 Task: Explore Airbnb accommodation in Nemby, Paraguay from 8th December, 2023 to 15th December, 2023 for 9 adults. Place can be shared room with 5 bedrooms having 9 beds and 5 bathrooms. Property type can be flat. Amenities needed are: wifi, TV, free parkinig on premises, gym, breakfast. Look for 4 properties as per requirement.
Action: Mouse moved to (600, 88)
Screenshot: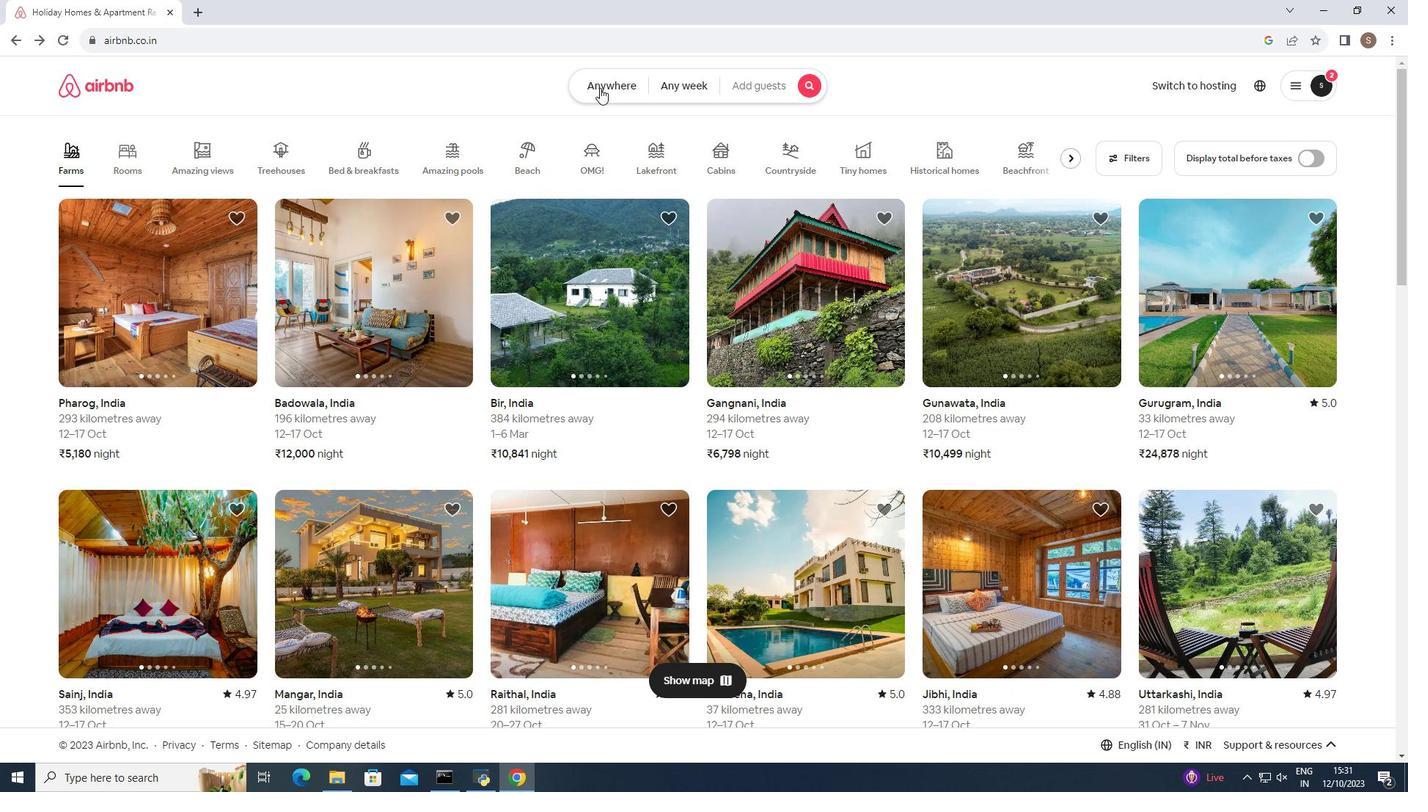 
Action: Mouse pressed left at (600, 88)
Screenshot: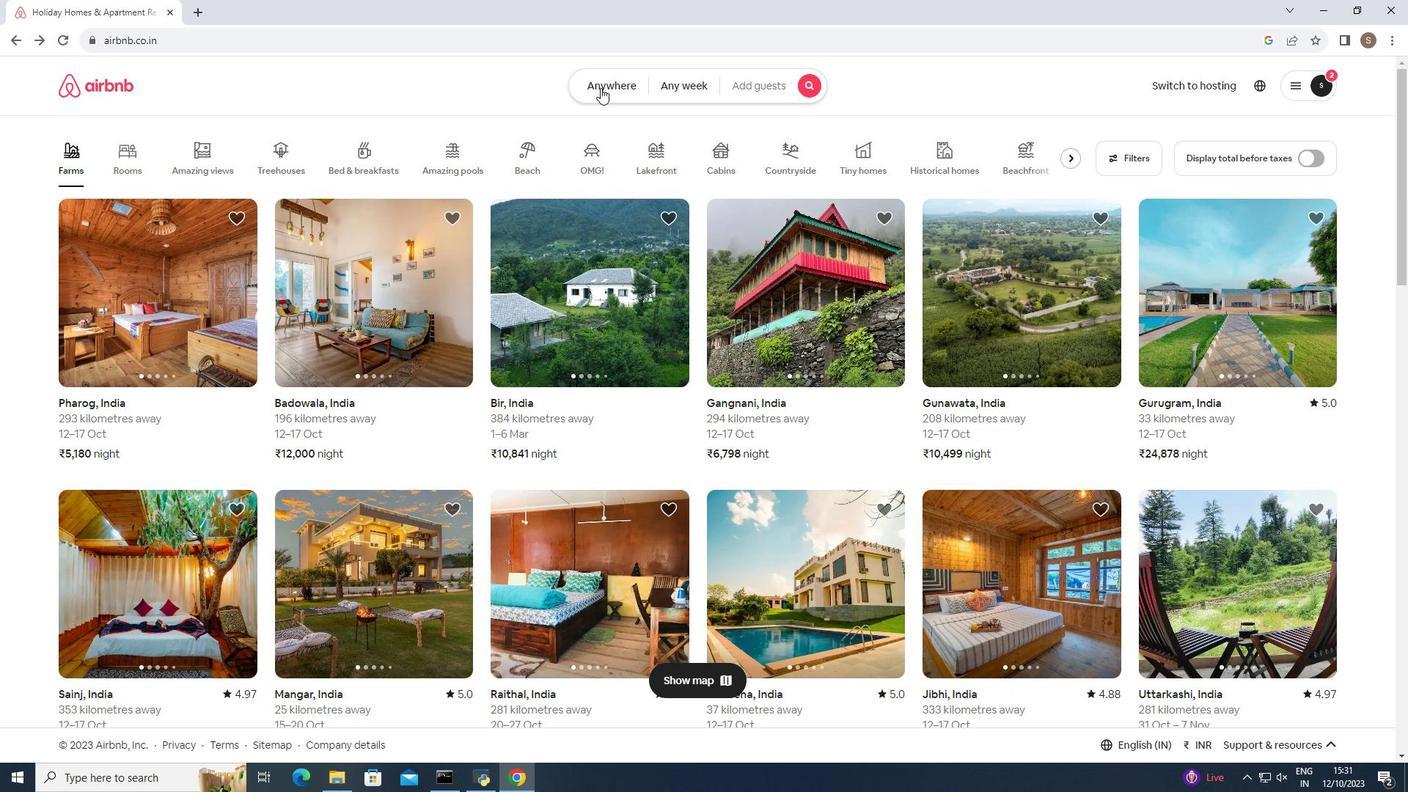 
Action: Mouse moved to (468, 144)
Screenshot: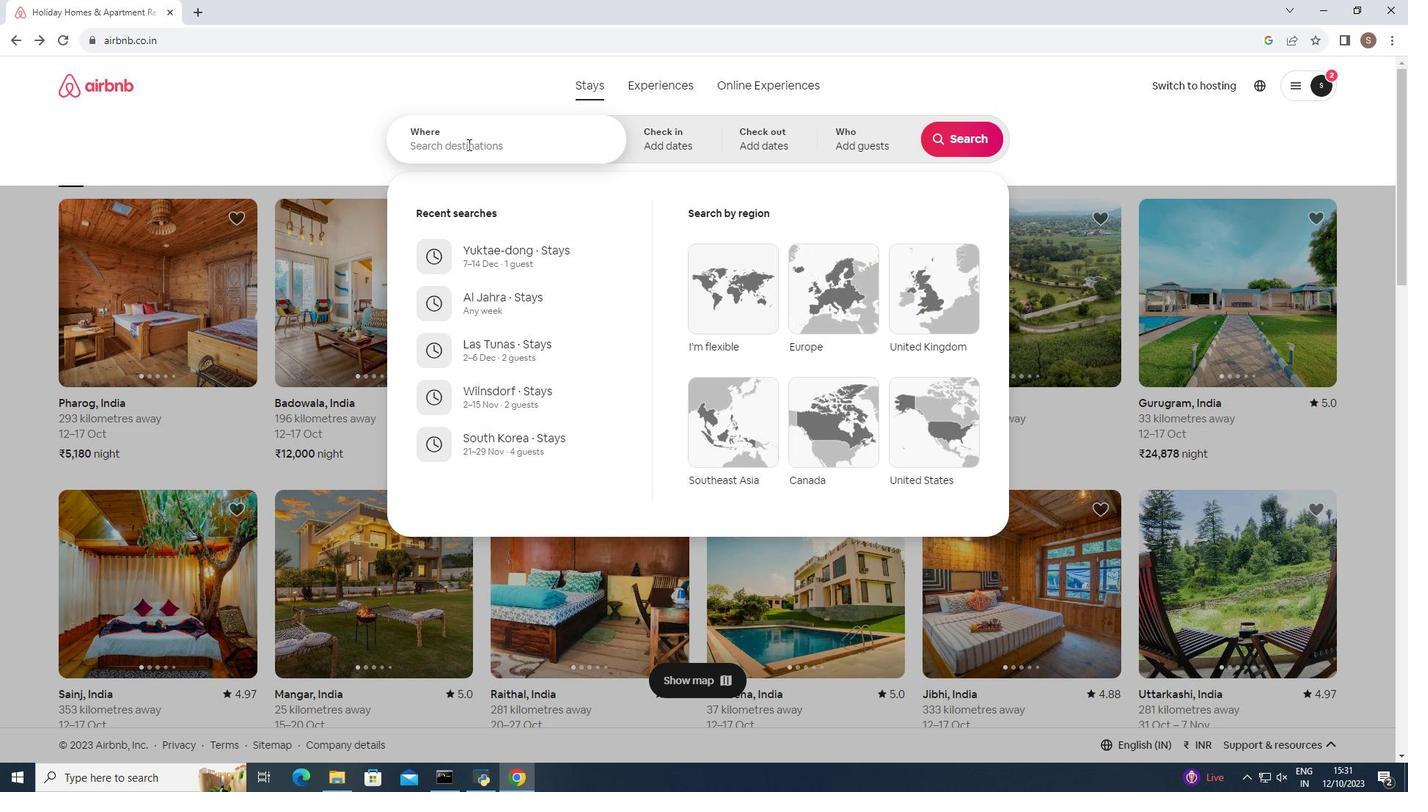 
Action: Mouse pressed left at (468, 144)
Screenshot: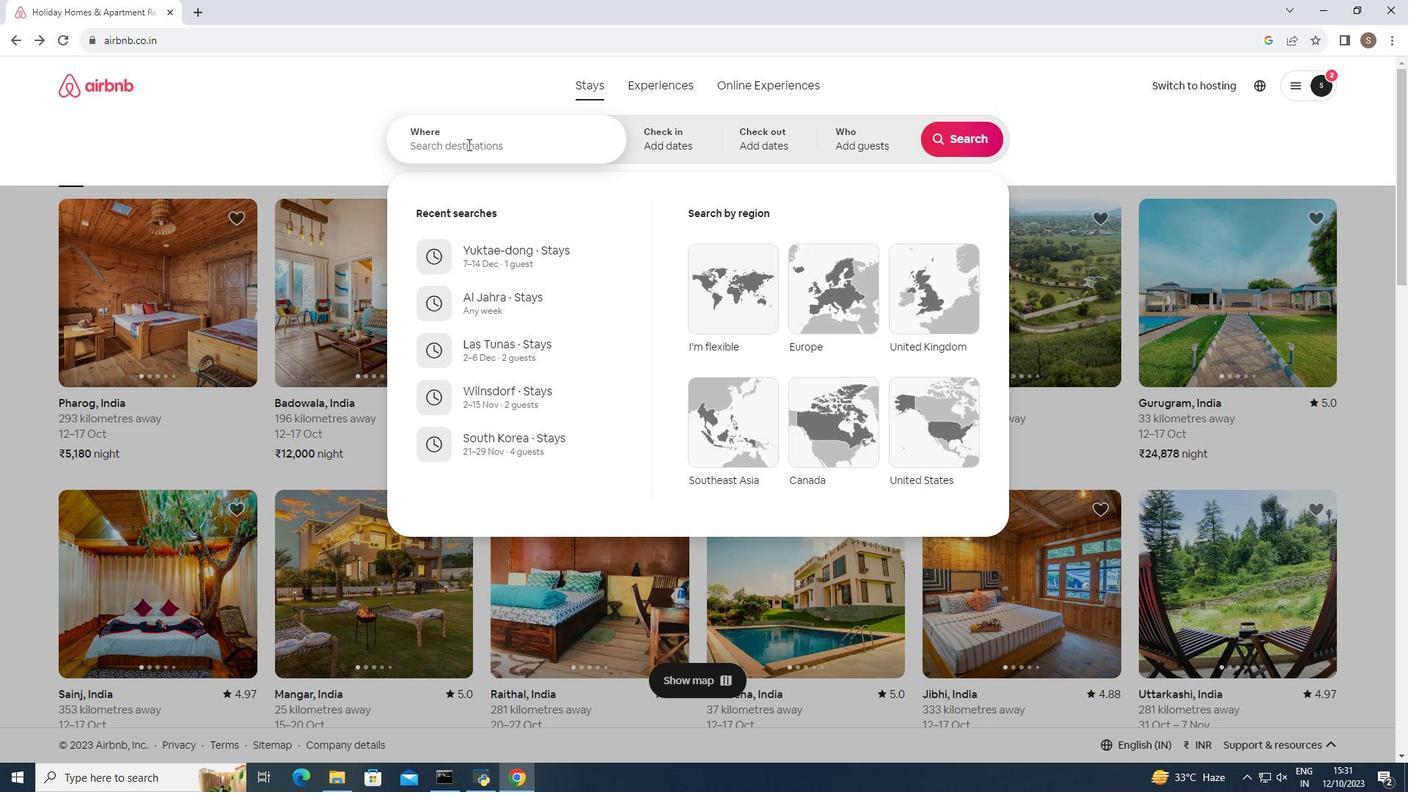 
Action: Key pressed <Key.tab><Key.tab><Key.tab><Key.tab>n
Screenshot: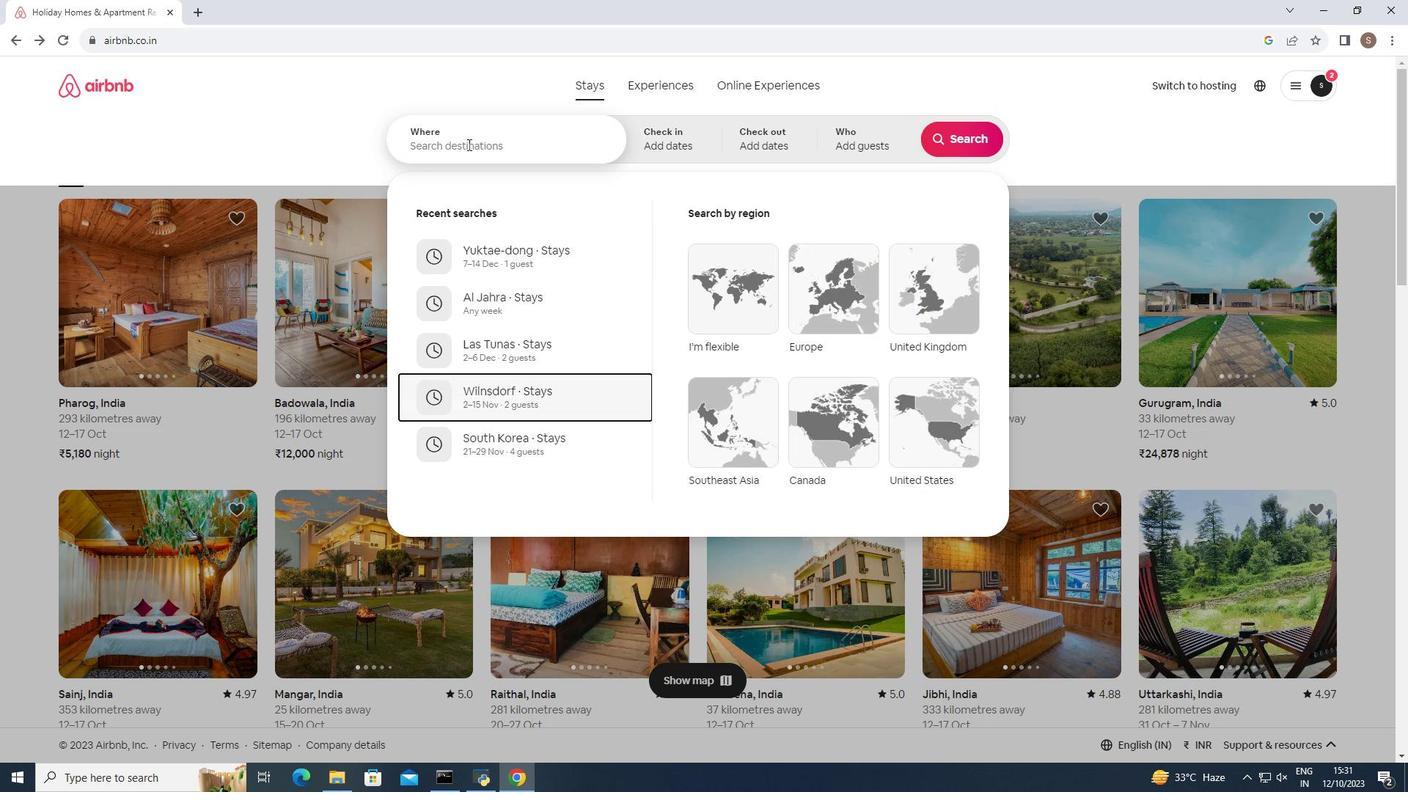 
Action: Mouse moved to (470, 137)
Screenshot: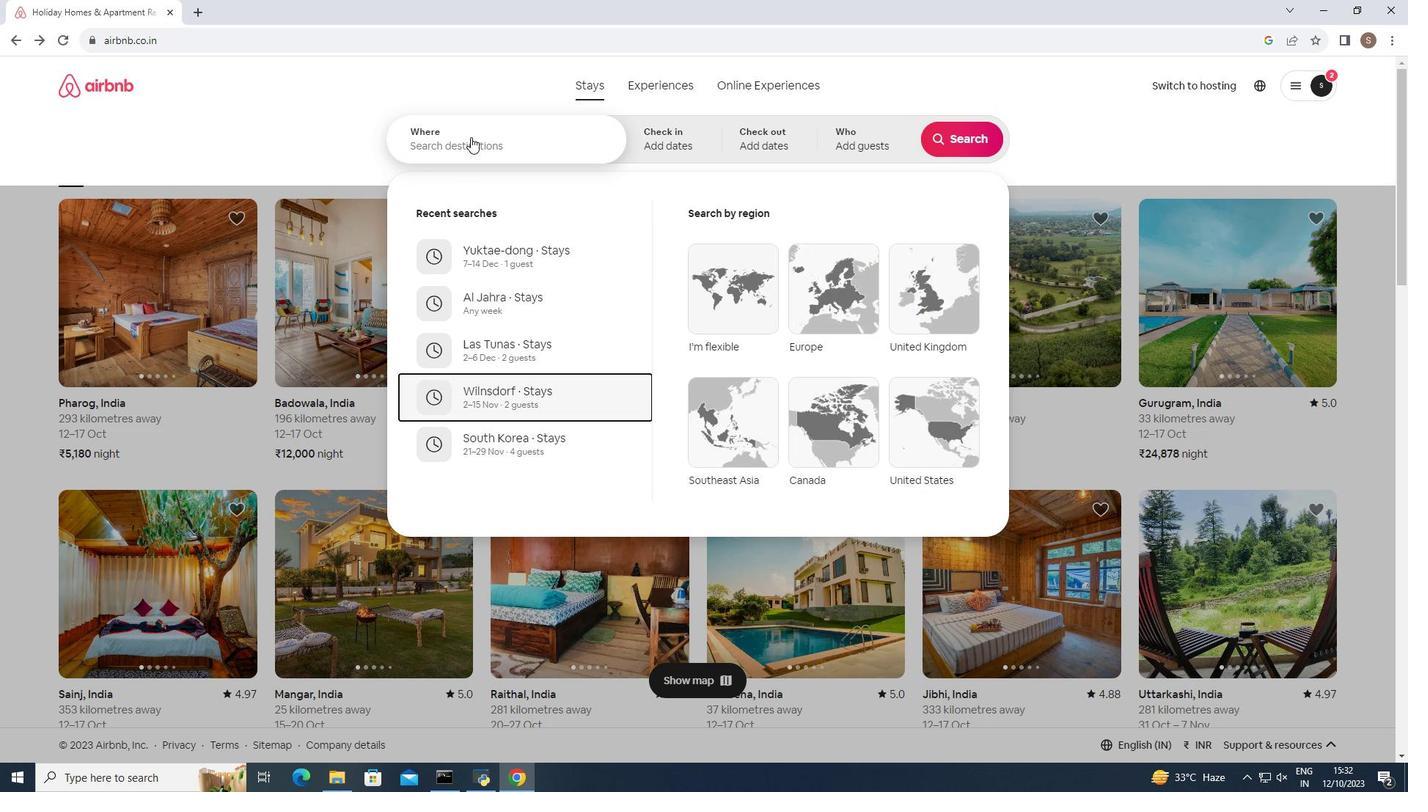 
Action: Mouse pressed left at (470, 137)
Screenshot: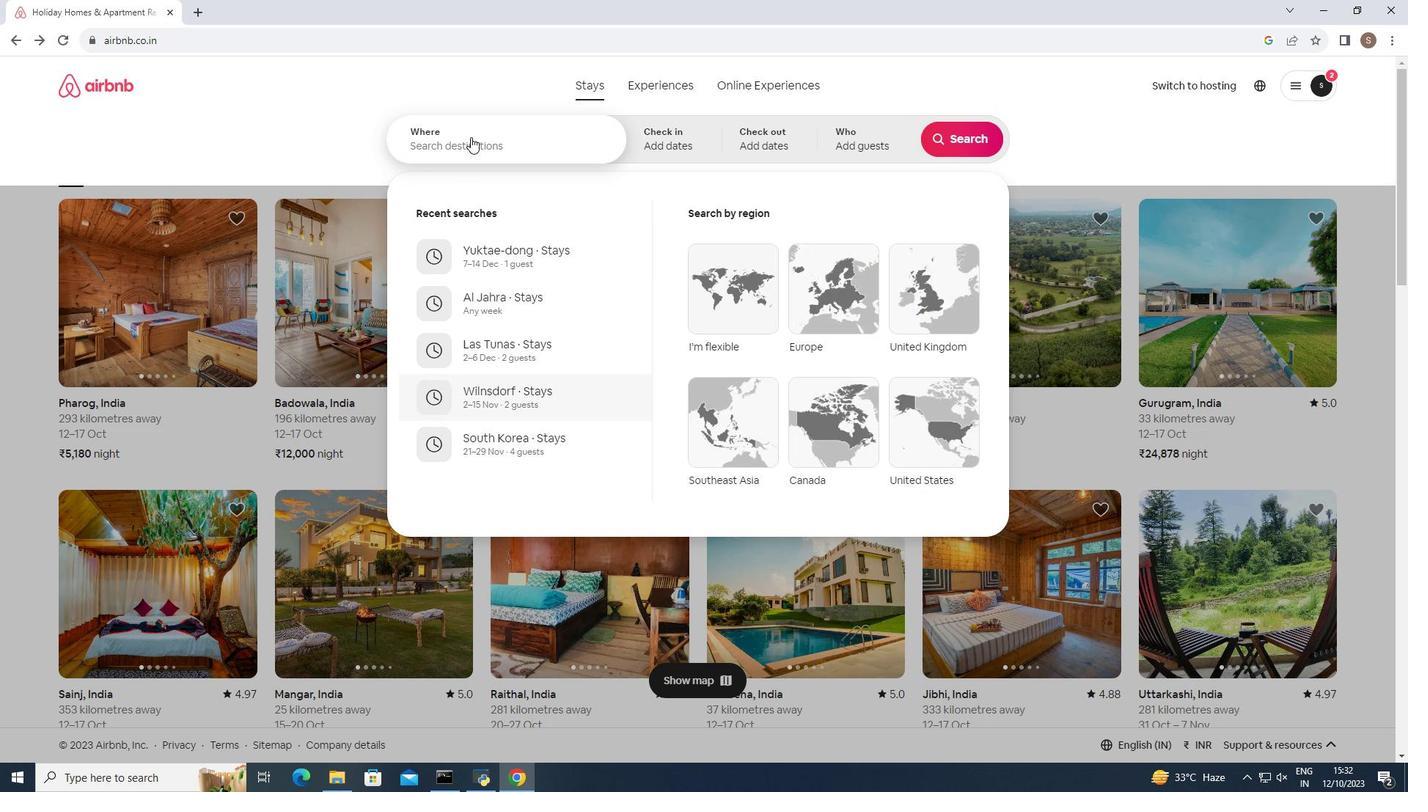 
Action: Mouse moved to (470, 137)
Screenshot: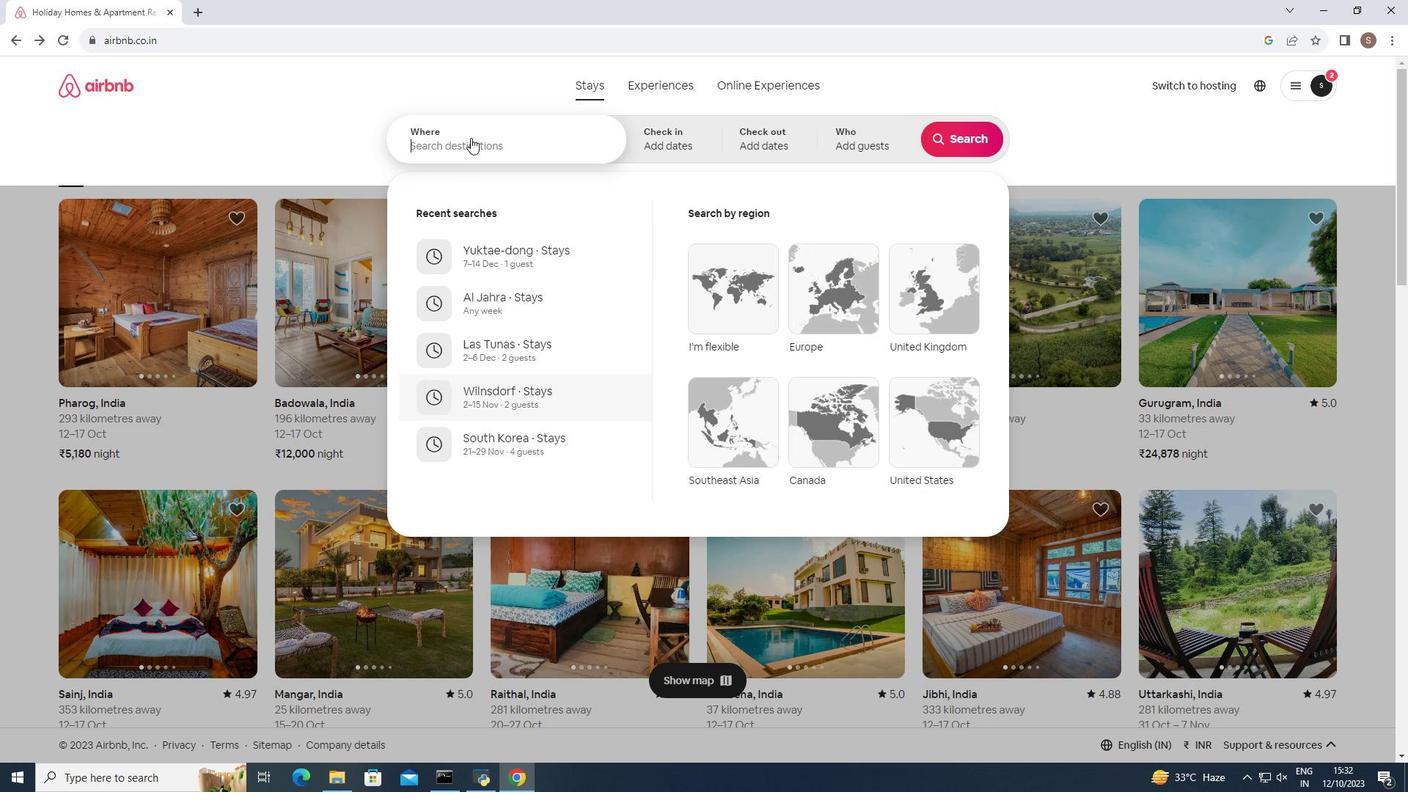 
Action: Key pressed <Key.shift>Nemby,<Key.space><Key.shift>Paraguay<Key.enter>
Screenshot: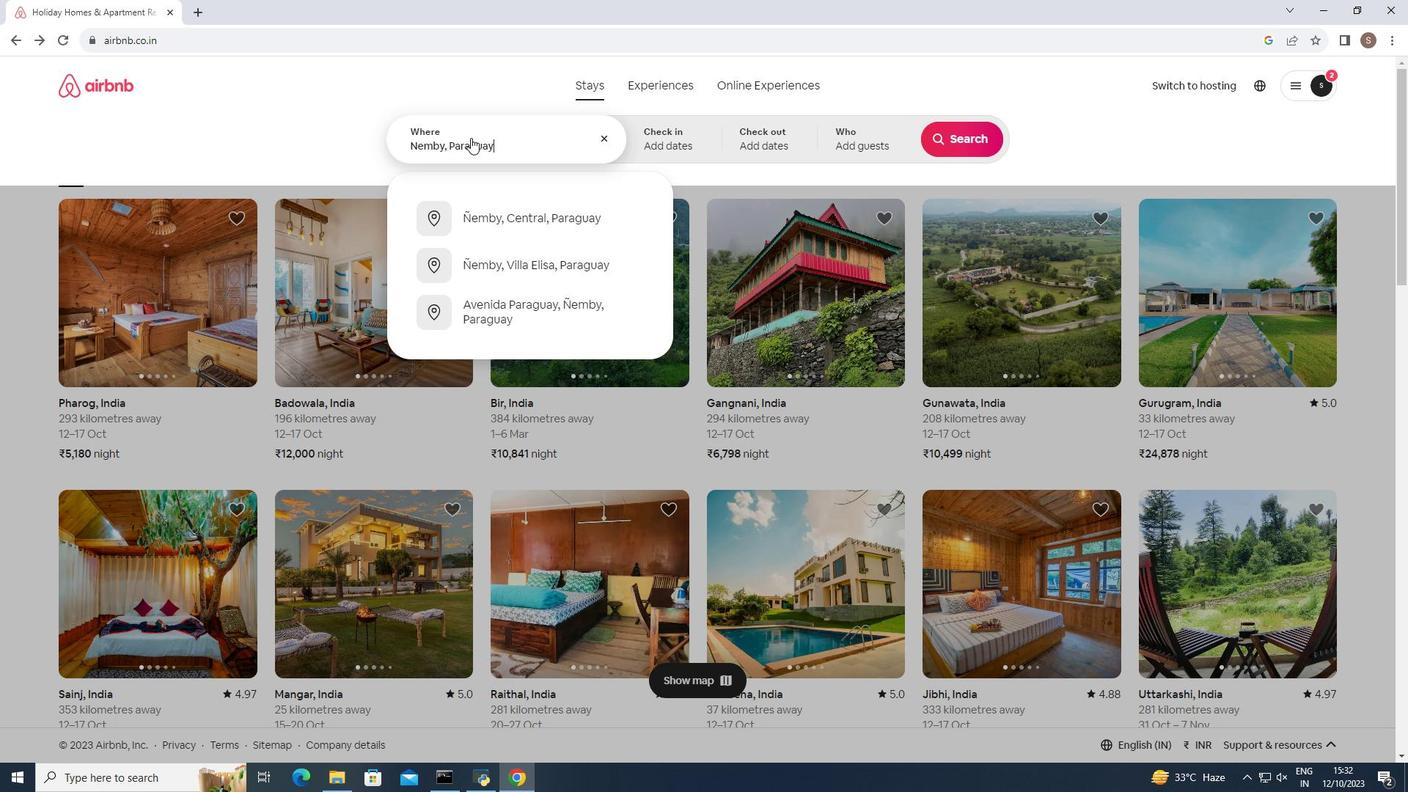 
Action: Mouse moved to (502, 142)
Screenshot: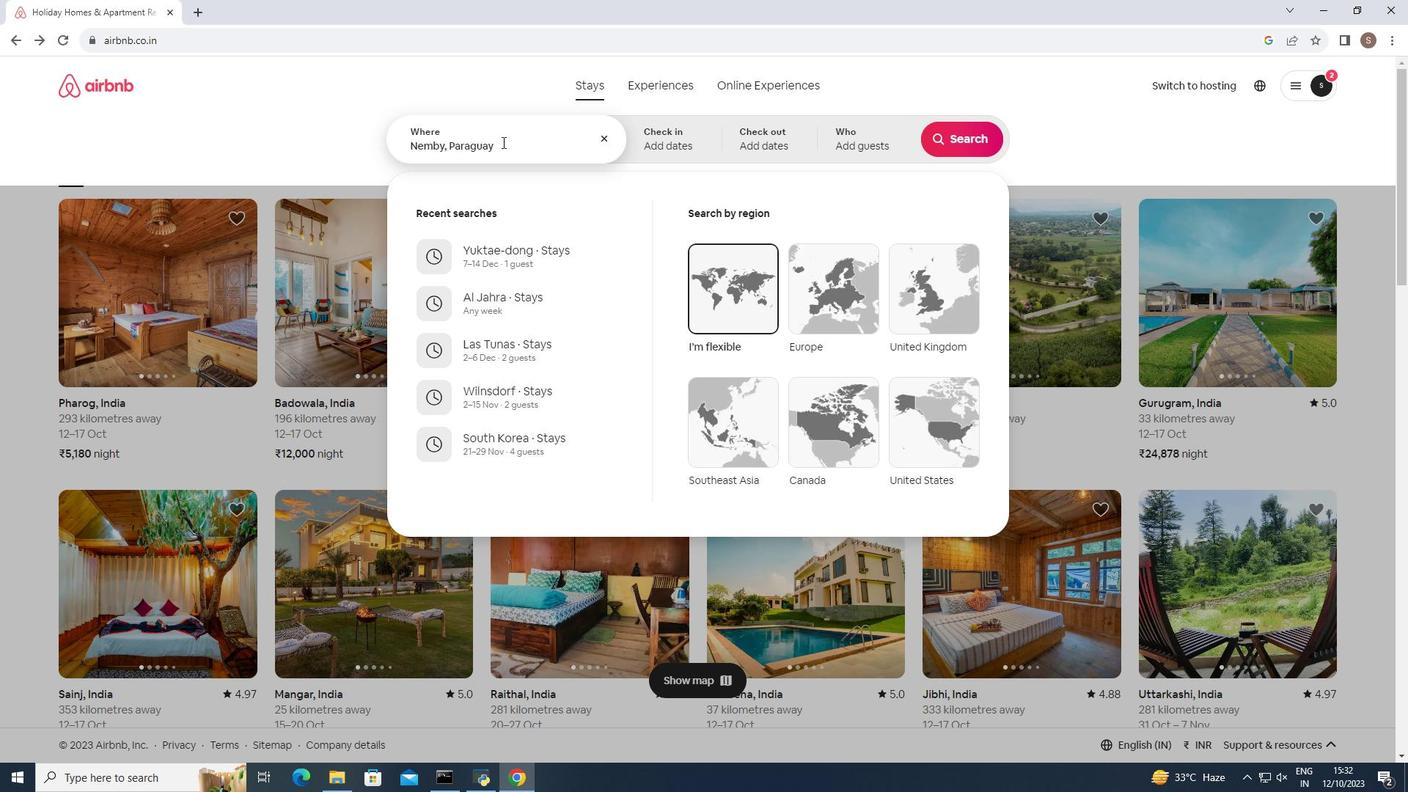 
Action: Mouse pressed left at (502, 142)
Screenshot: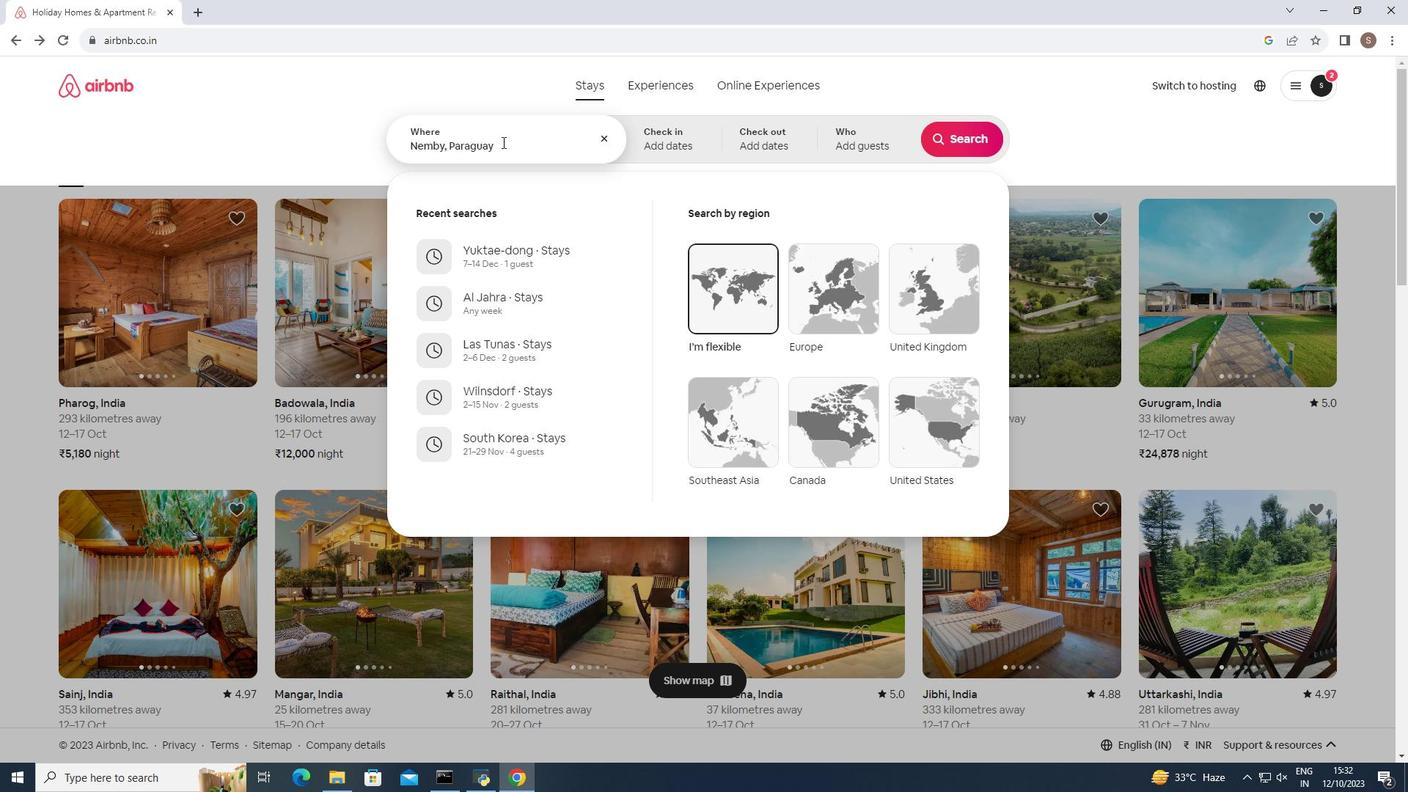 
Action: Mouse moved to (604, 135)
Screenshot: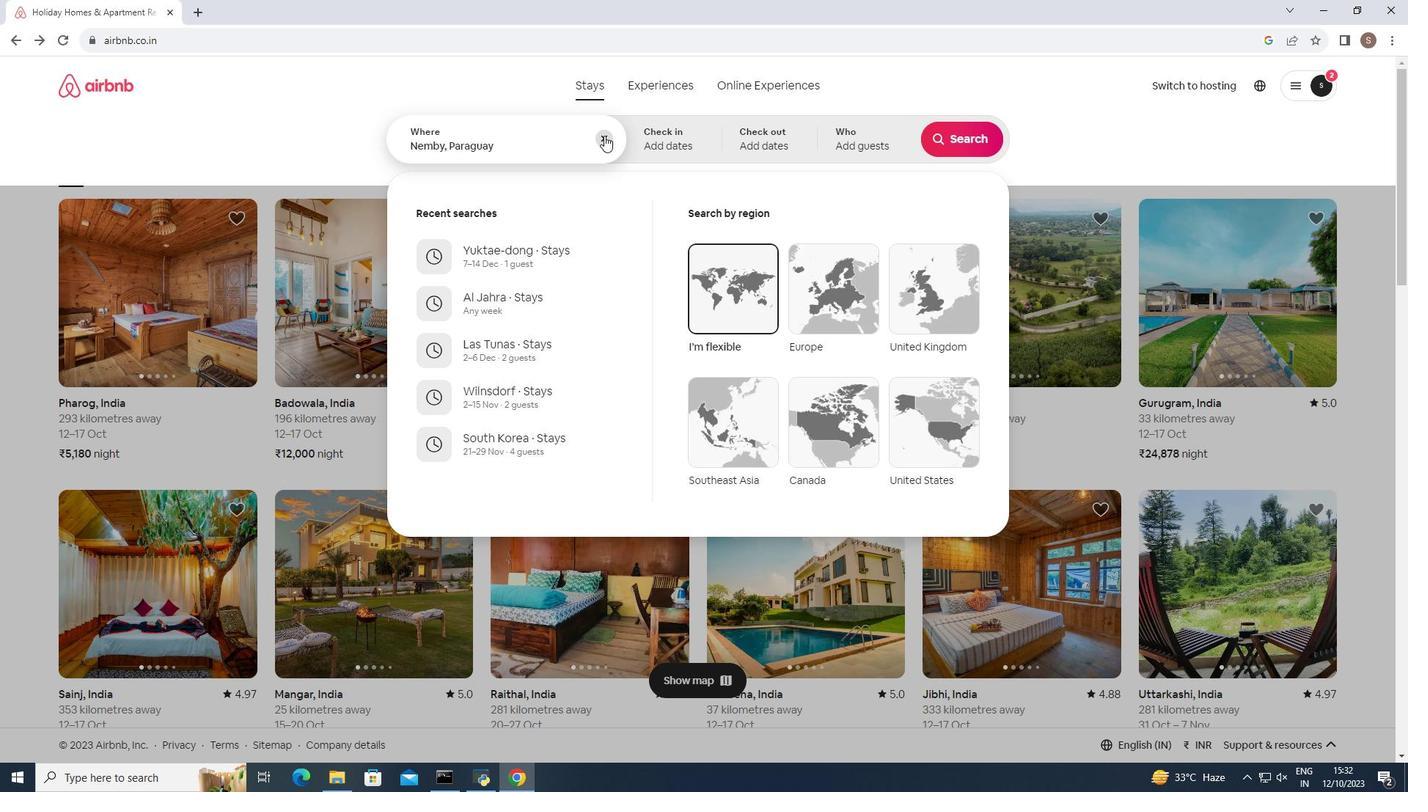 
Action: Mouse pressed left at (604, 135)
Screenshot: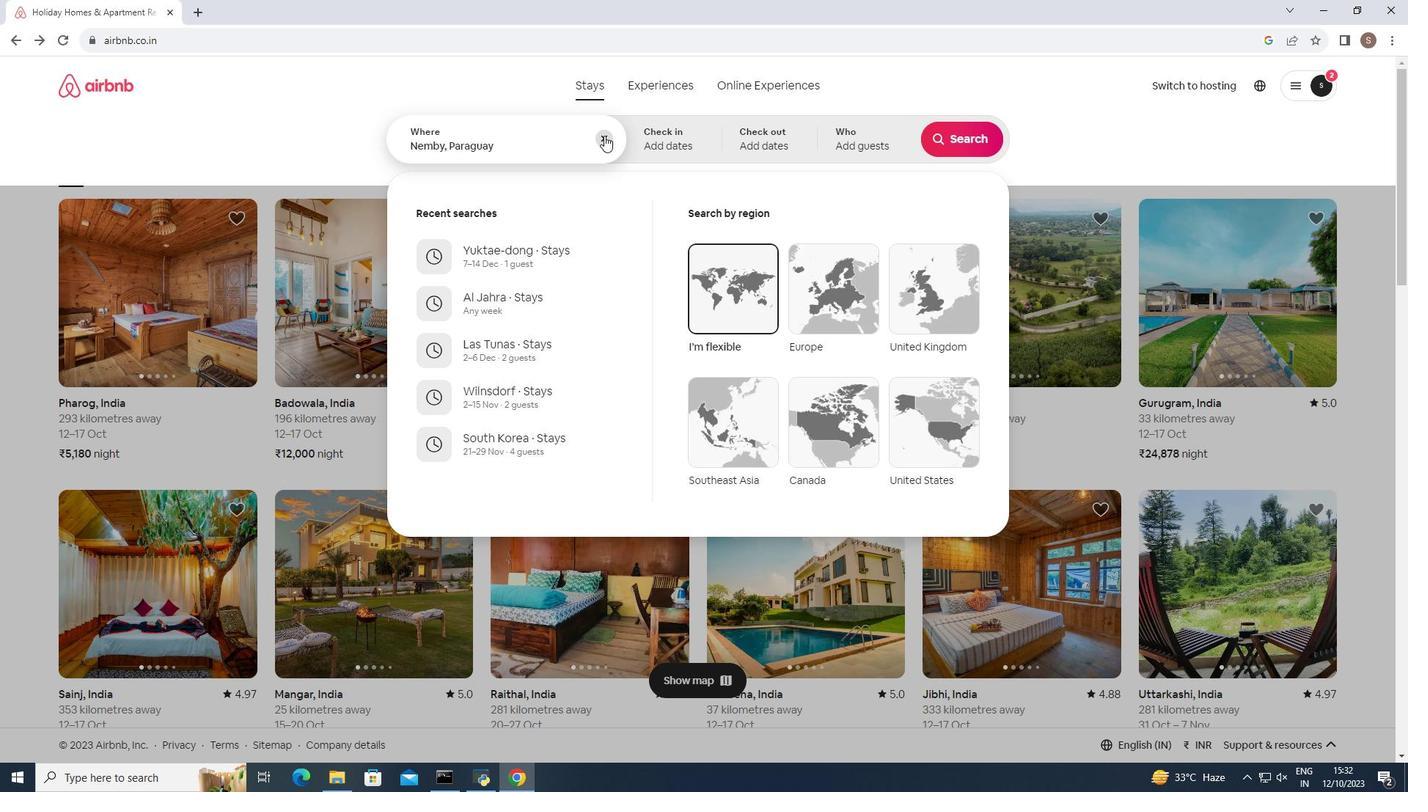 
Action: Mouse moved to (479, 142)
Screenshot: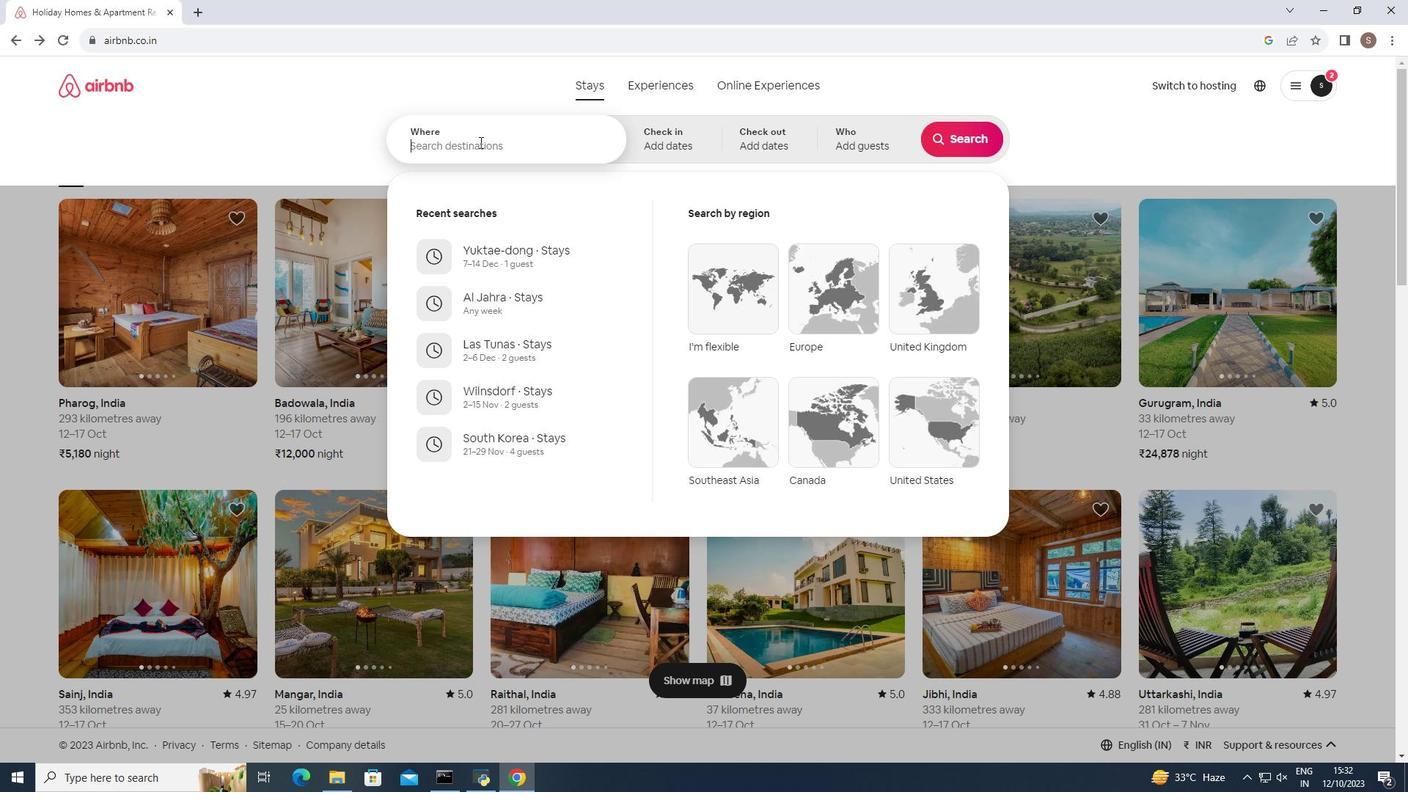 
Action: Mouse pressed left at (479, 142)
Screenshot: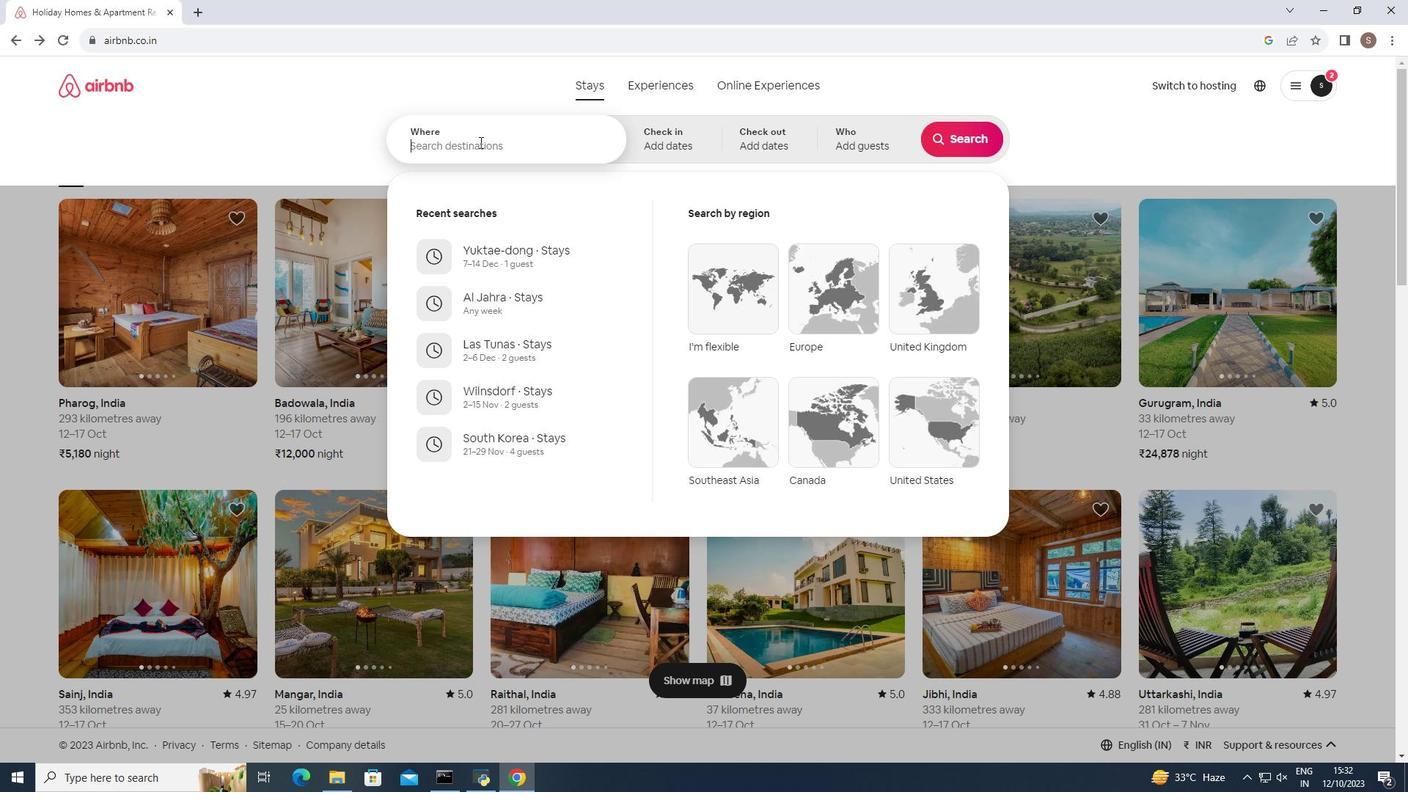 
Action: Key pressed <Key.shift>Nemby
Screenshot: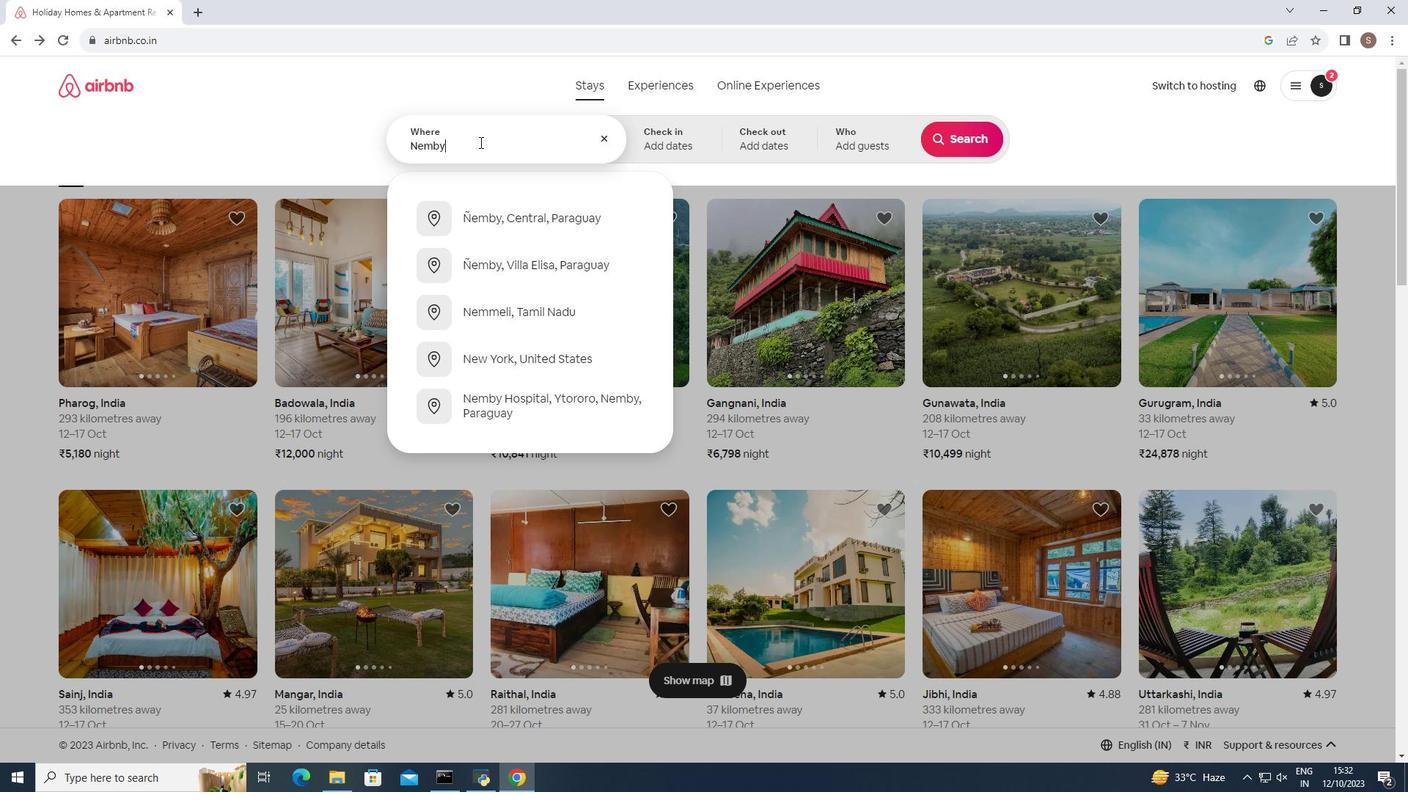 
Action: Mouse moved to (509, 216)
Screenshot: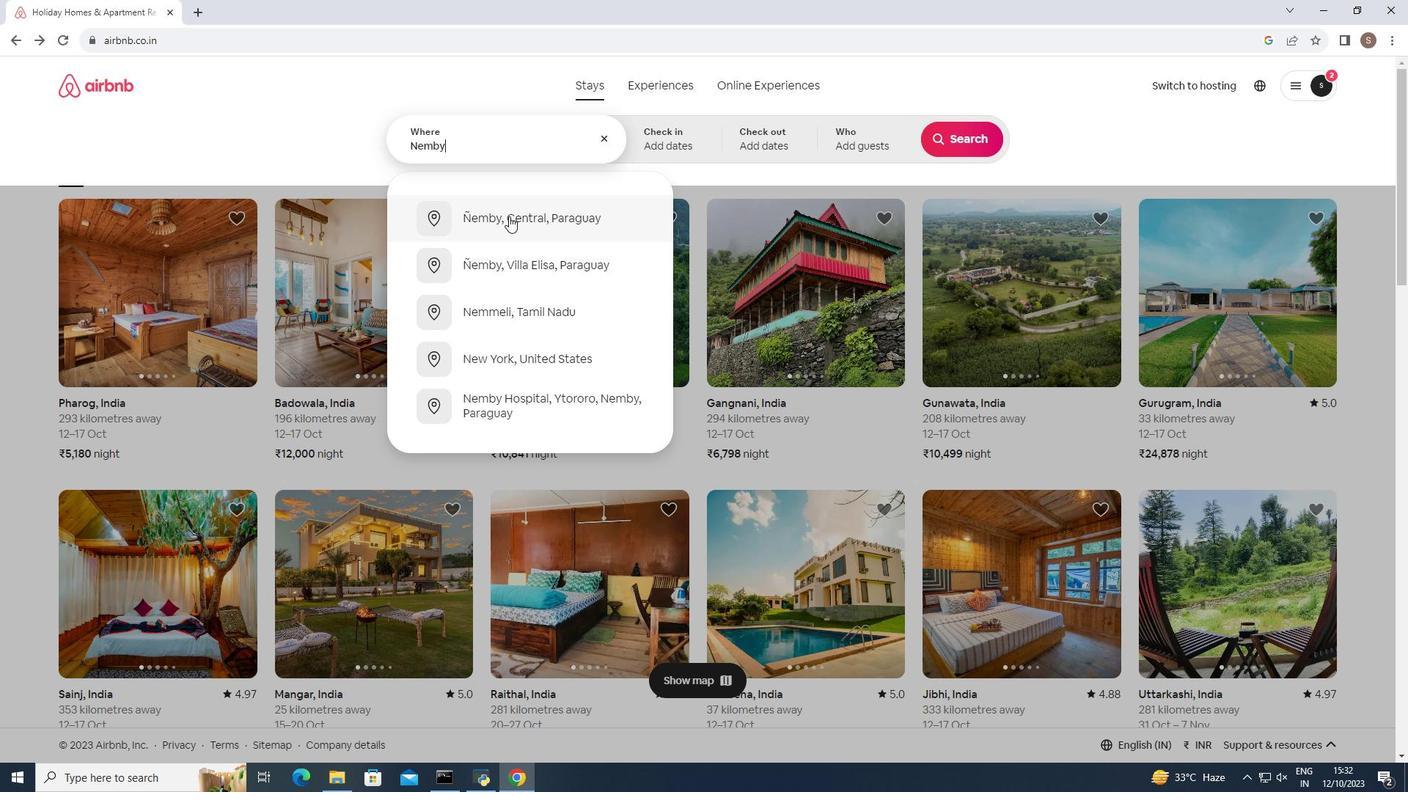 
Action: Mouse pressed left at (509, 216)
Screenshot: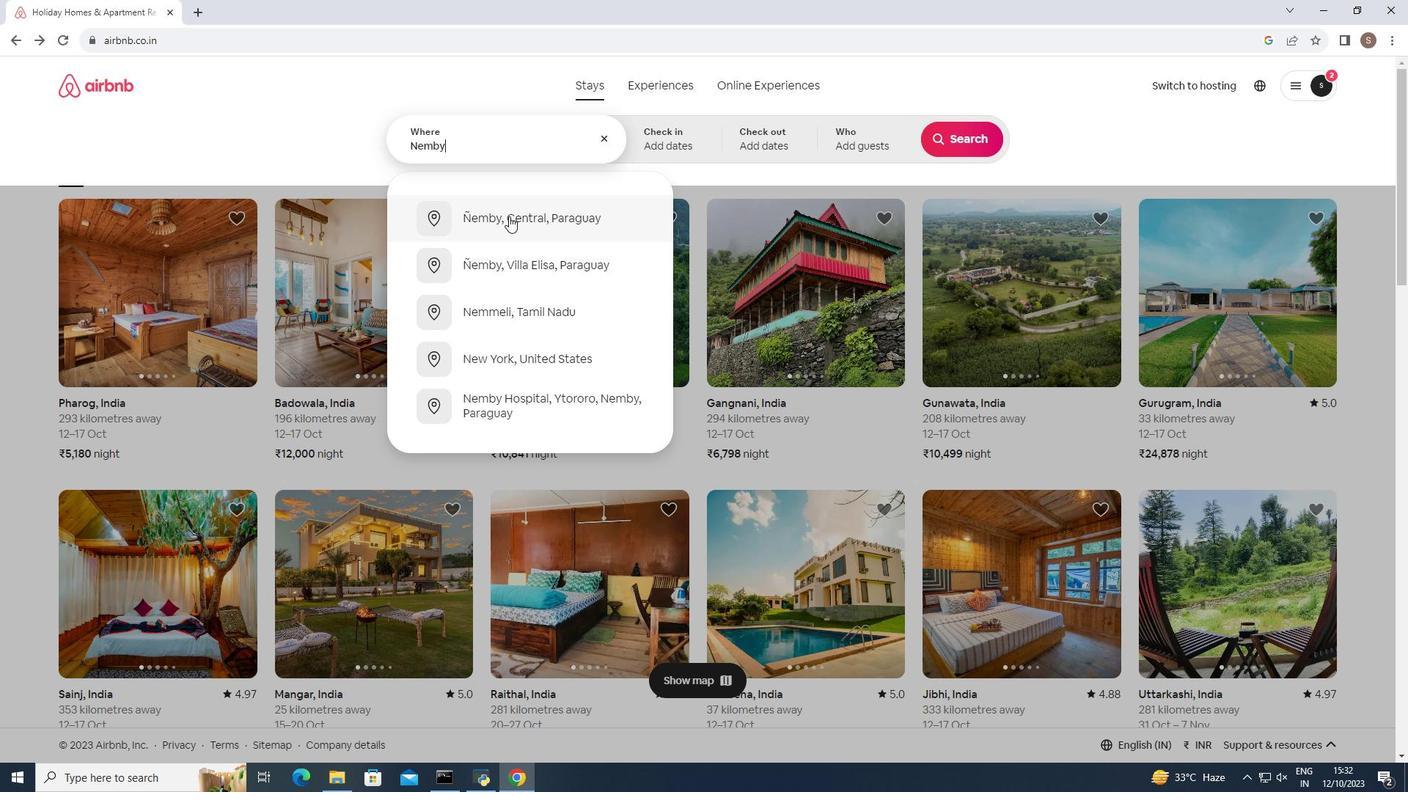 
Action: Mouse moved to (961, 256)
Screenshot: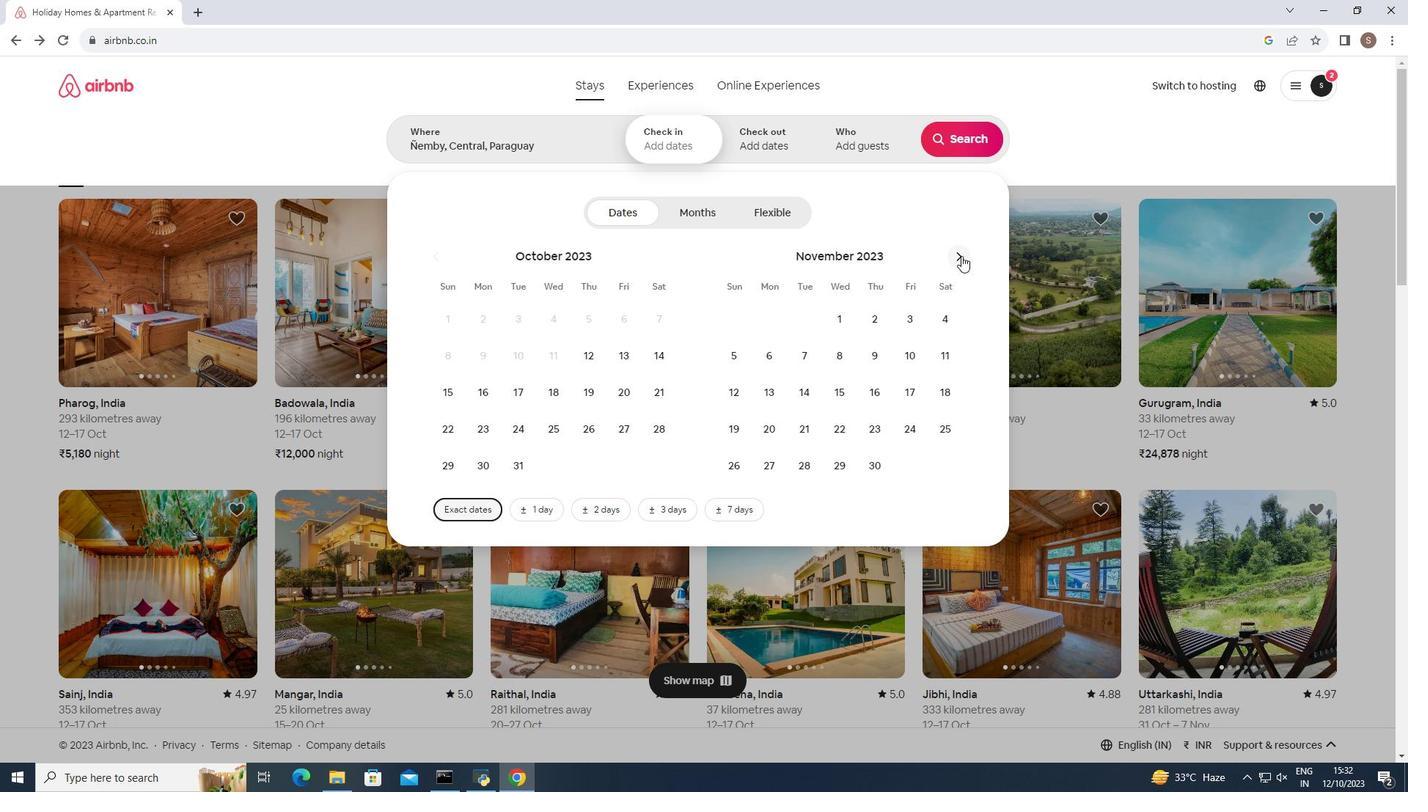 
Action: Mouse pressed left at (961, 256)
Screenshot: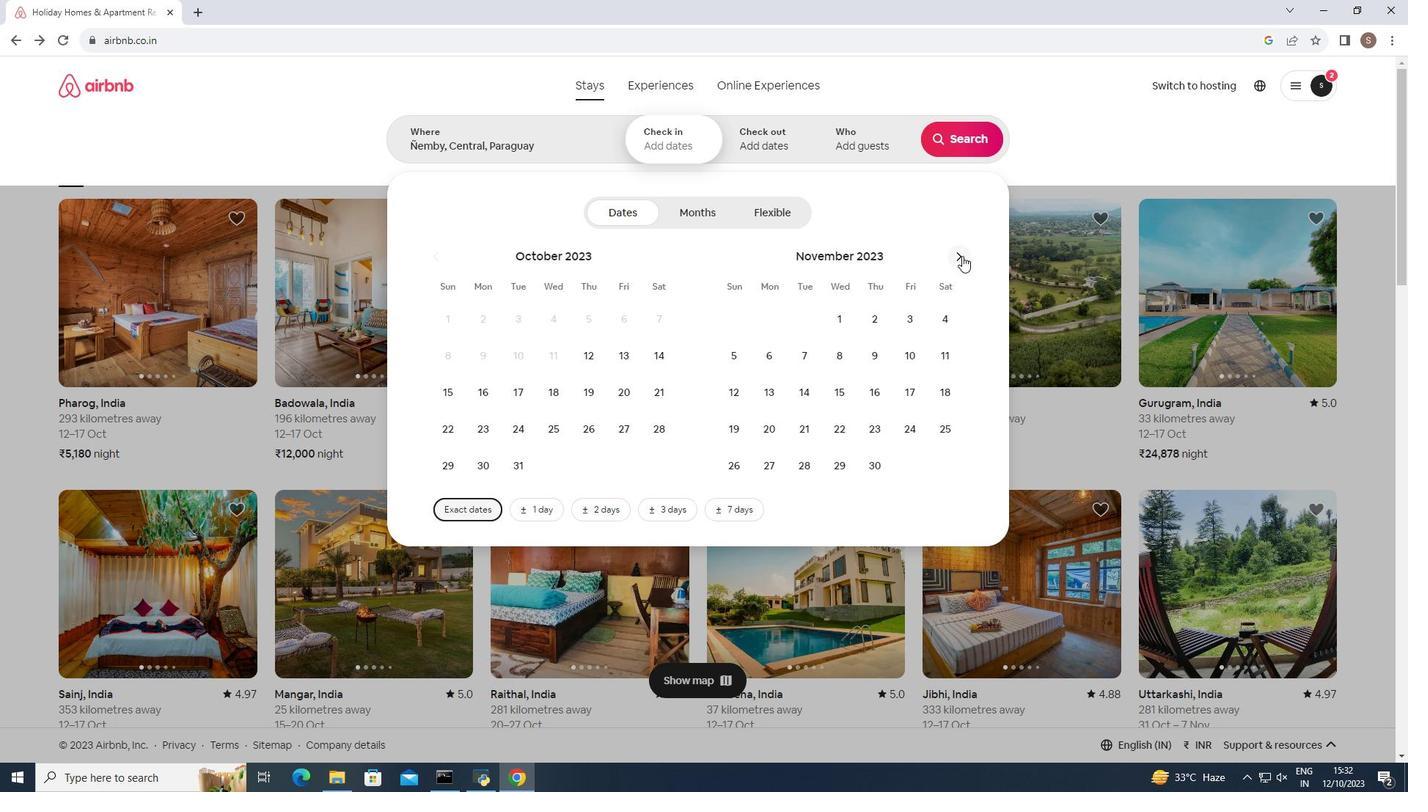 
Action: Mouse moved to (911, 358)
Screenshot: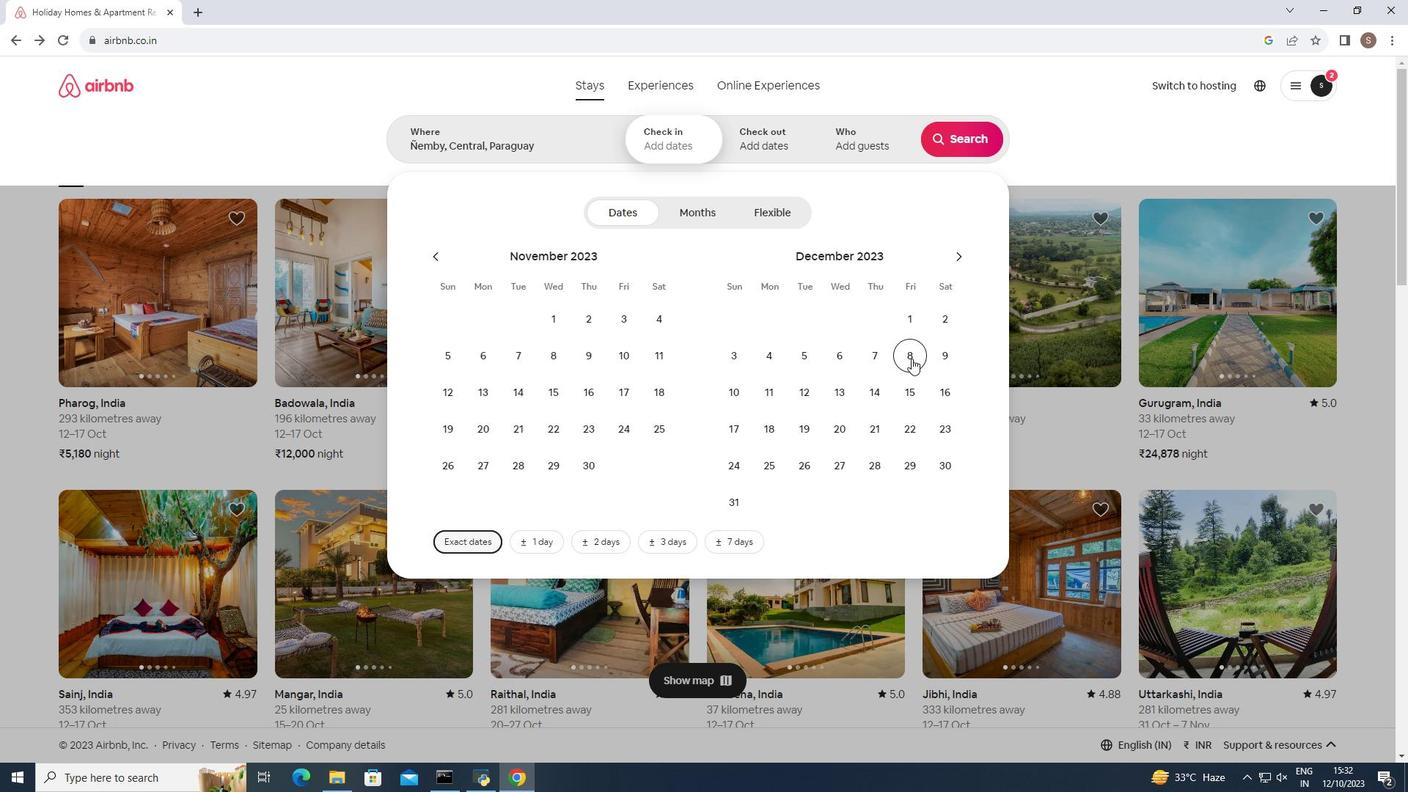 
Action: Mouse pressed left at (911, 358)
Screenshot: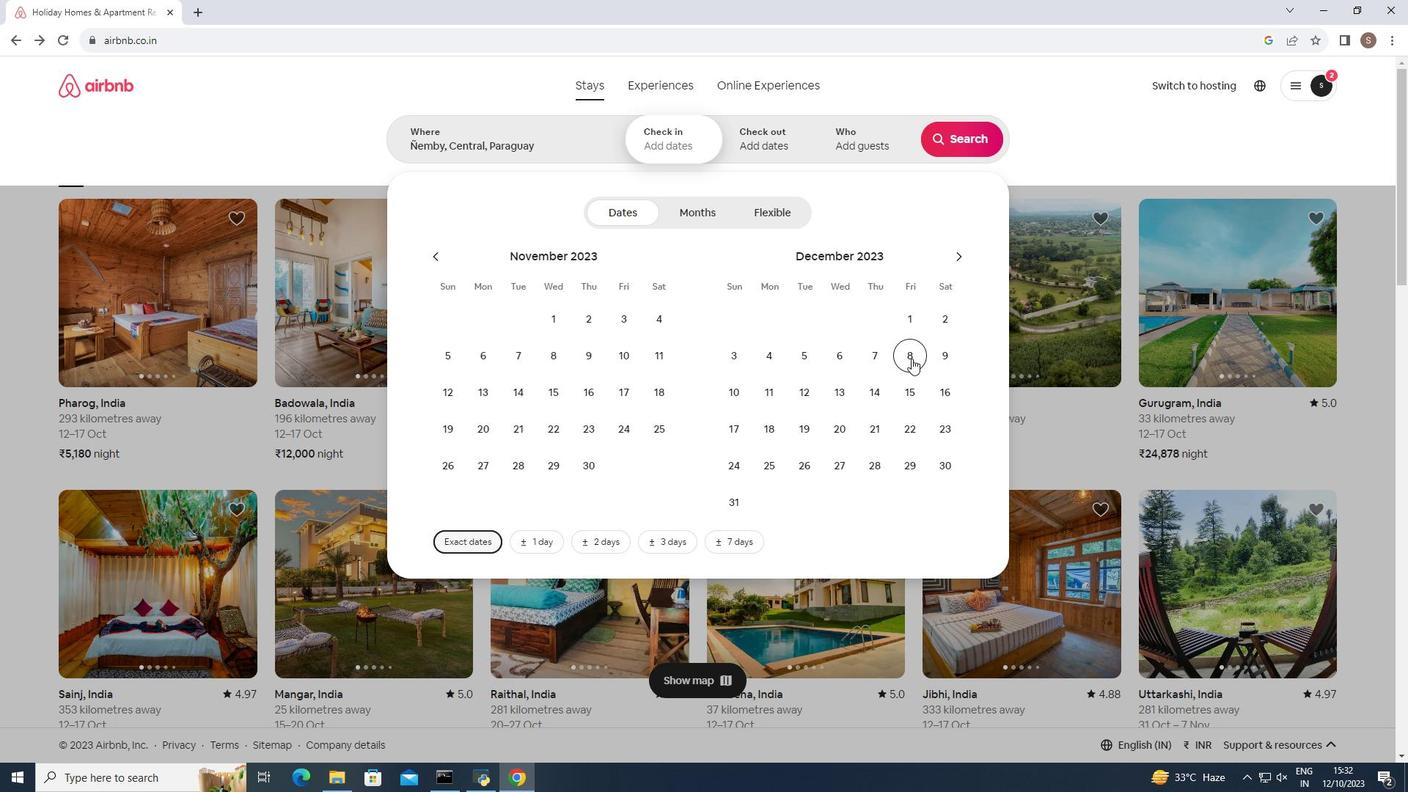 
Action: Mouse moved to (905, 400)
Screenshot: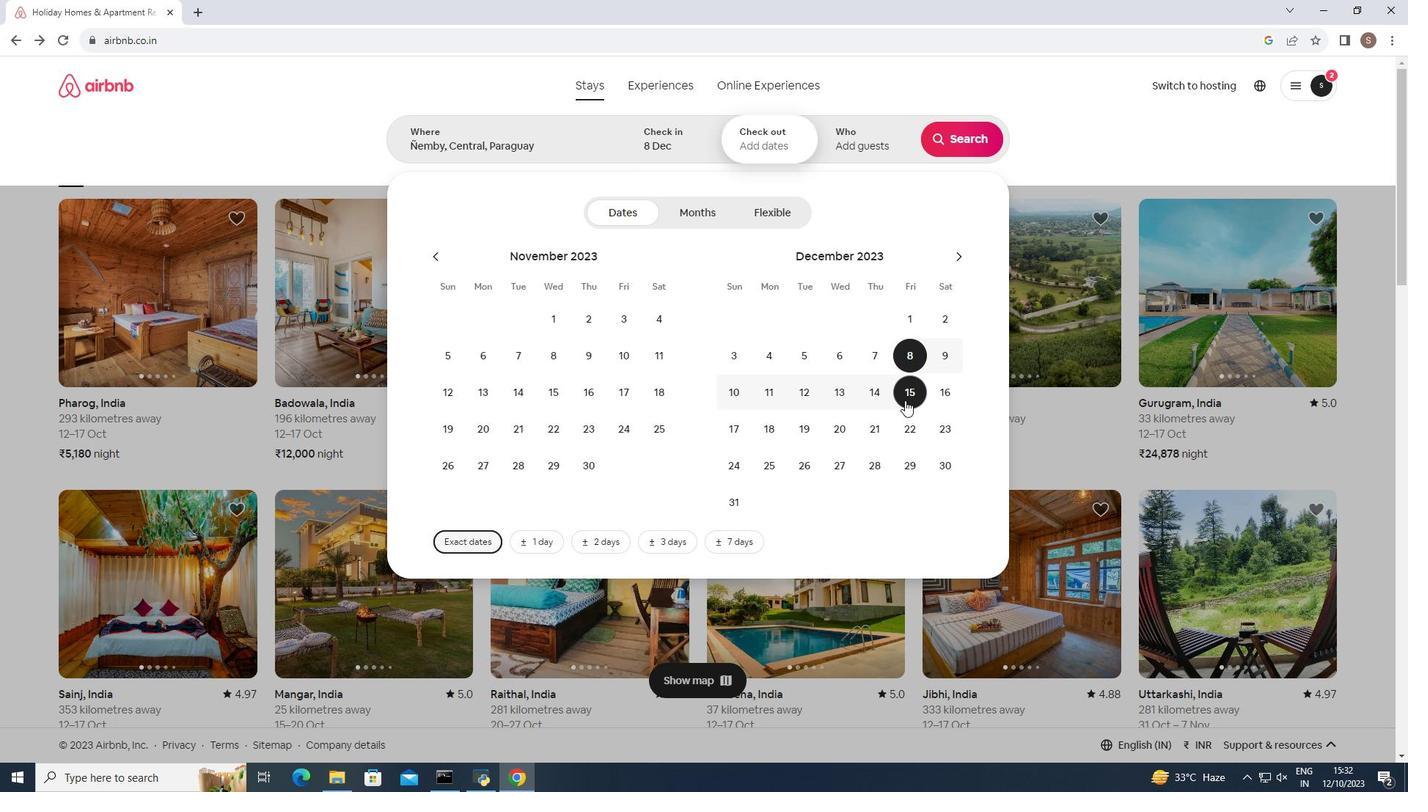 
Action: Mouse pressed left at (905, 400)
Screenshot: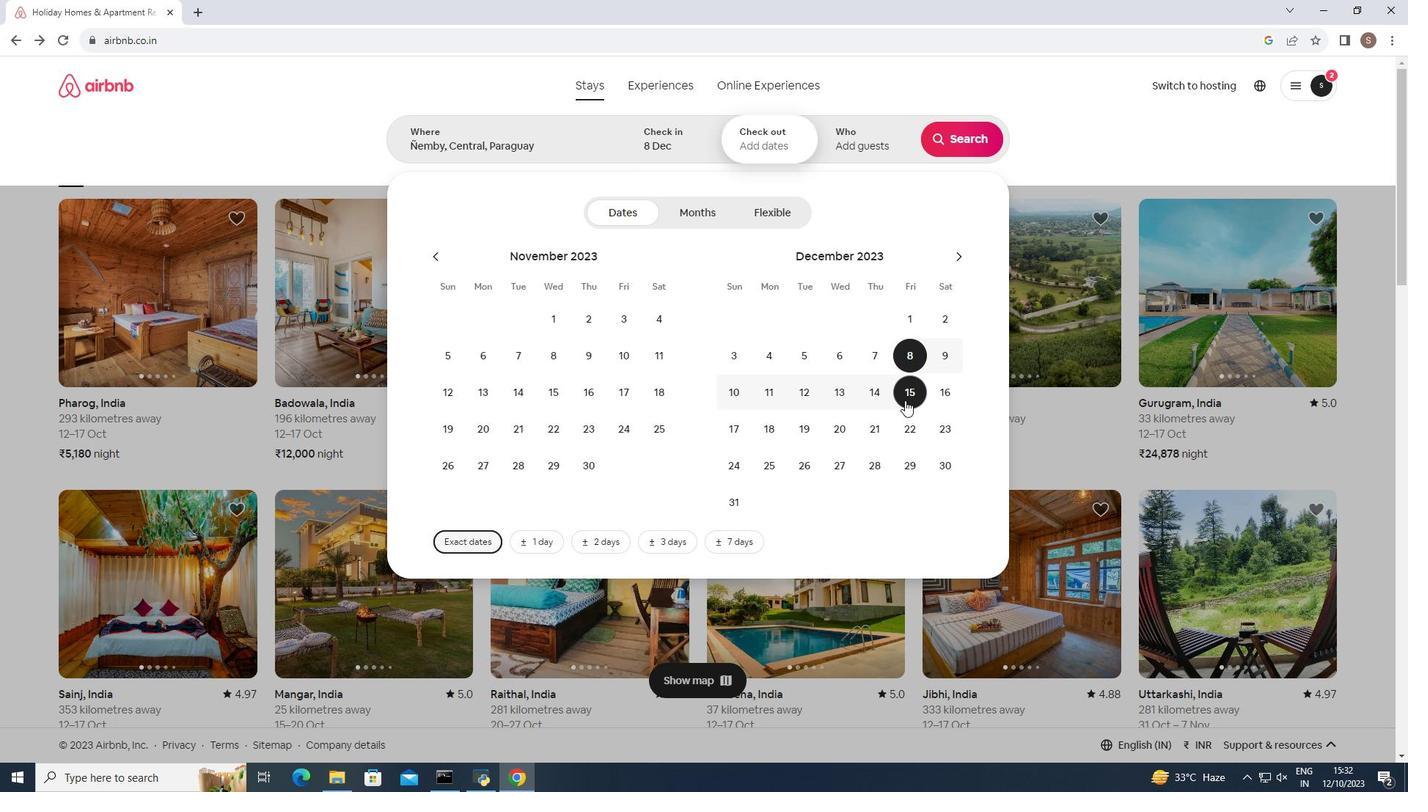 
Action: Mouse moved to (864, 132)
Screenshot: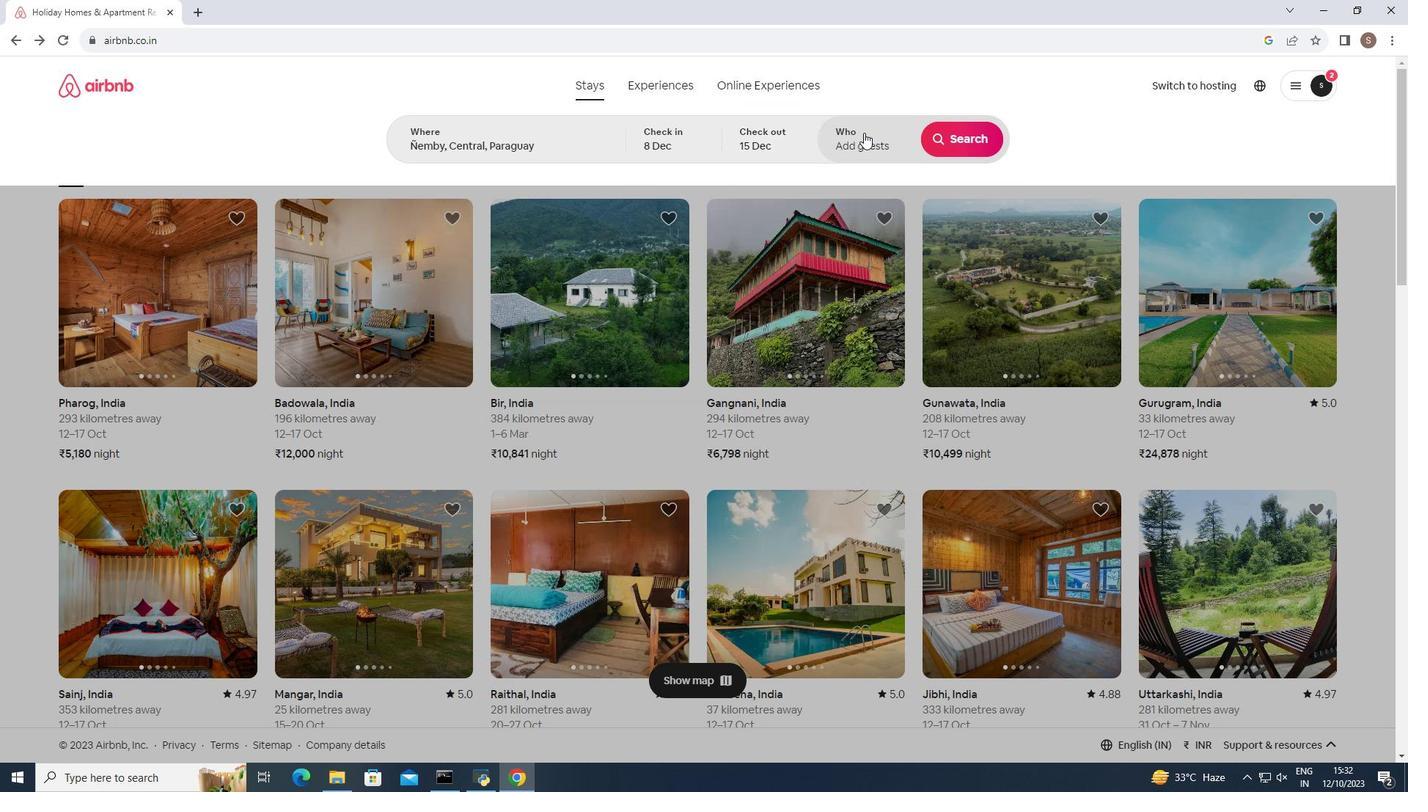 
Action: Mouse pressed left at (864, 132)
Screenshot: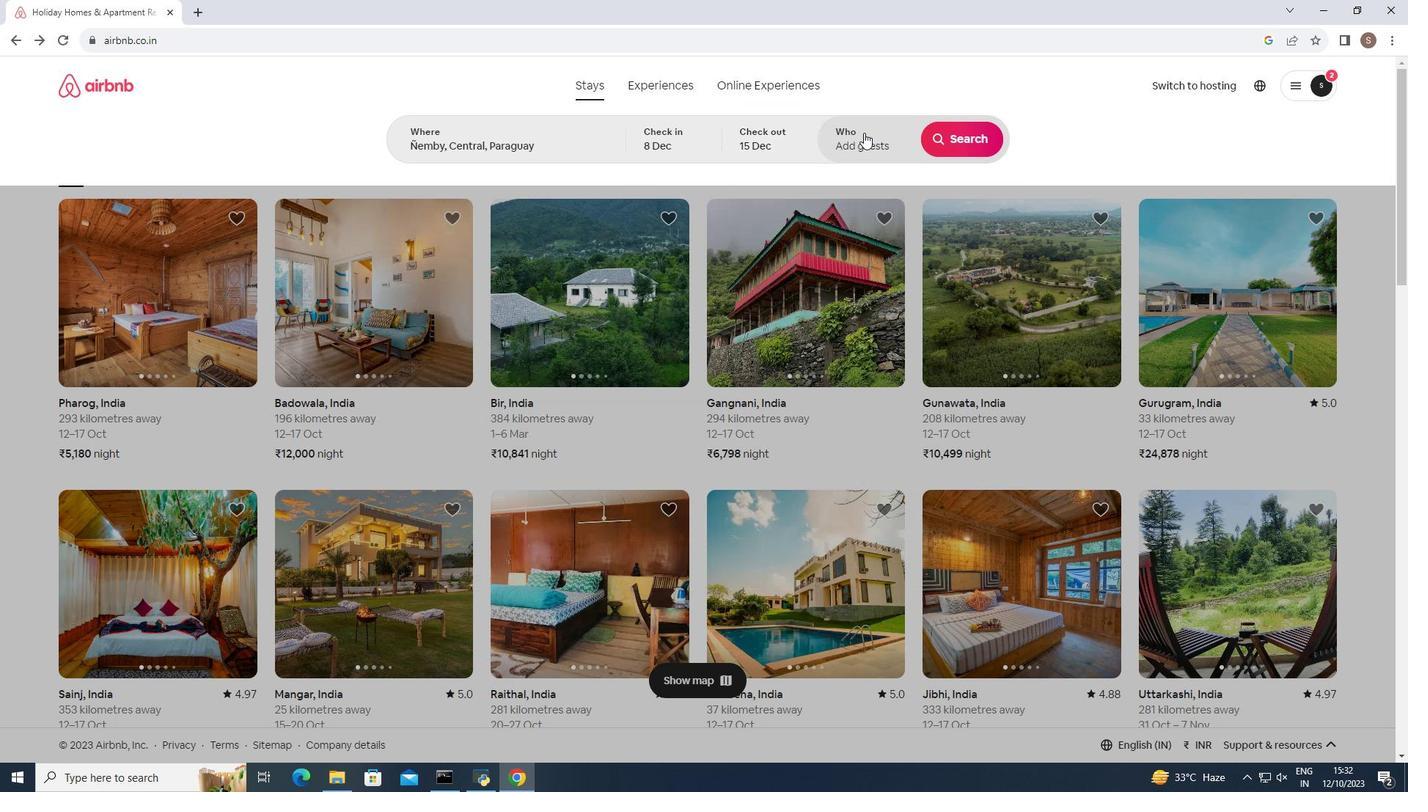
Action: Mouse moved to (968, 215)
Screenshot: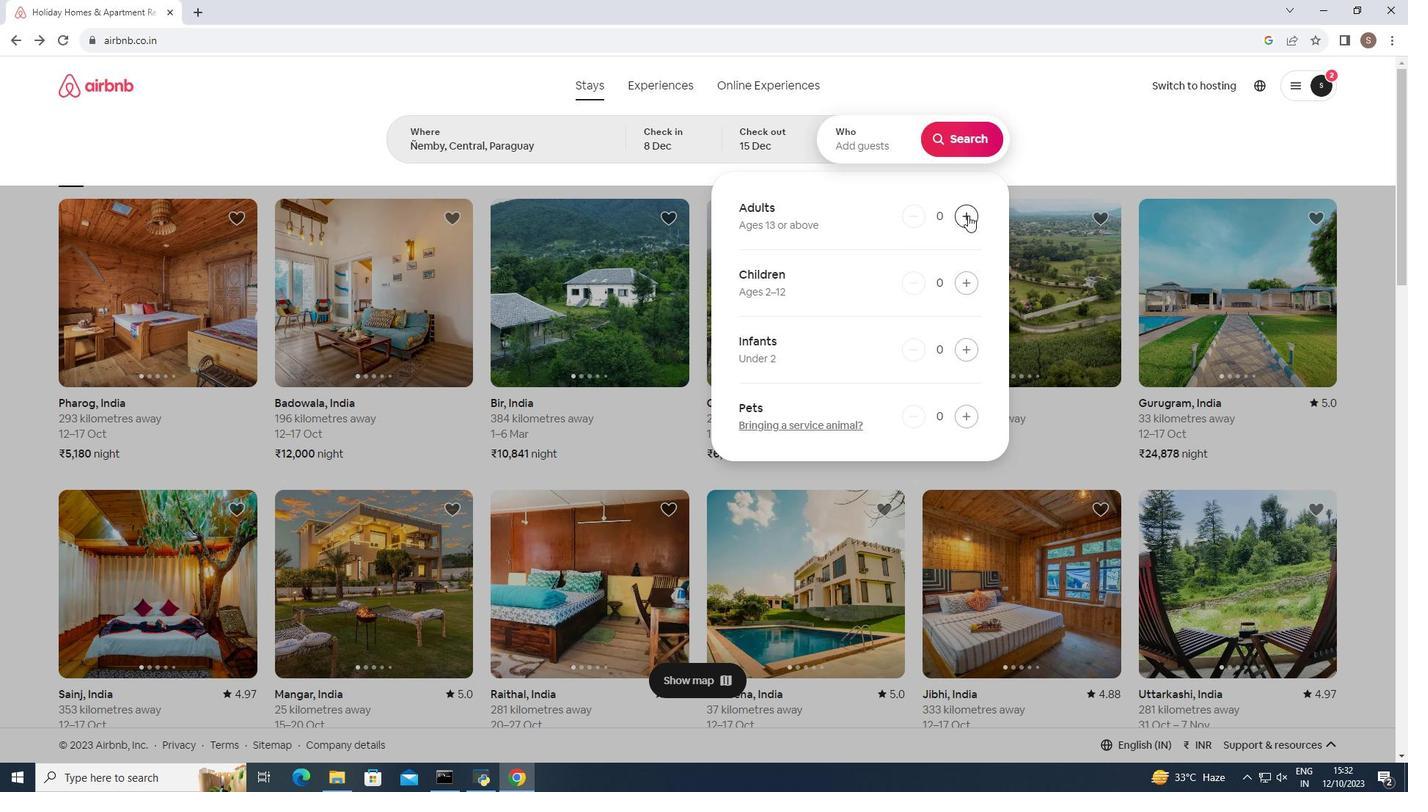 
Action: Mouse pressed left at (968, 215)
Screenshot: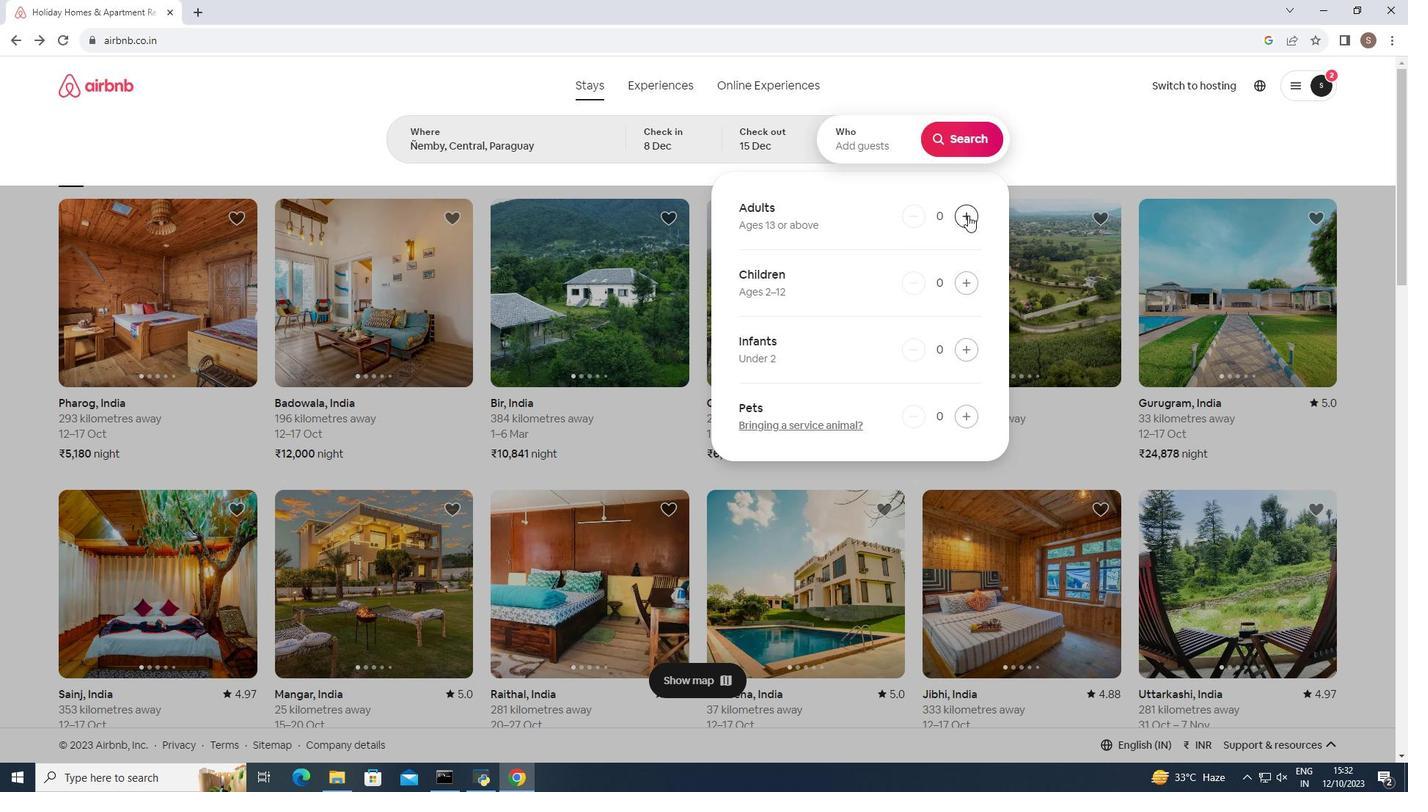 
Action: Mouse pressed left at (968, 215)
Screenshot: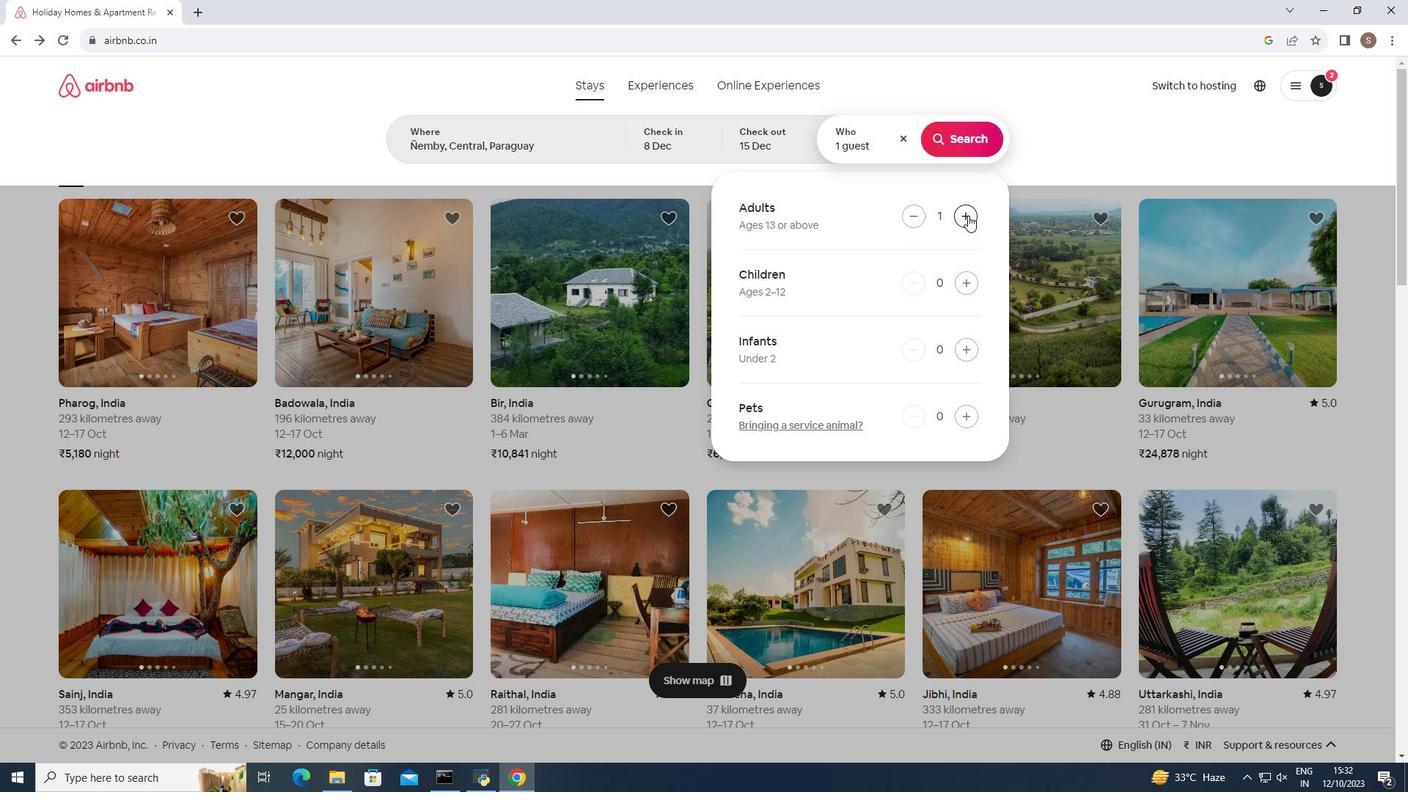 
Action: Mouse pressed left at (968, 215)
Screenshot: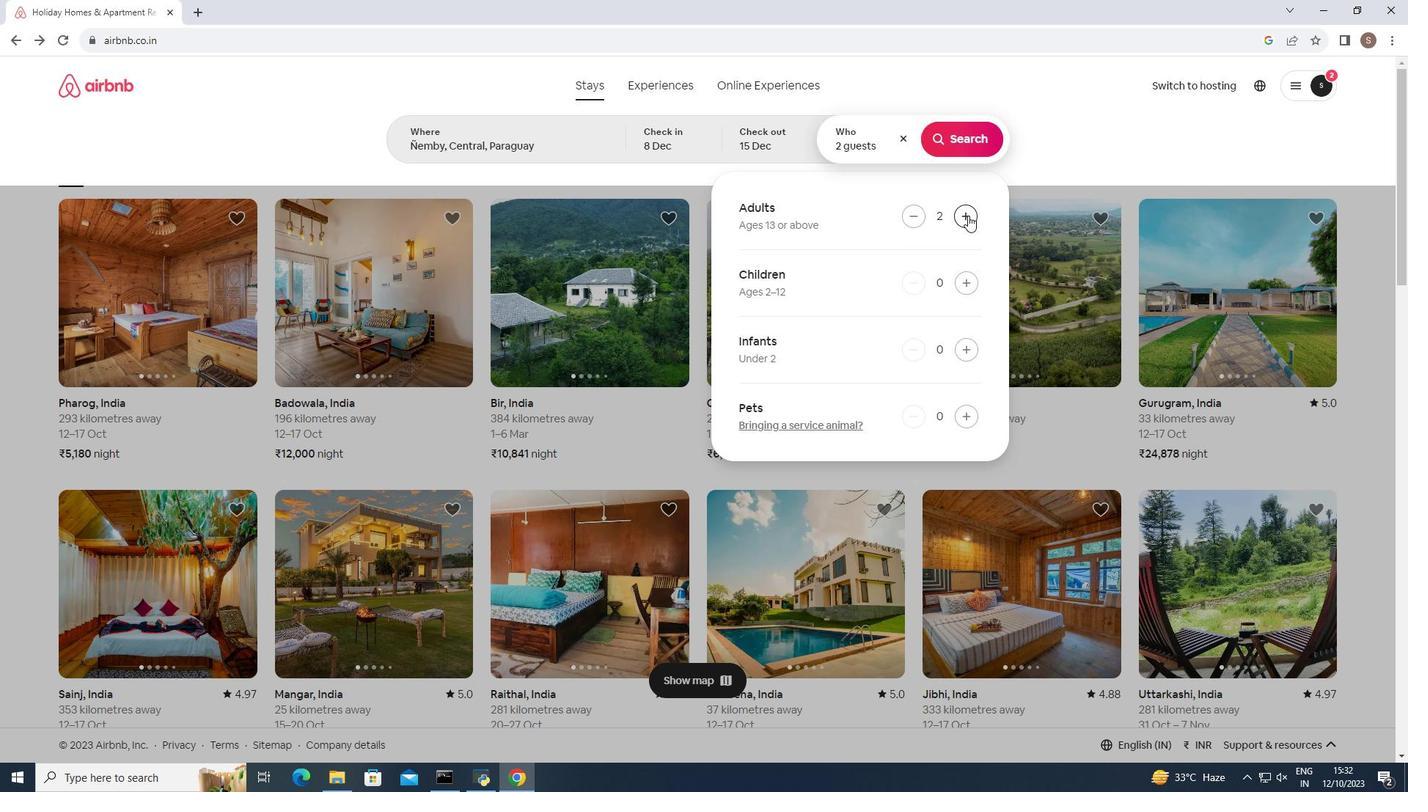 
Action: Mouse pressed left at (968, 215)
Screenshot: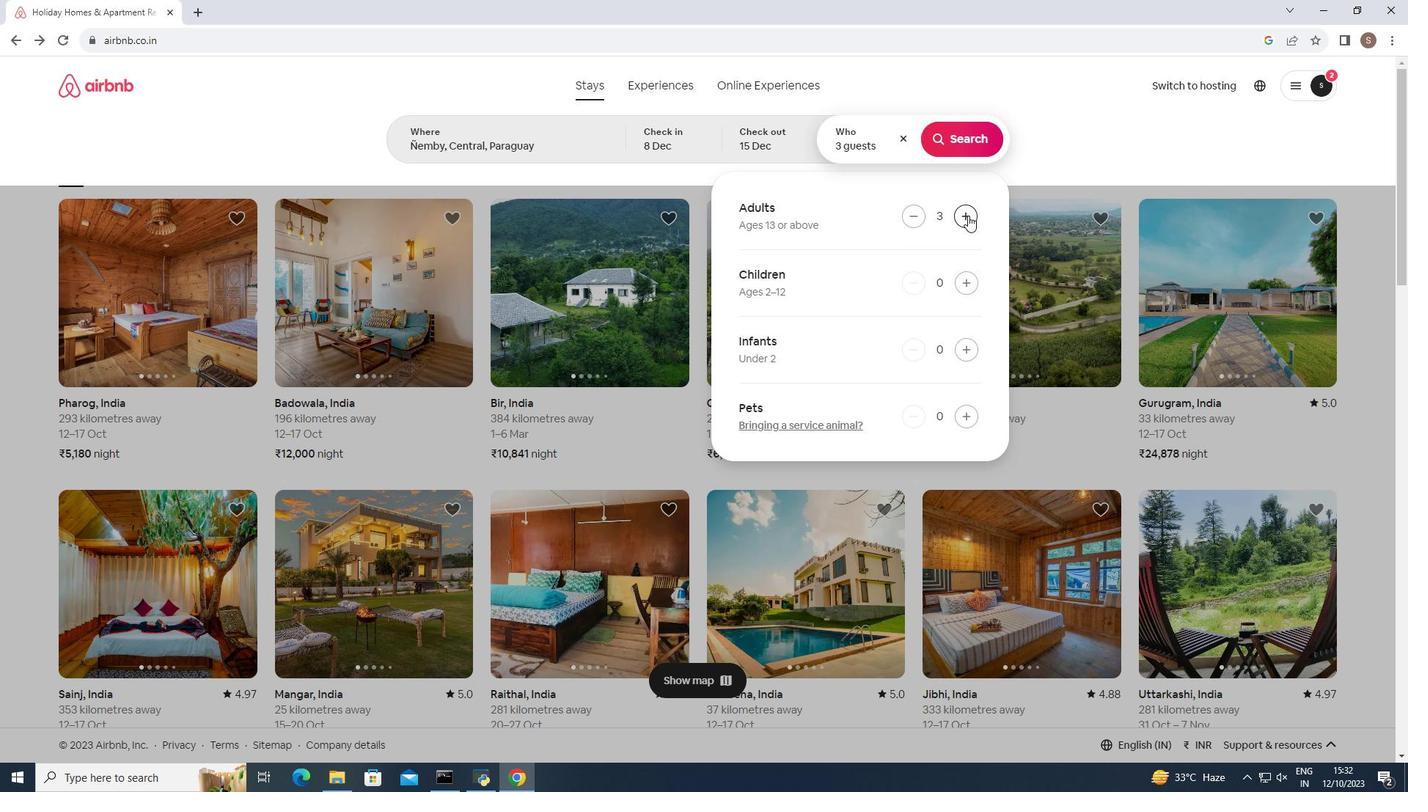 
Action: Mouse pressed left at (968, 215)
Screenshot: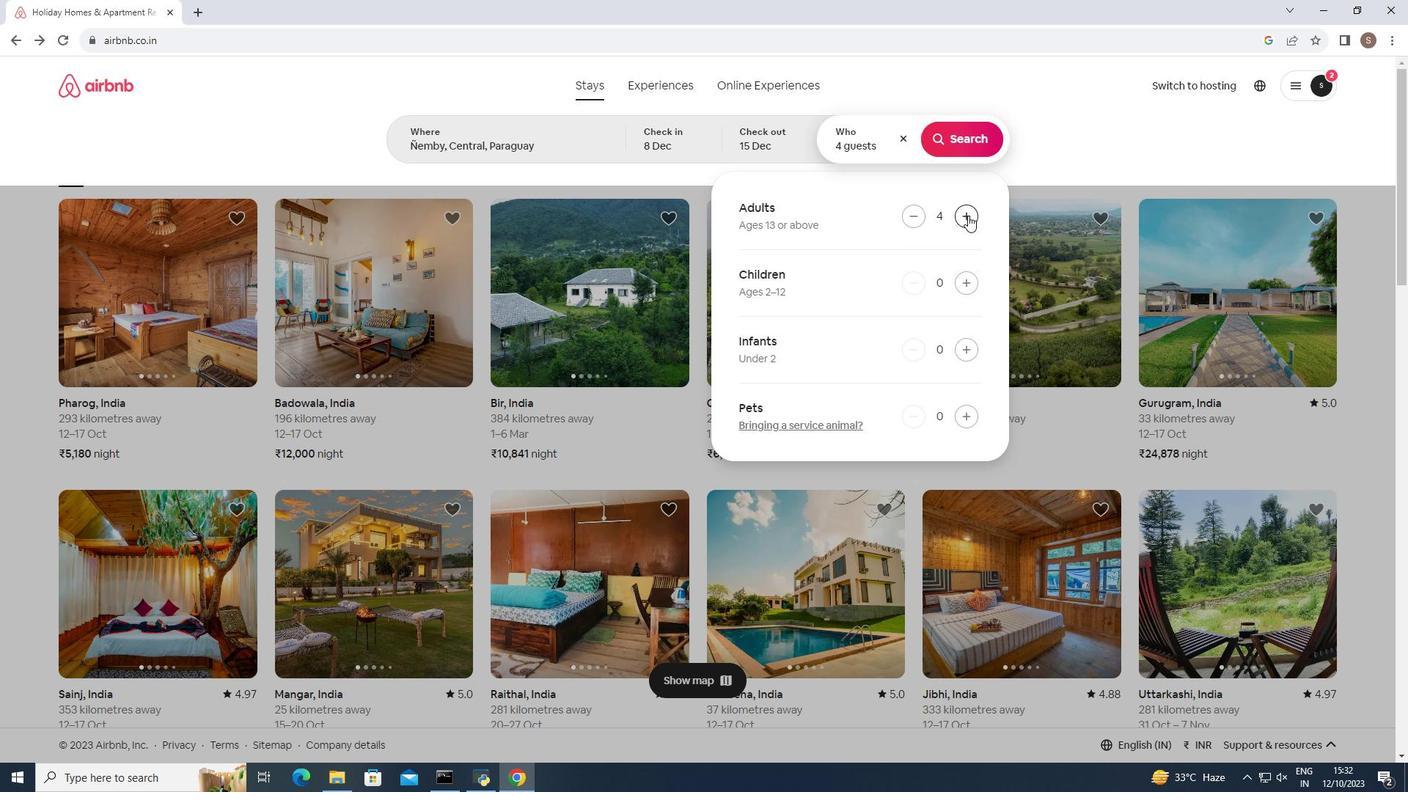 
Action: Mouse pressed left at (968, 215)
Screenshot: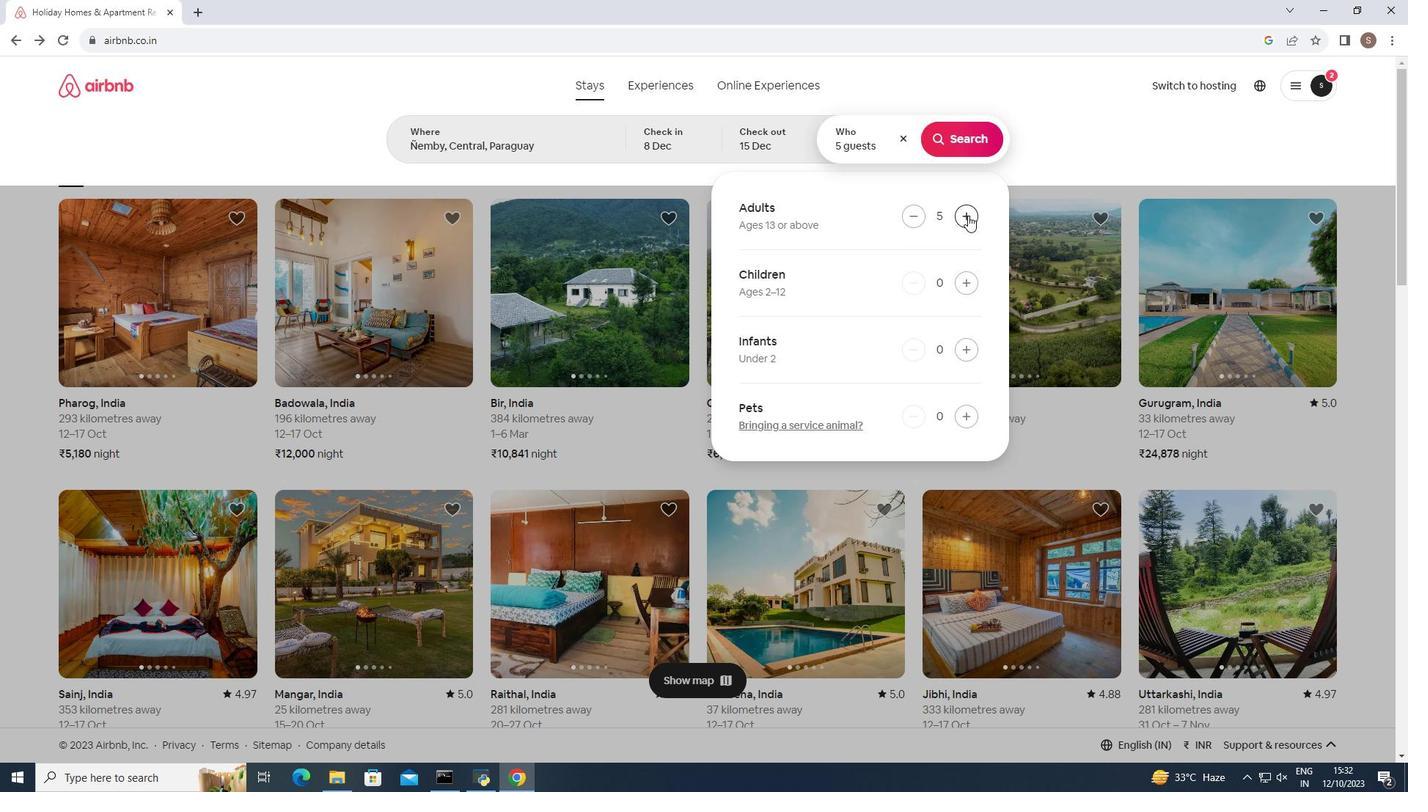 
Action: Mouse pressed left at (968, 215)
Screenshot: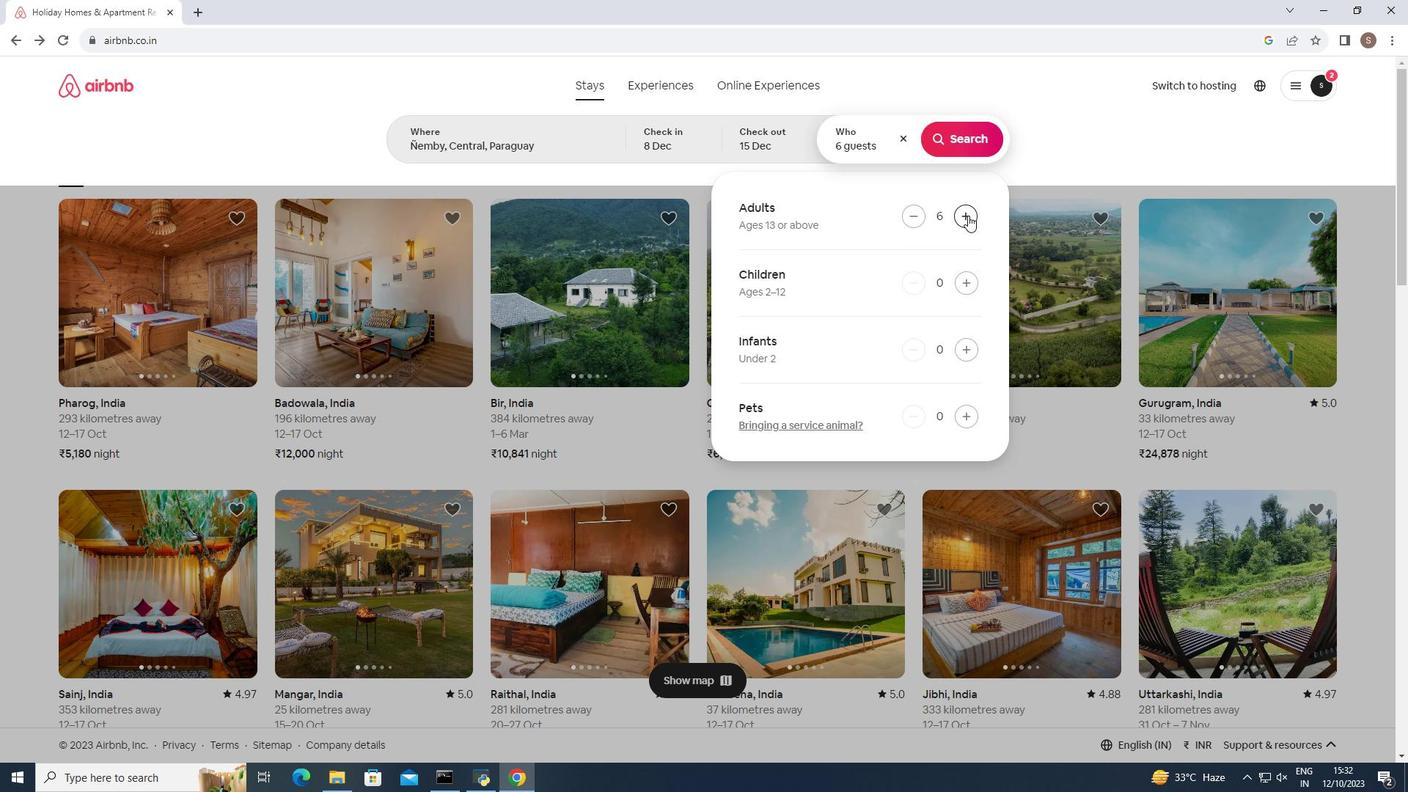 
Action: Mouse pressed left at (968, 215)
Screenshot: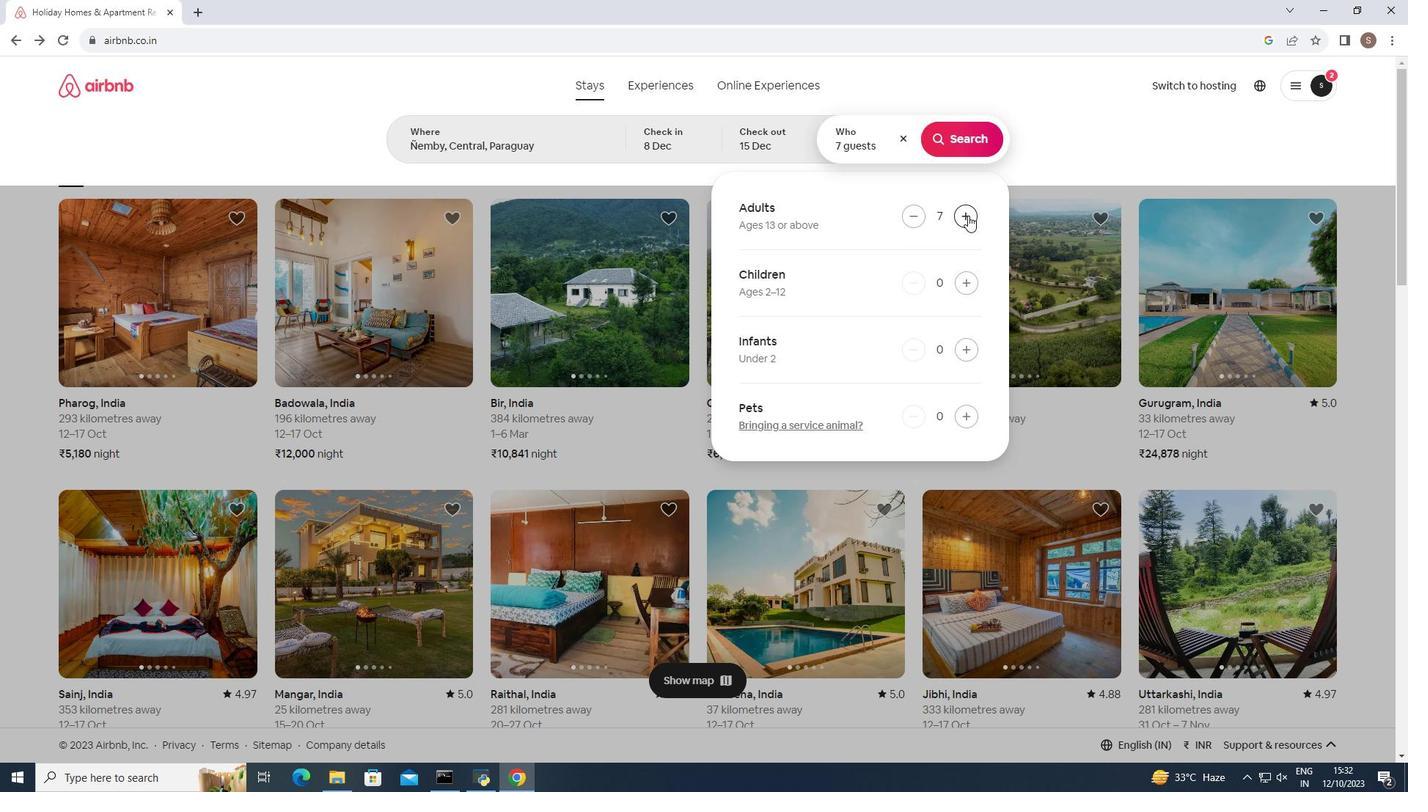 
Action: Mouse pressed left at (968, 215)
Screenshot: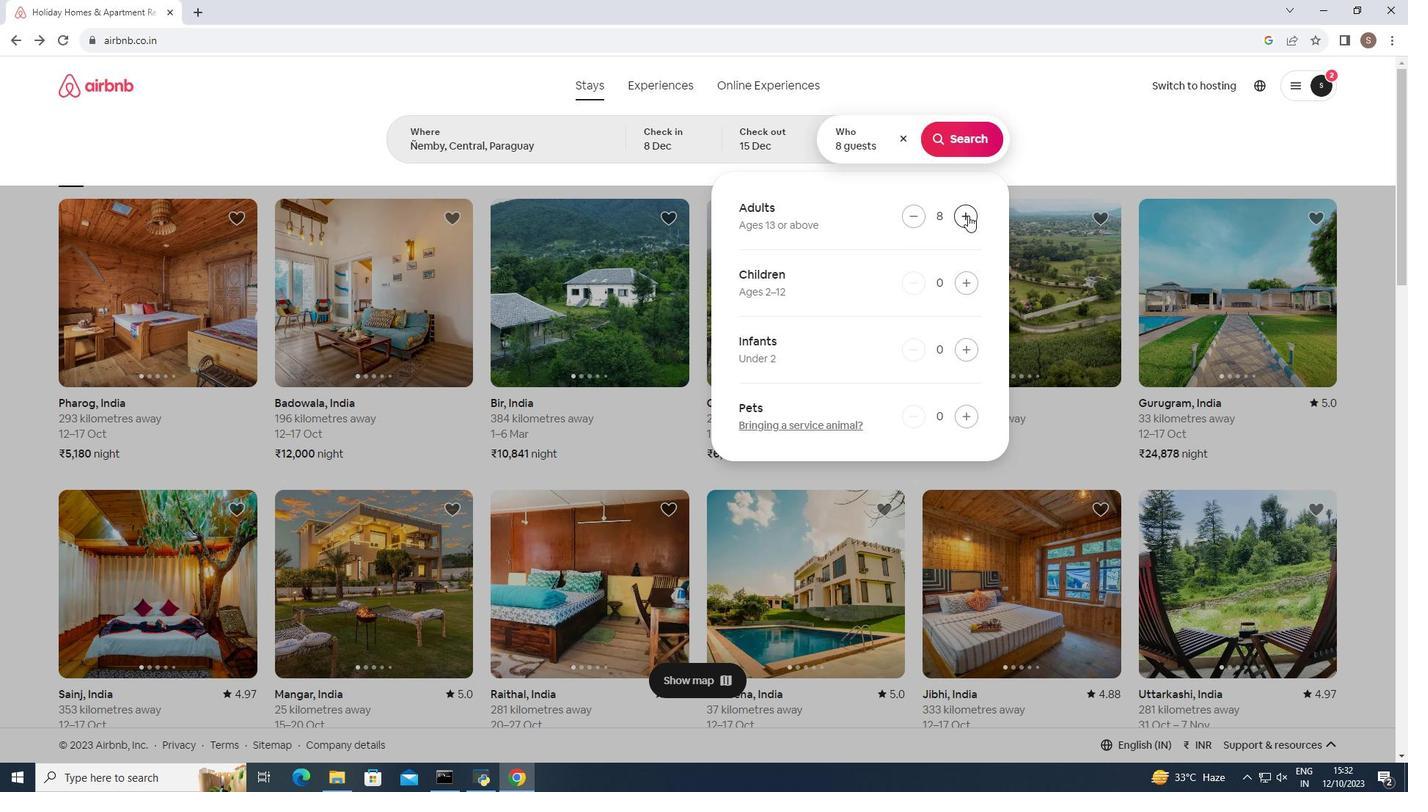 
Action: Mouse moved to (958, 138)
Screenshot: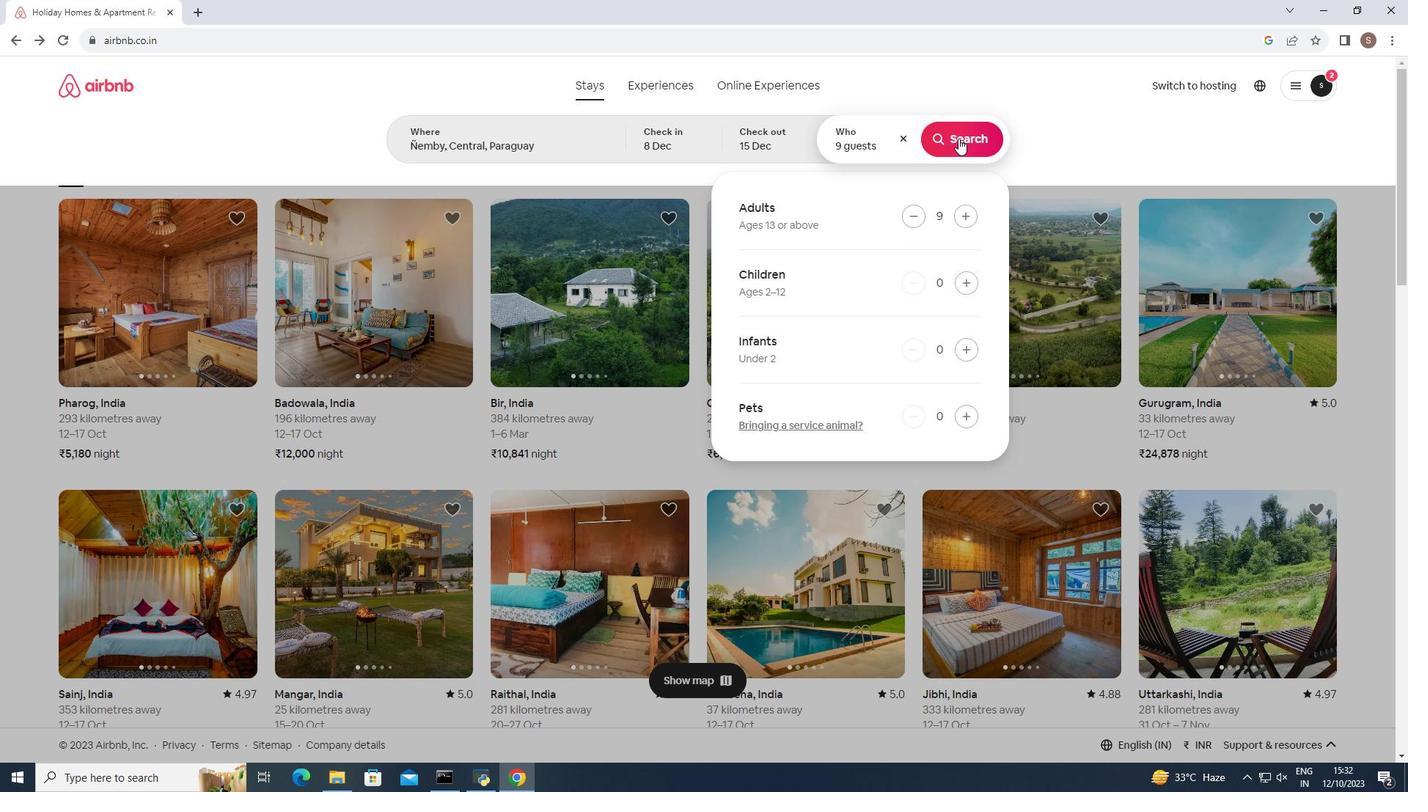 
Action: Mouse pressed left at (958, 138)
Screenshot: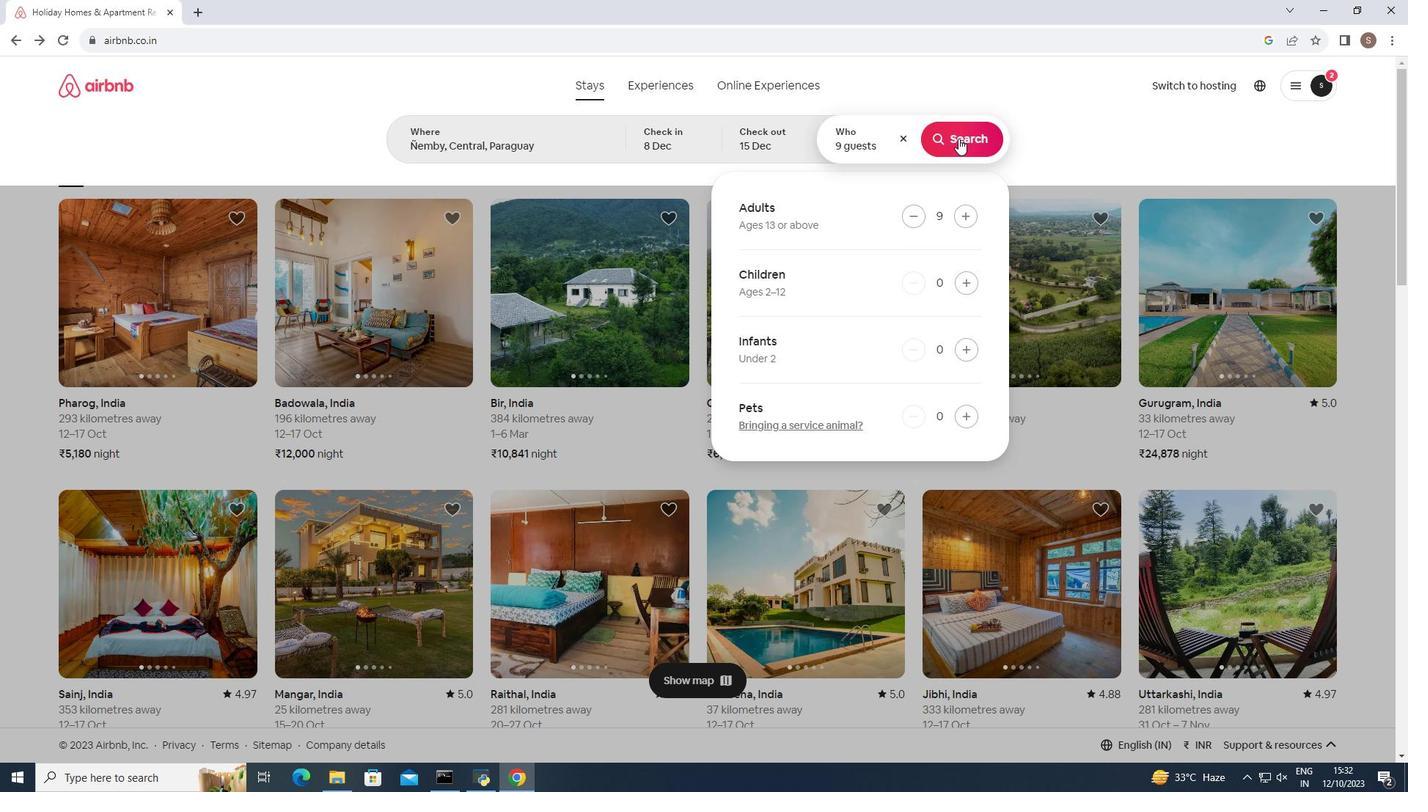 
Action: Mouse moved to (1179, 143)
Screenshot: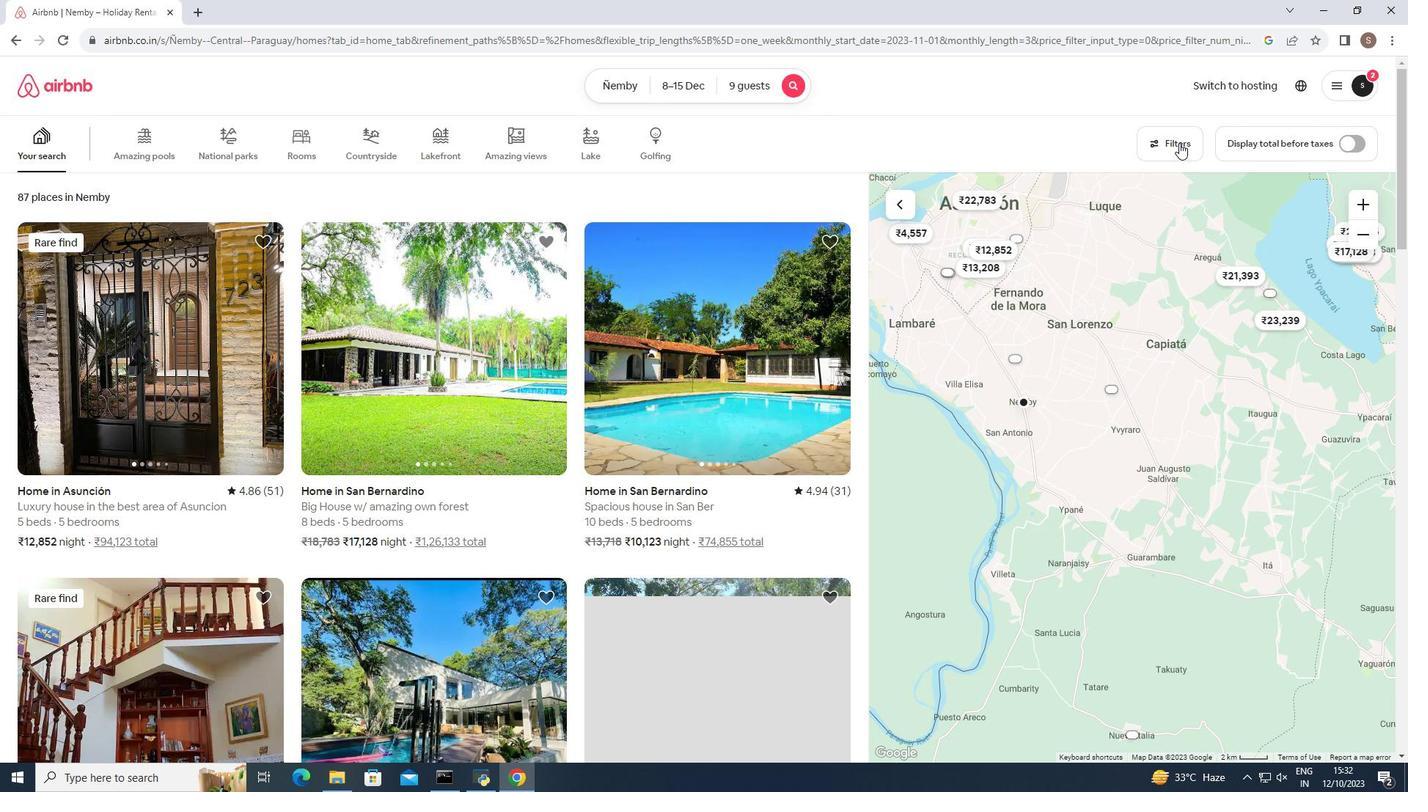 
Action: Mouse pressed left at (1179, 143)
Screenshot: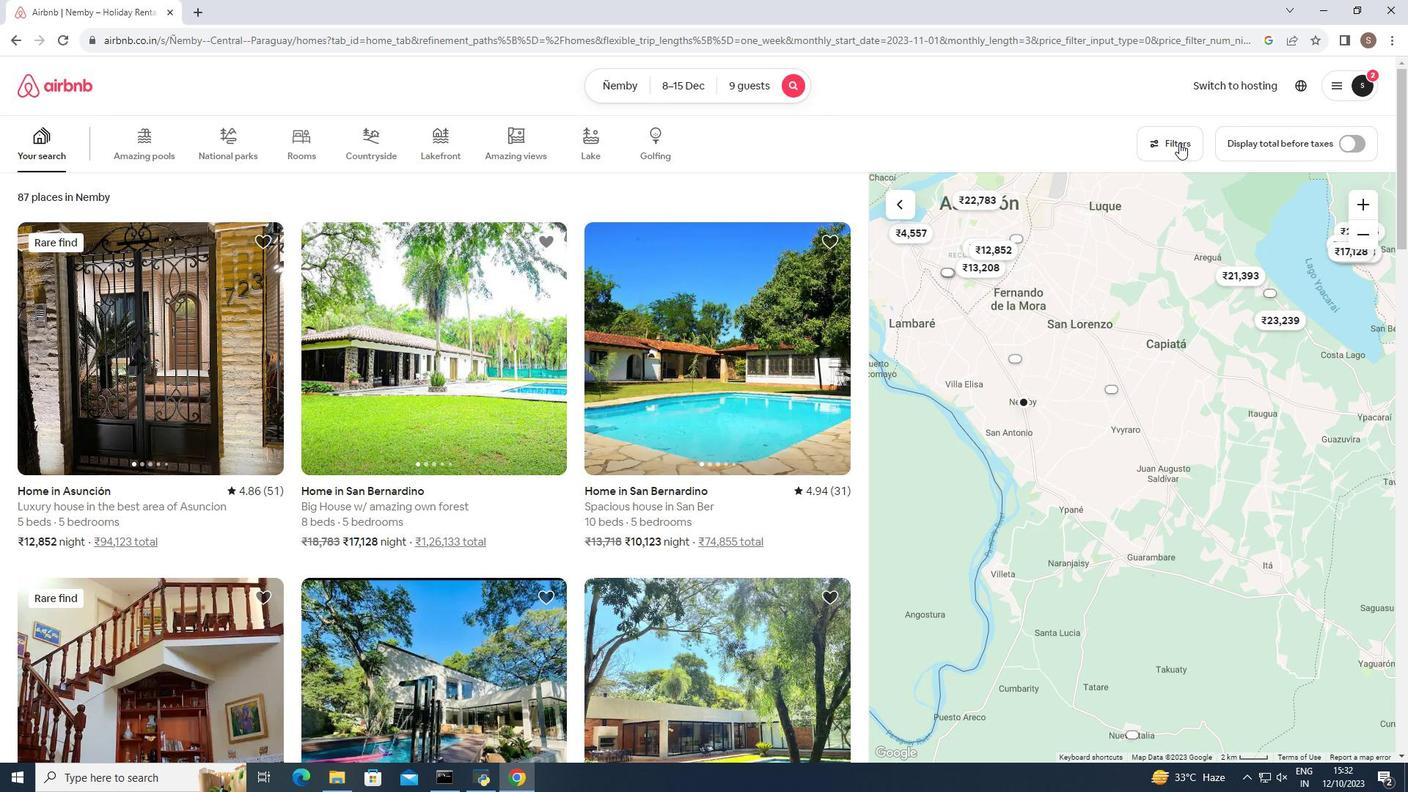 
Action: Mouse moved to (624, 387)
Screenshot: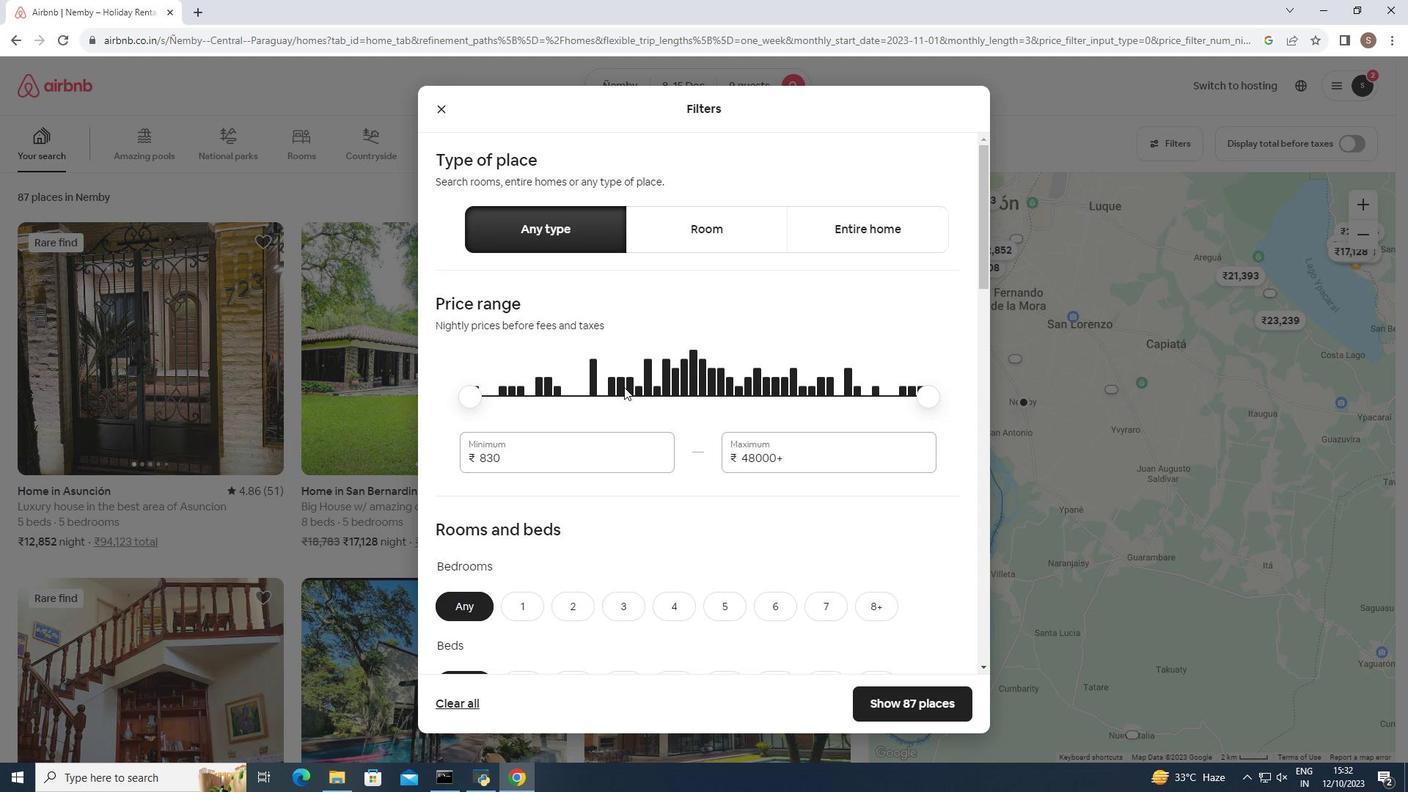
Action: Mouse scrolled (624, 386) with delta (0, 0)
Screenshot: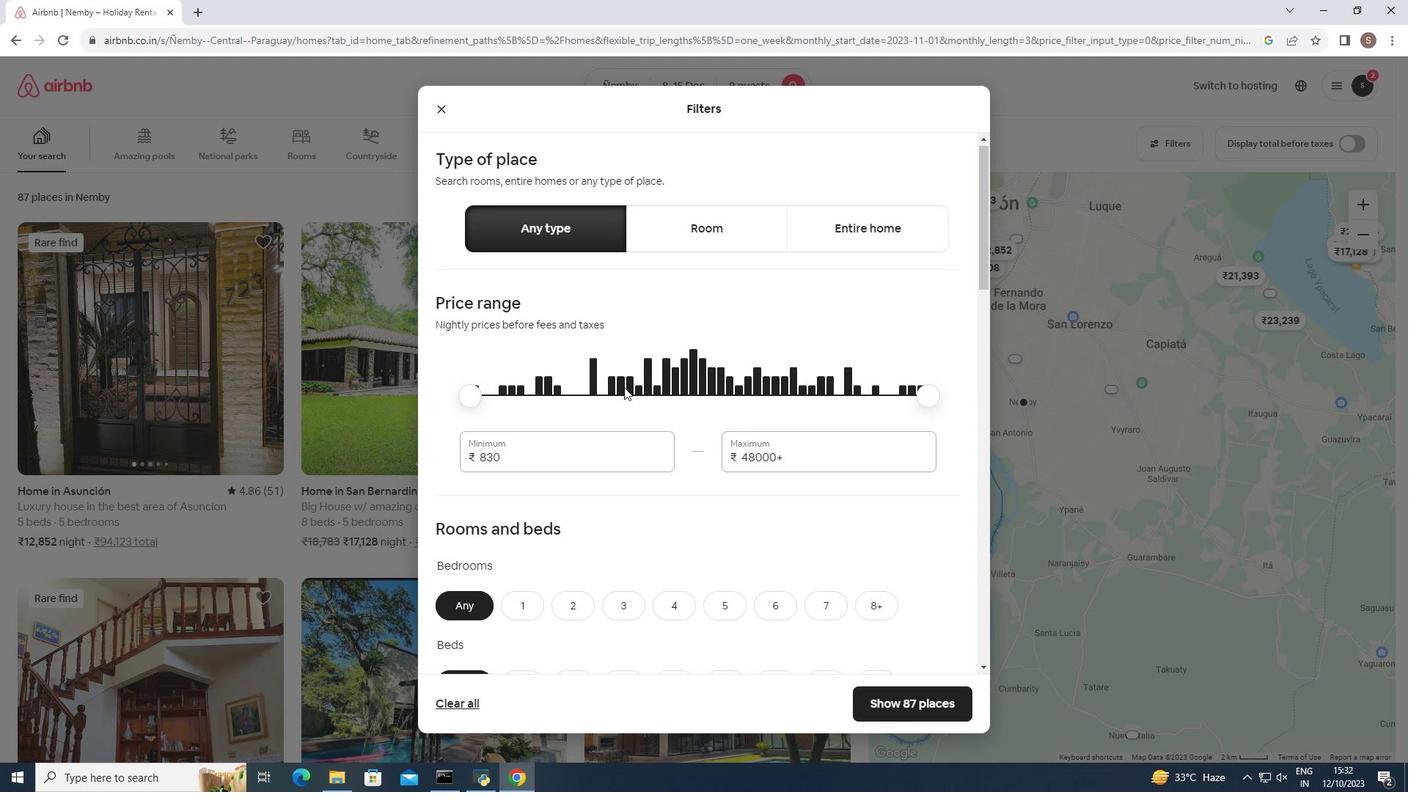 
Action: Mouse scrolled (624, 386) with delta (0, 0)
Screenshot: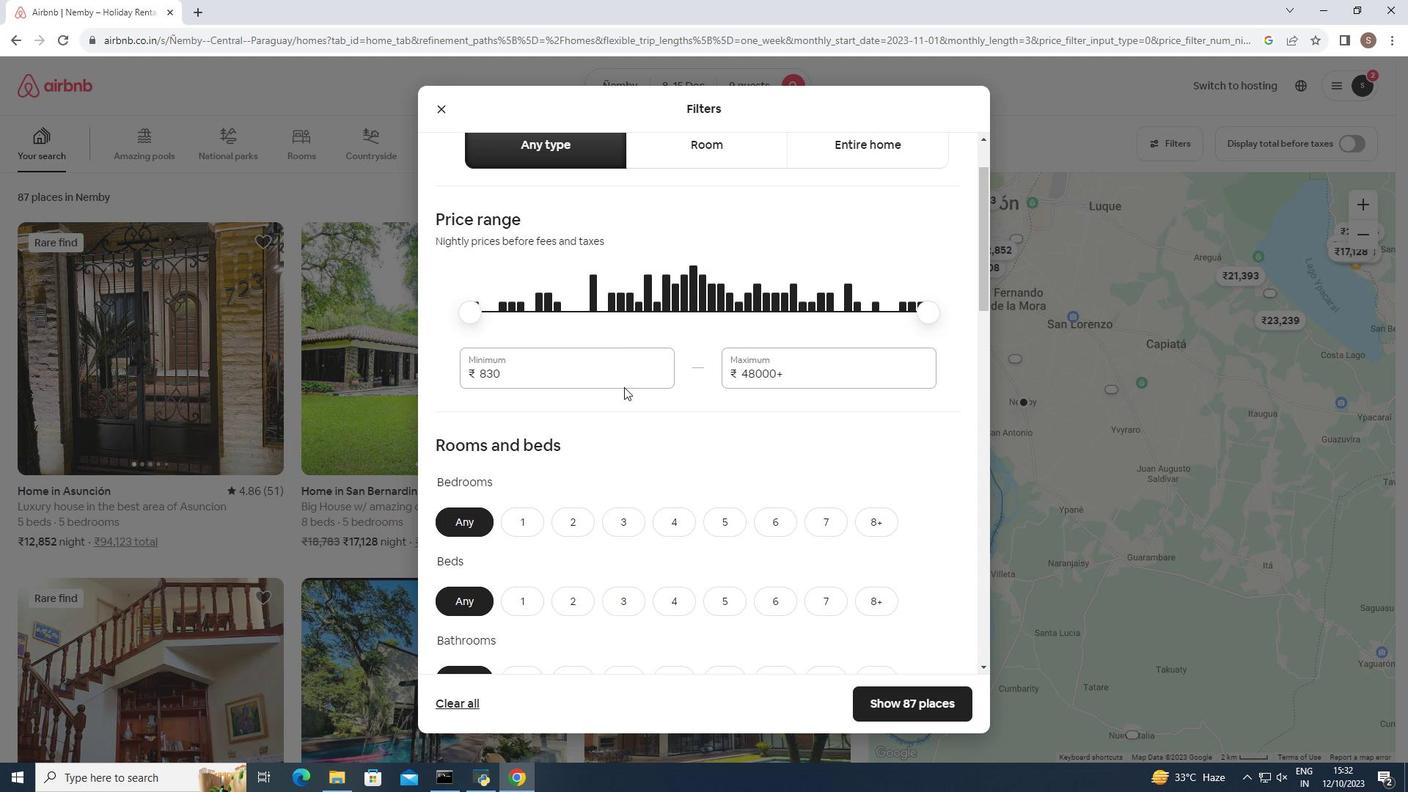
Action: Mouse scrolled (624, 386) with delta (0, 0)
Screenshot: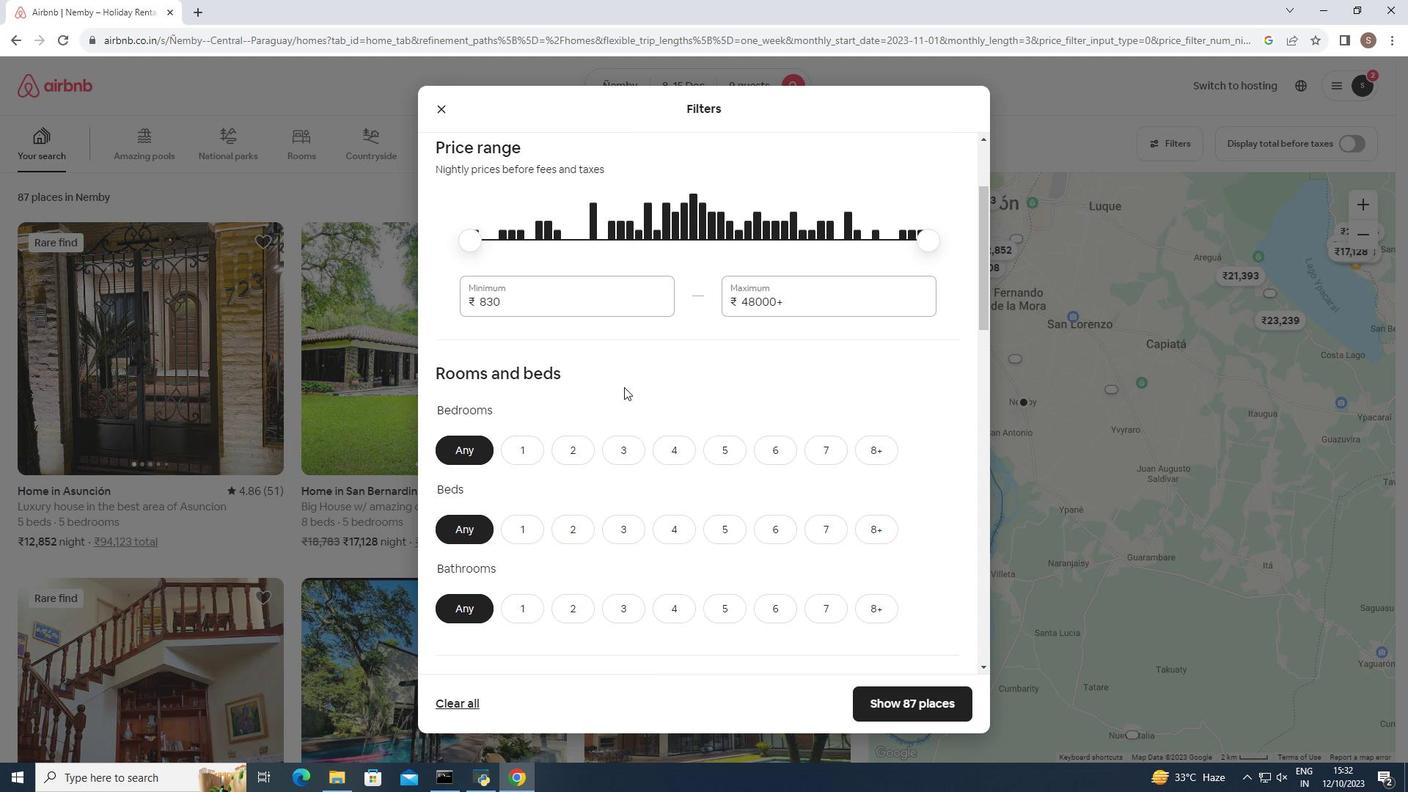
Action: Mouse scrolled (624, 386) with delta (0, 0)
Screenshot: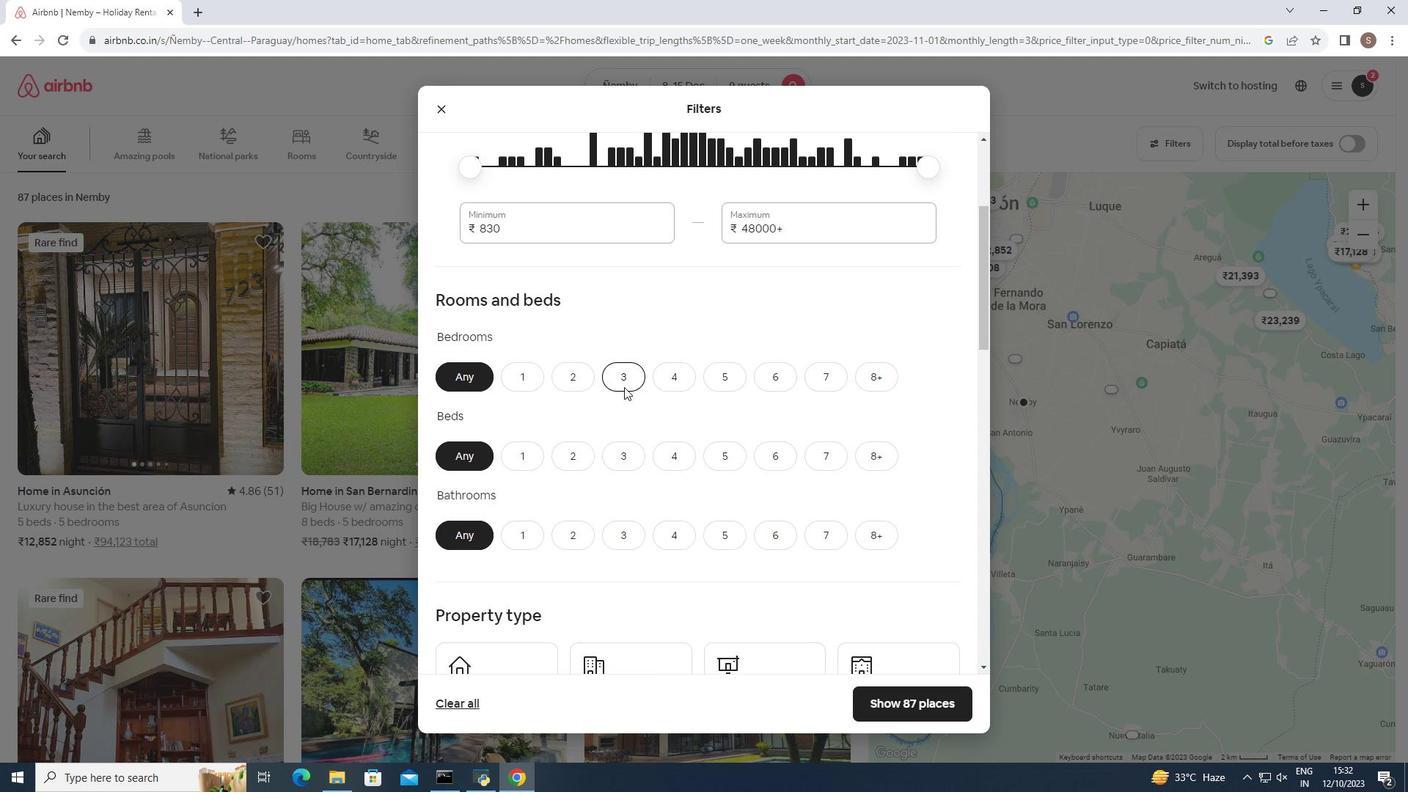 
Action: Mouse moved to (714, 312)
Screenshot: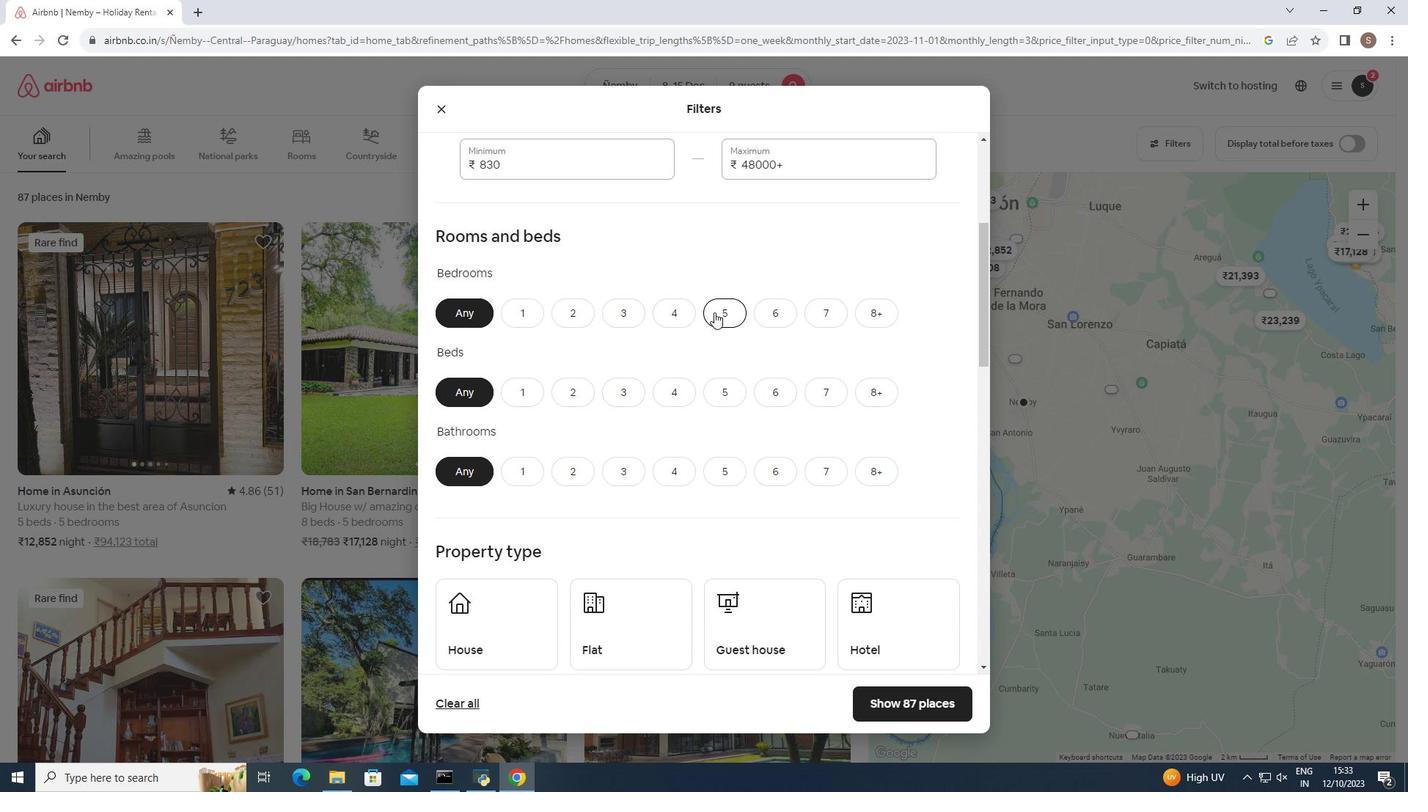 
Action: Mouse pressed left at (714, 312)
Screenshot: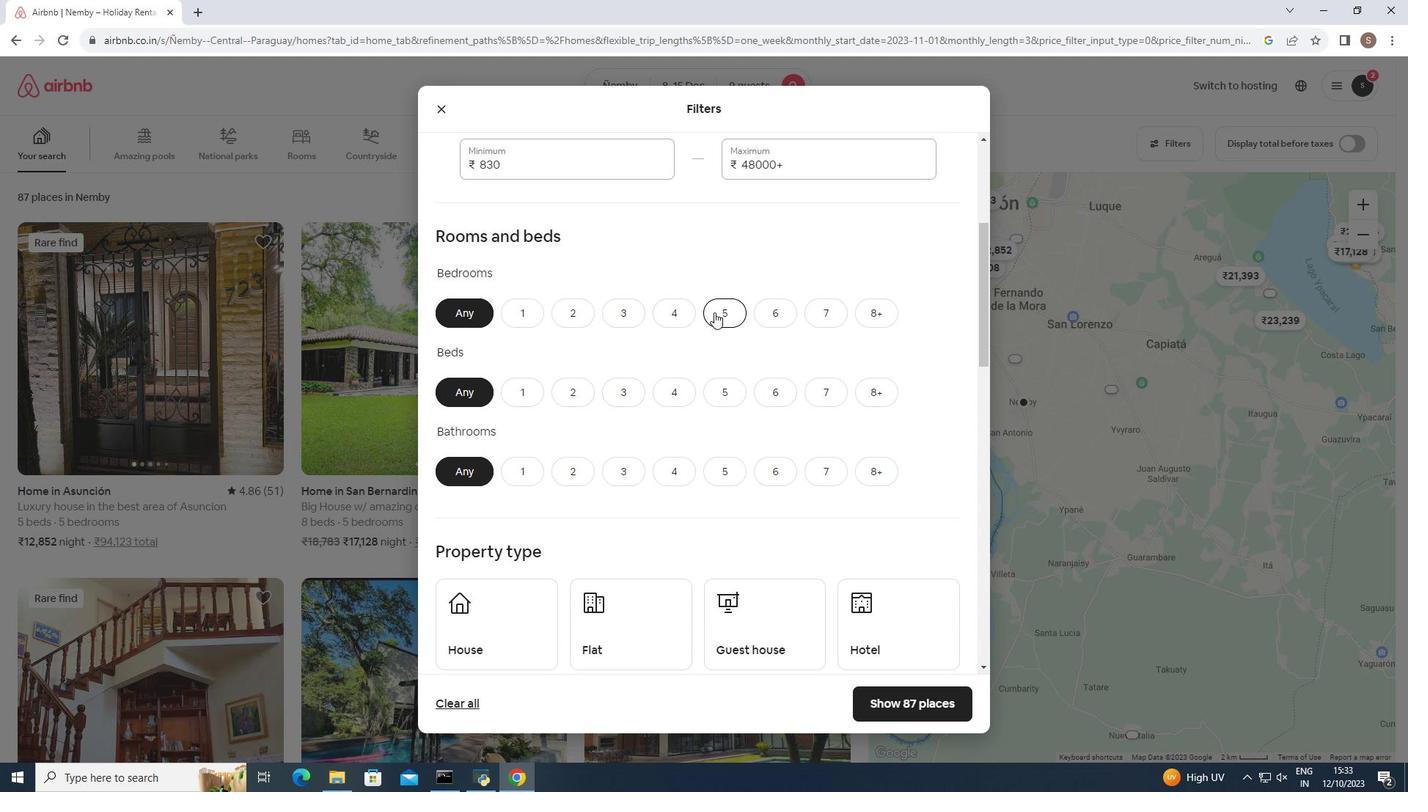
Action: Mouse moved to (872, 387)
Screenshot: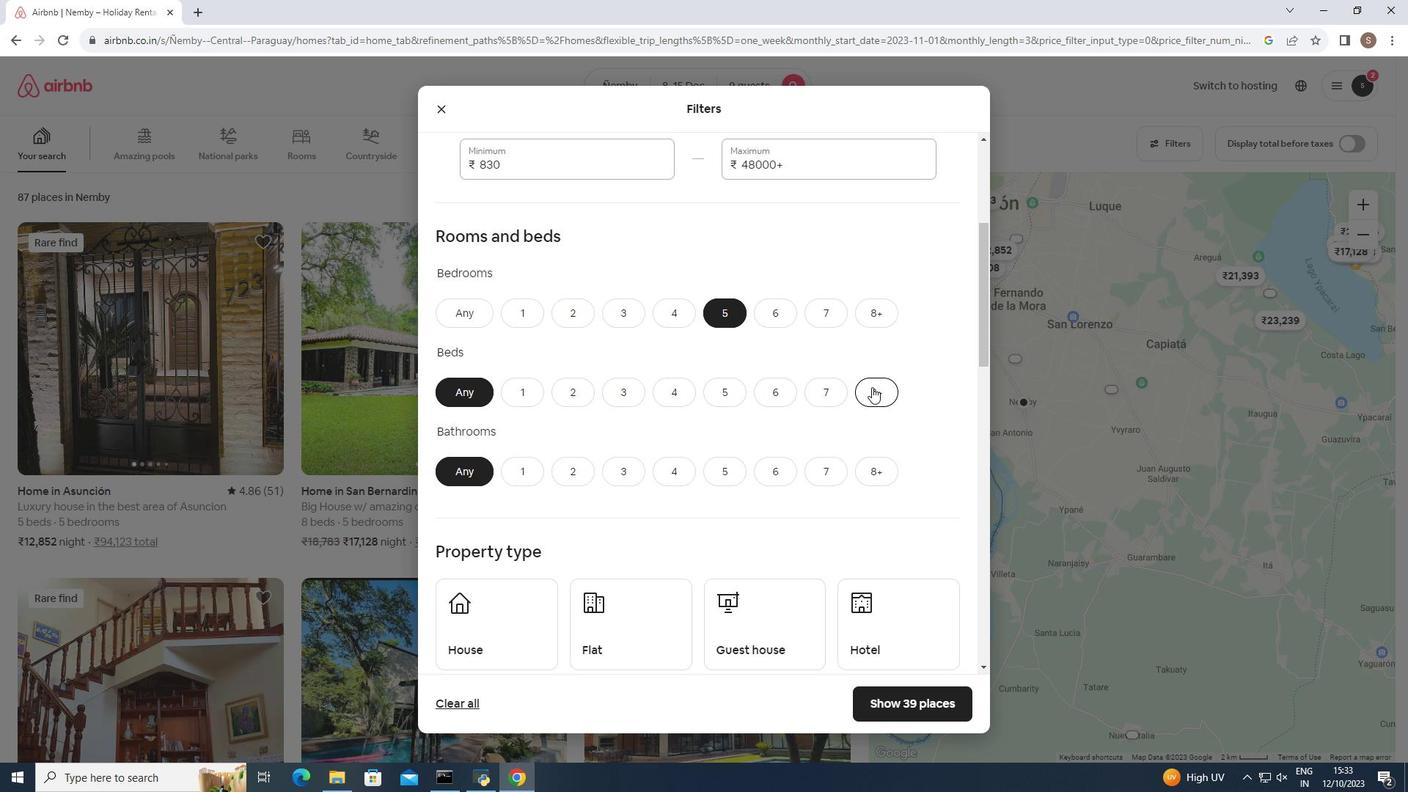 
Action: Mouse pressed left at (872, 387)
Screenshot: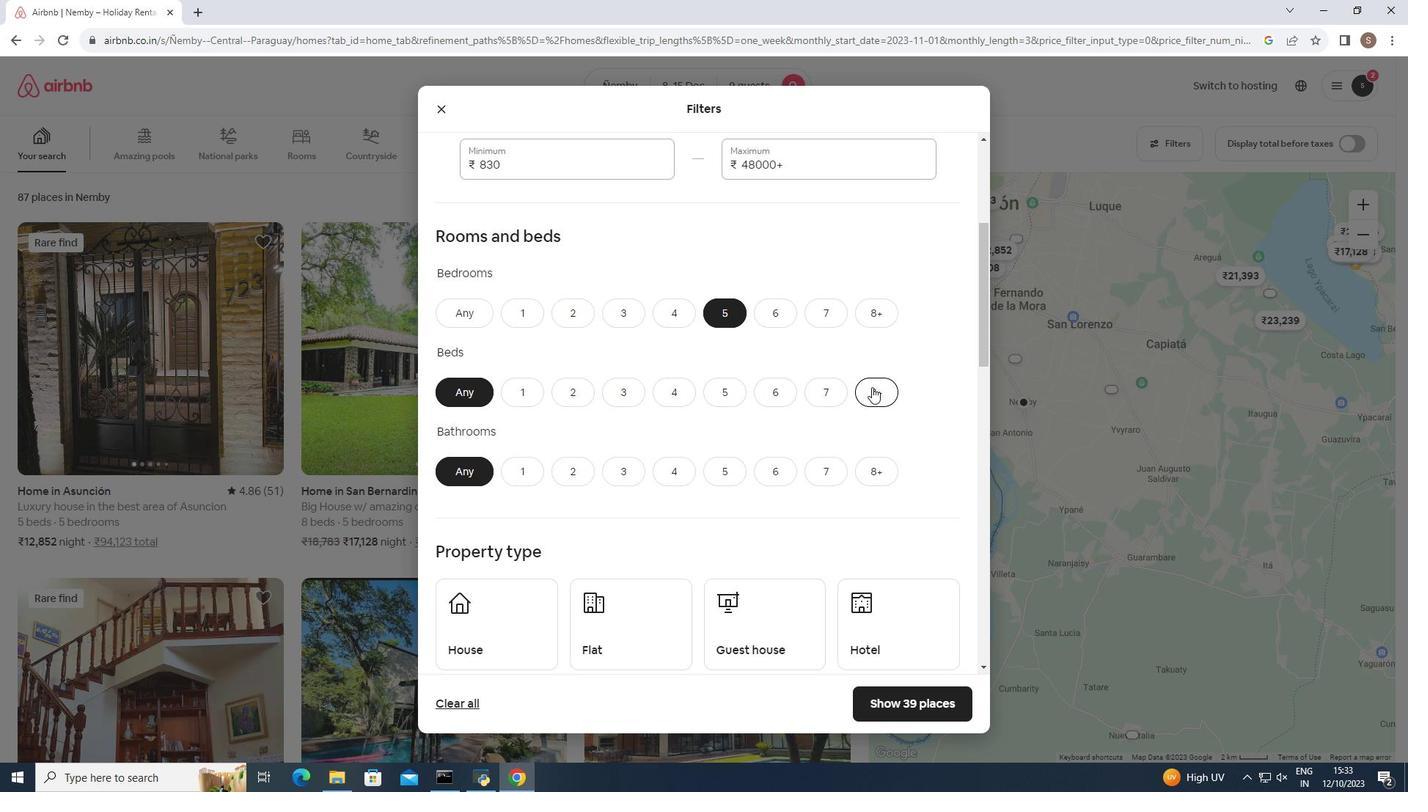 
Action: Mouse moved to (725, 468)
Screenshot: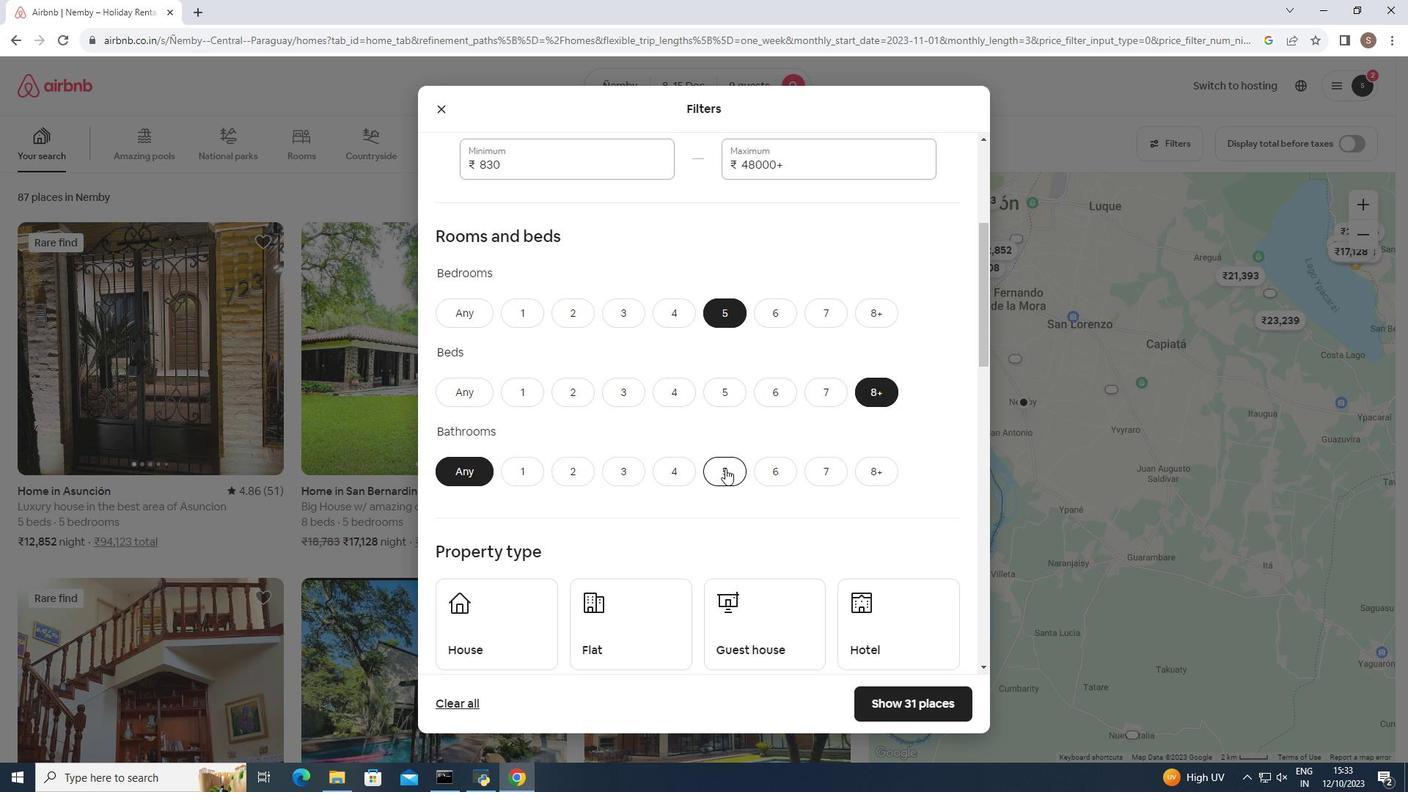 
Action: Mouse pressed left at (725, 468)
Screenshot: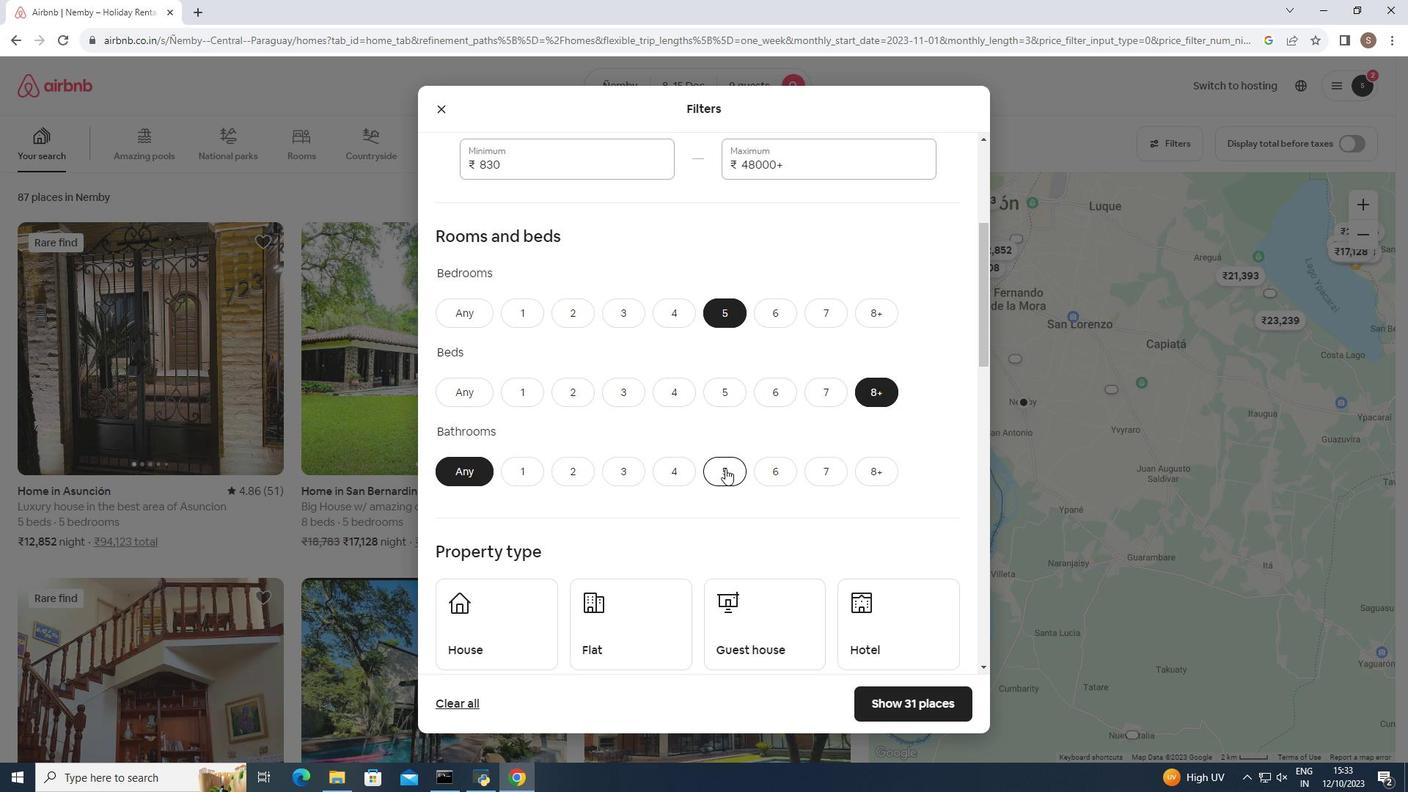 
Action: Mouse moved to (674, 498)
Screenshot: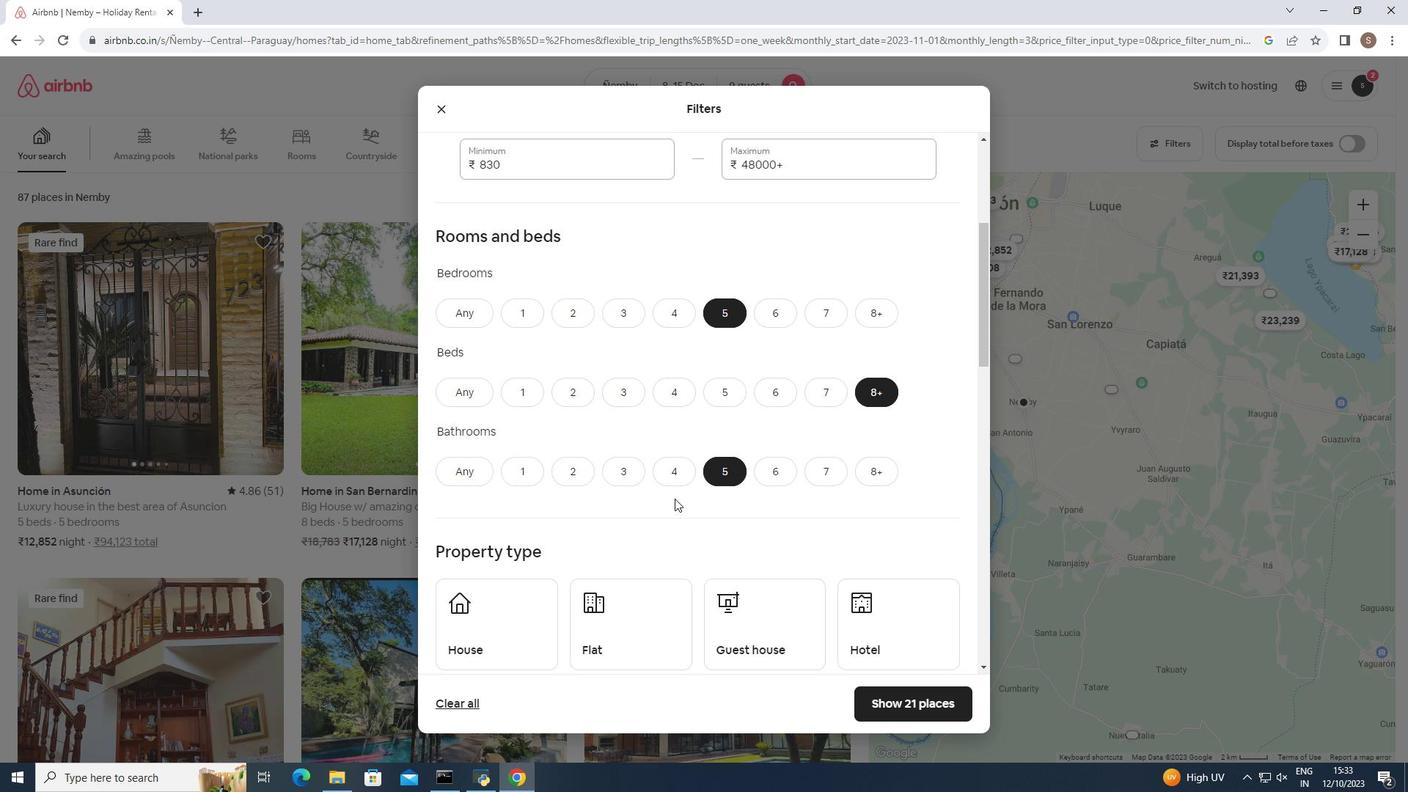 
Action: Mouse scrolled (674, 498) with delta (0, 0)
Screenshot: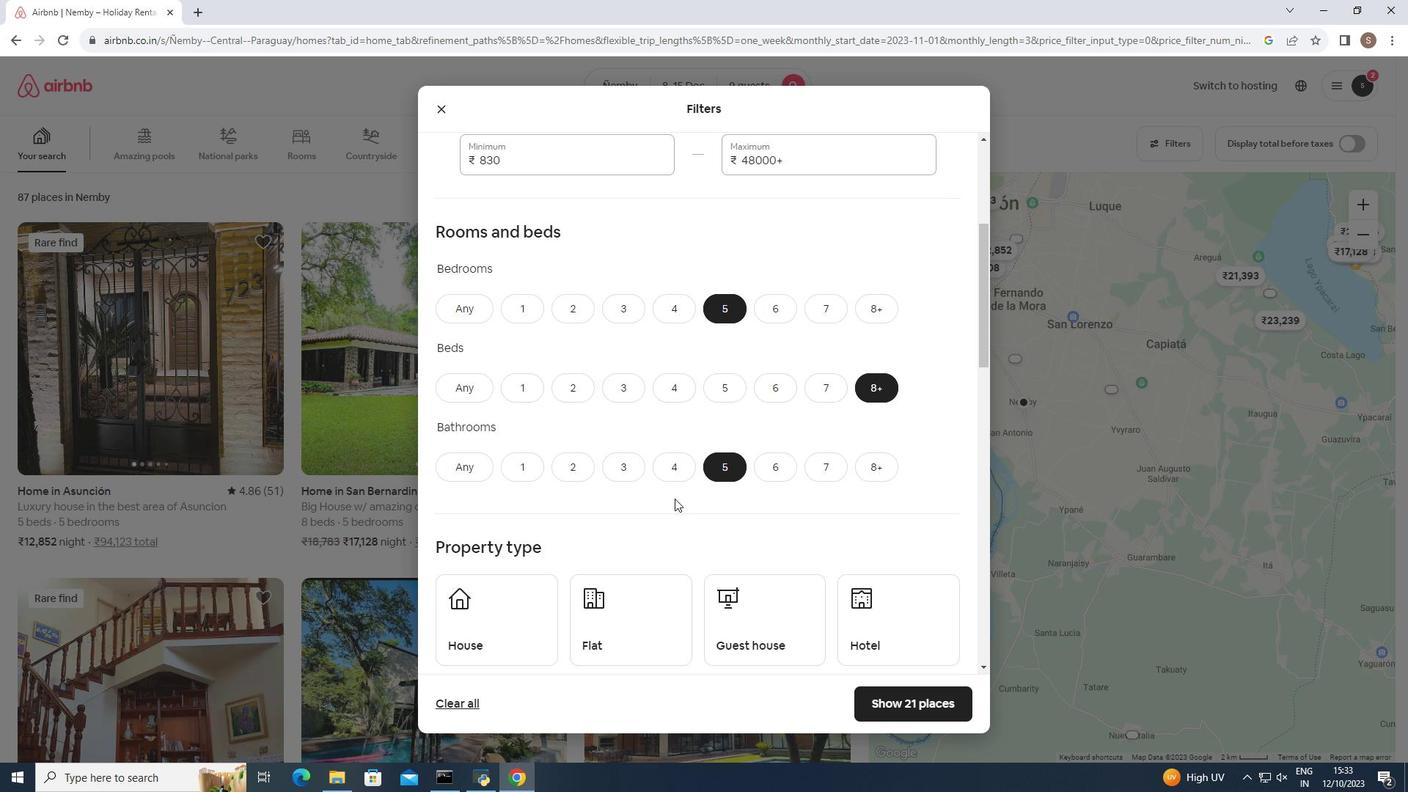 
Action: Mouse scrolled (674, 498) with delta (0, 0)
Screenshot: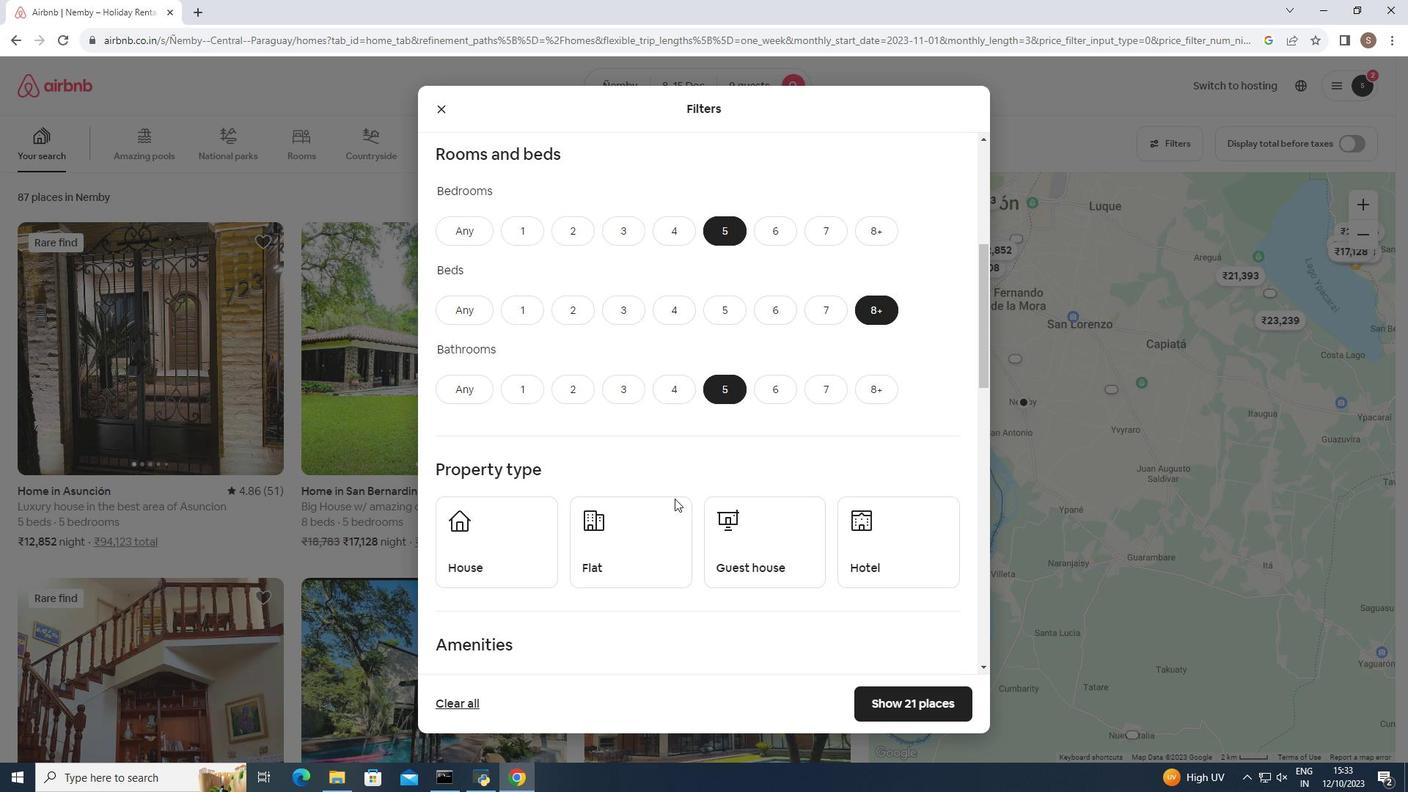 
Action: Mouse moved to (610, 490)
Screenshot: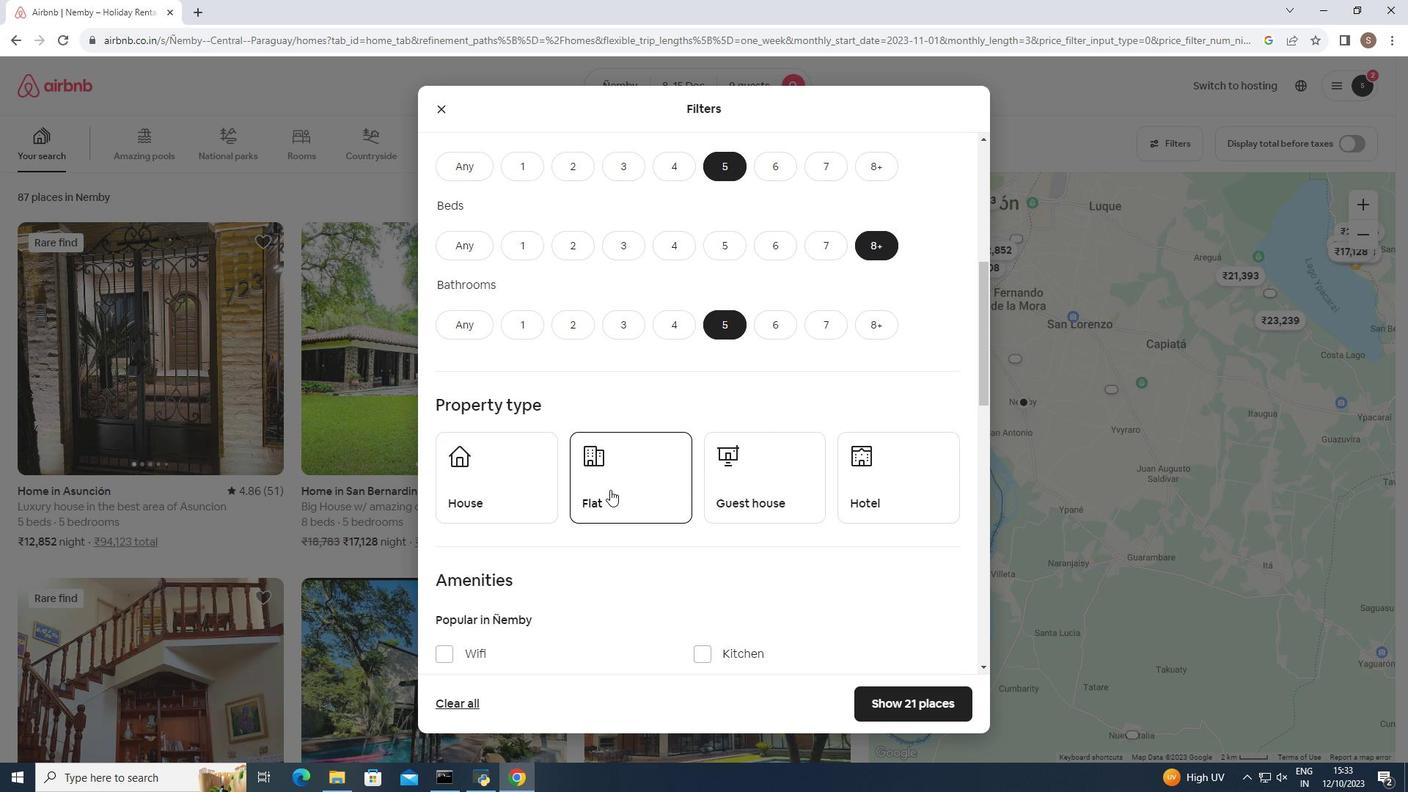 
Action: Mouse pressed left at (610, 490)
Screenshot: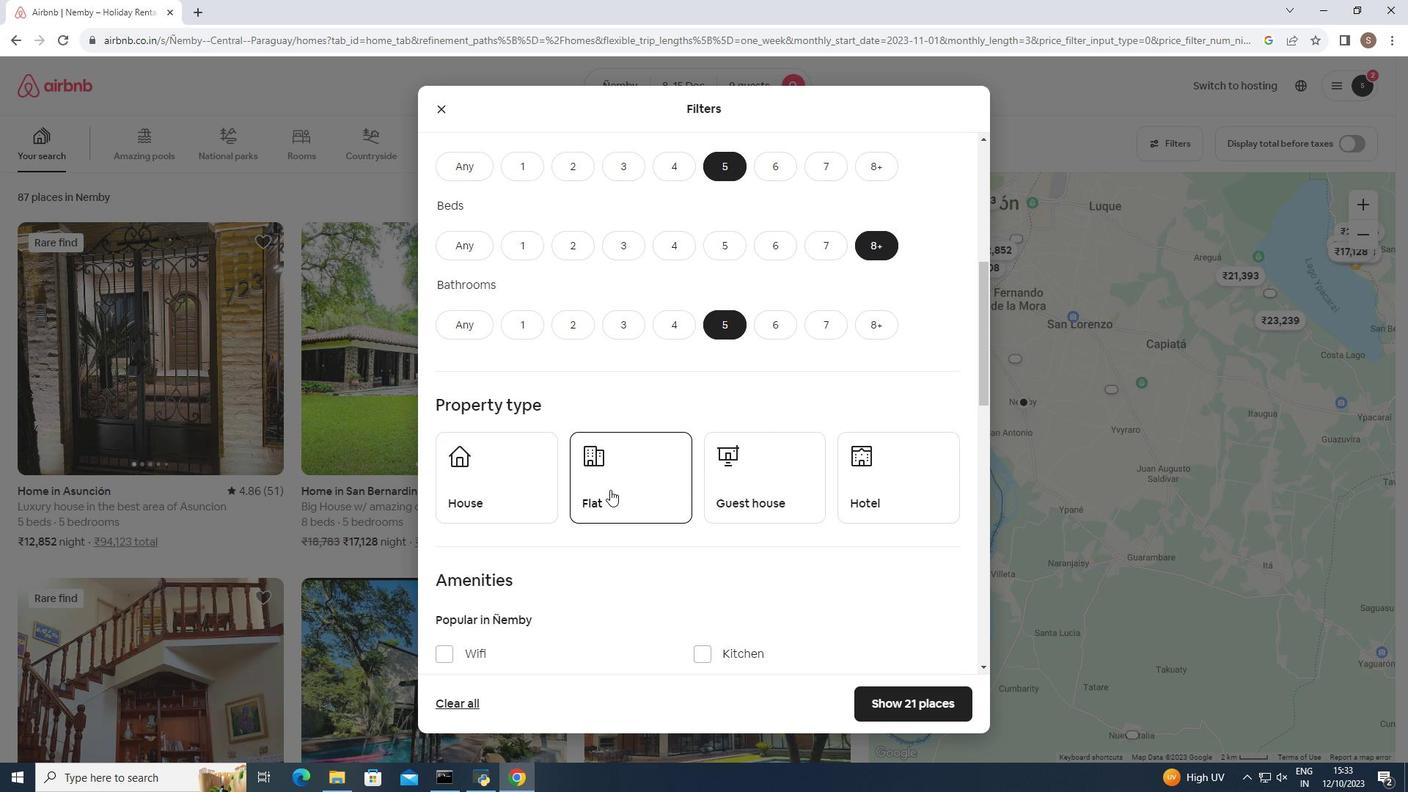 
Action: Mouse moved to (612, 499)
Screenshot: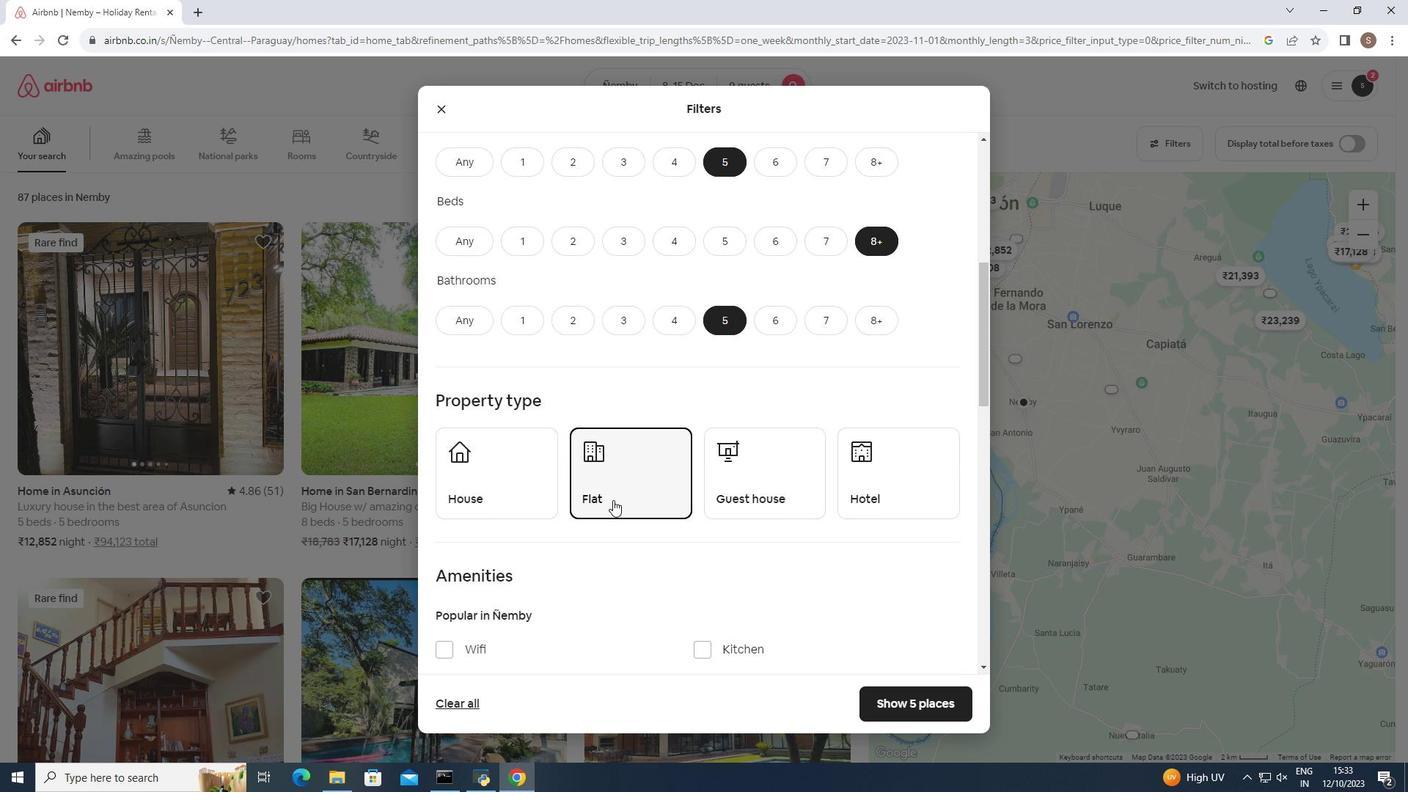 
Action: Mouse scrolled (612, 498) with delta (0, 0)
Screenshot: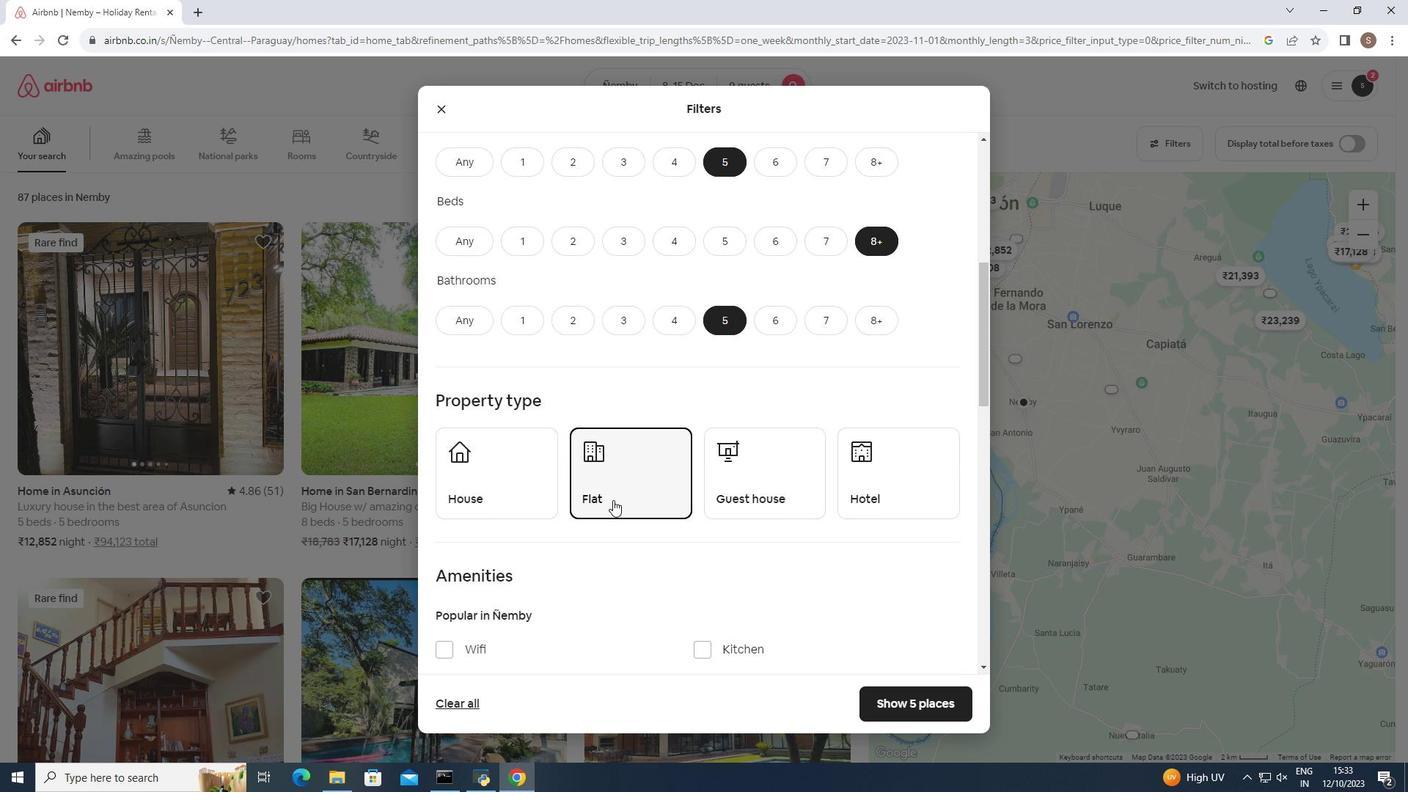 
Action: Mouse moved to (613, 500)
Screenshot: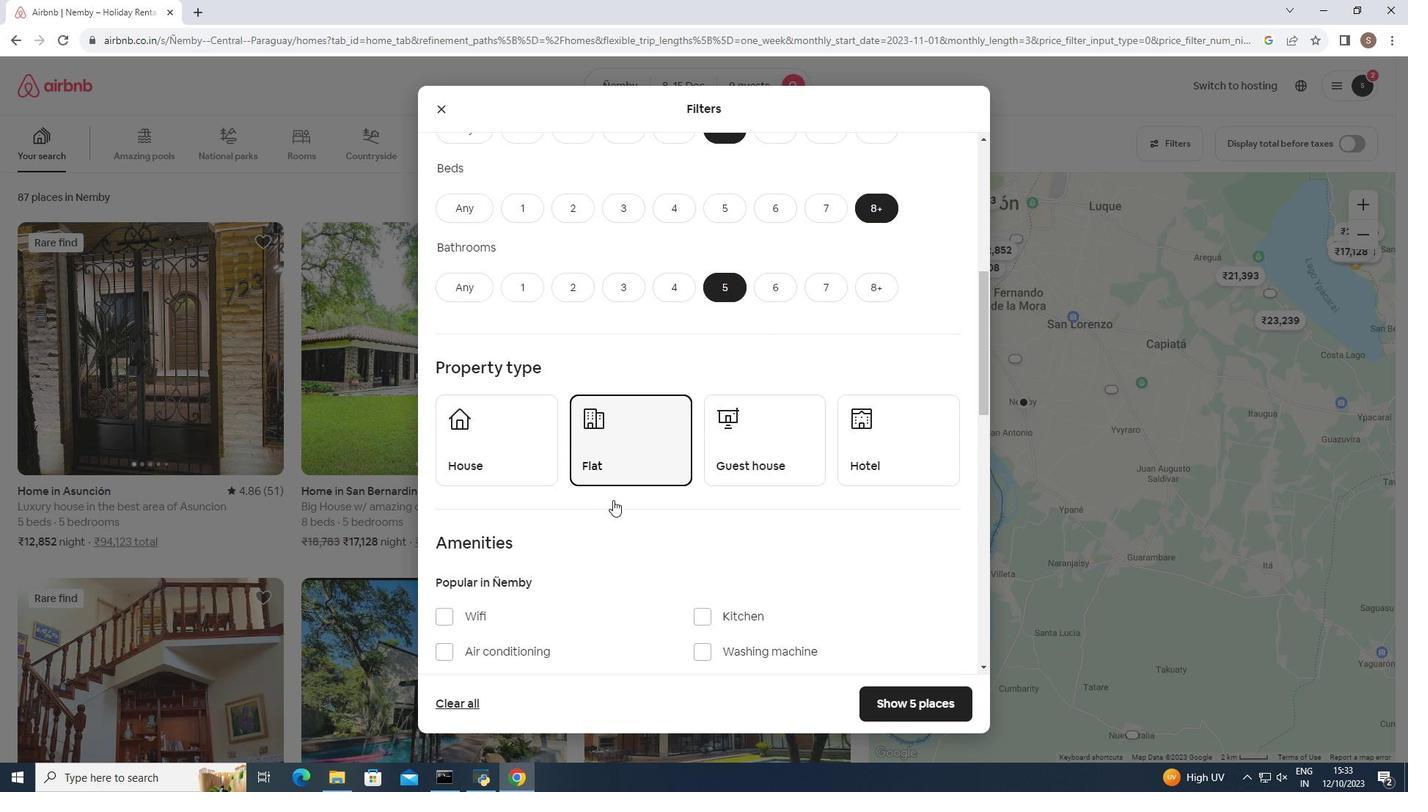 
Action: Mouse scrolled (613, 499) with delta (0, 0)
Screenshot: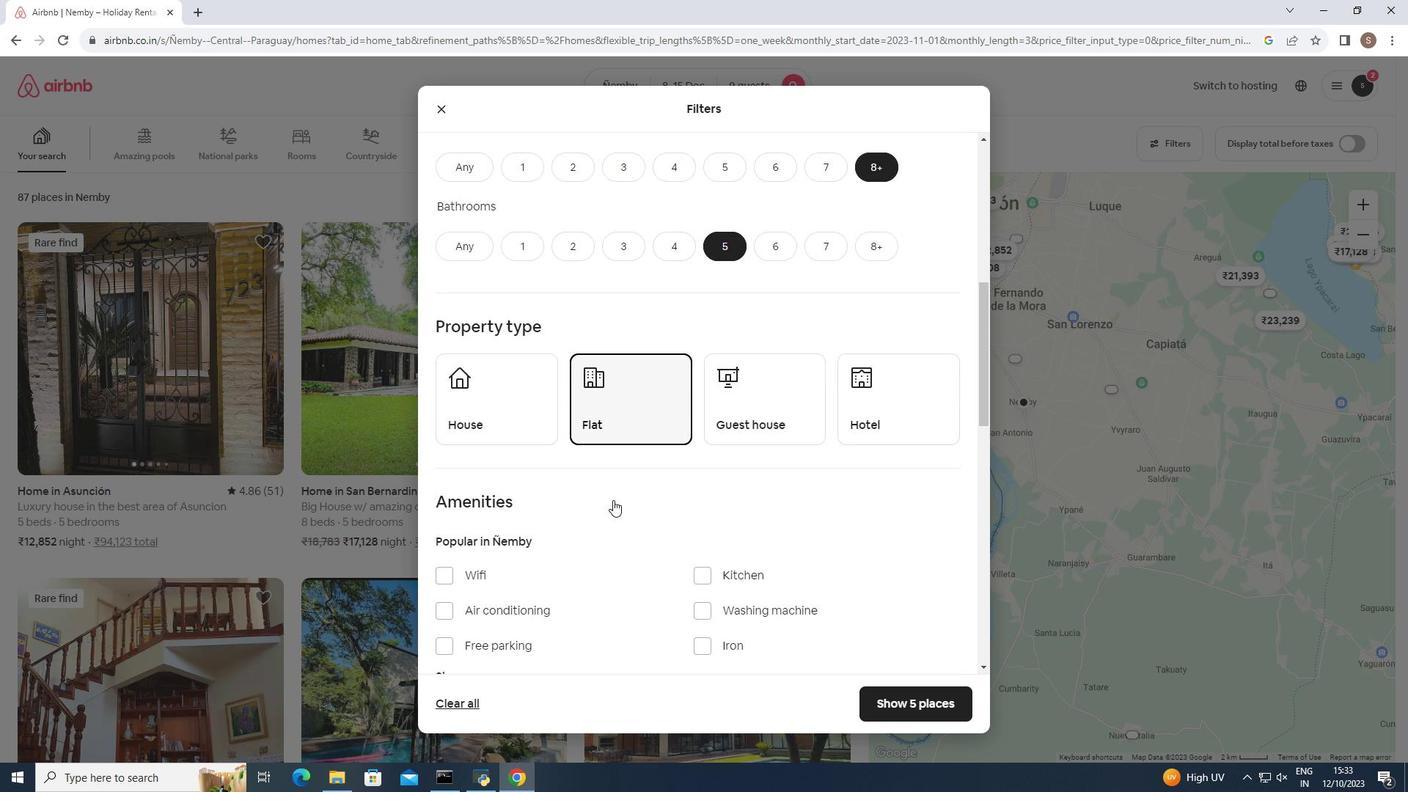 
Action: Mouse scrolled (613, 499) with delta (0, 0)
Screenshot: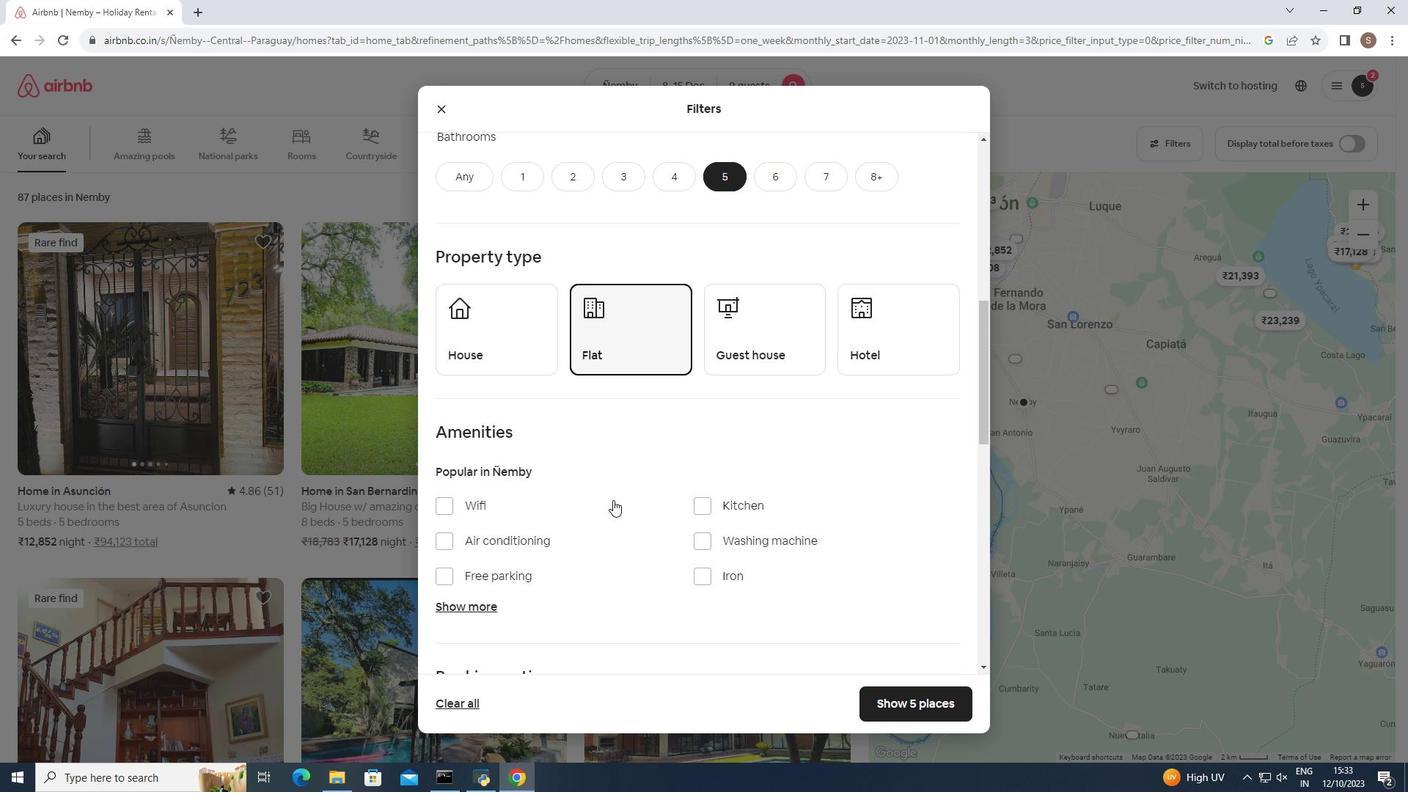 
Action: Mouse moved to (477, 534)
Screenshot: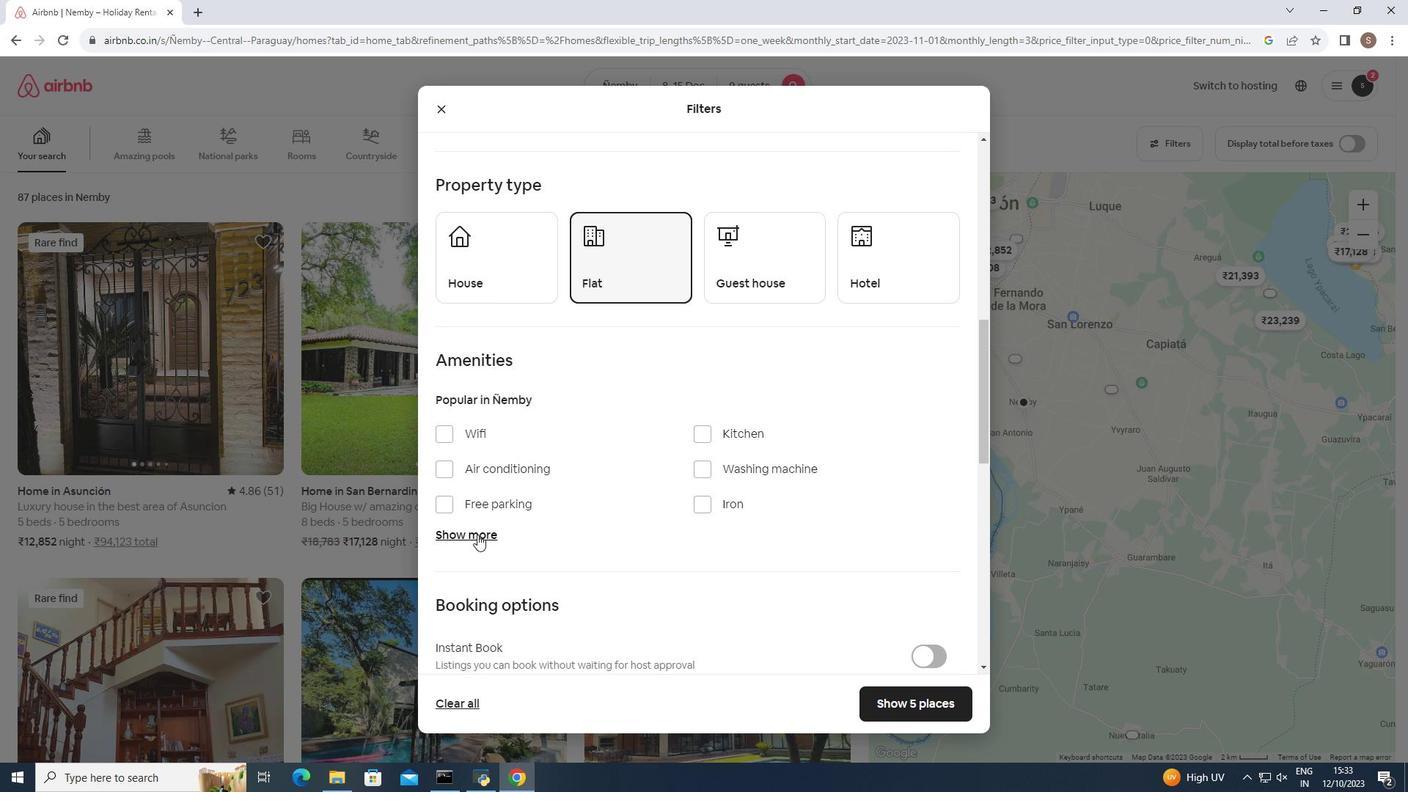 
Action: Mouse pressed left at (477, 534)
Screenshot: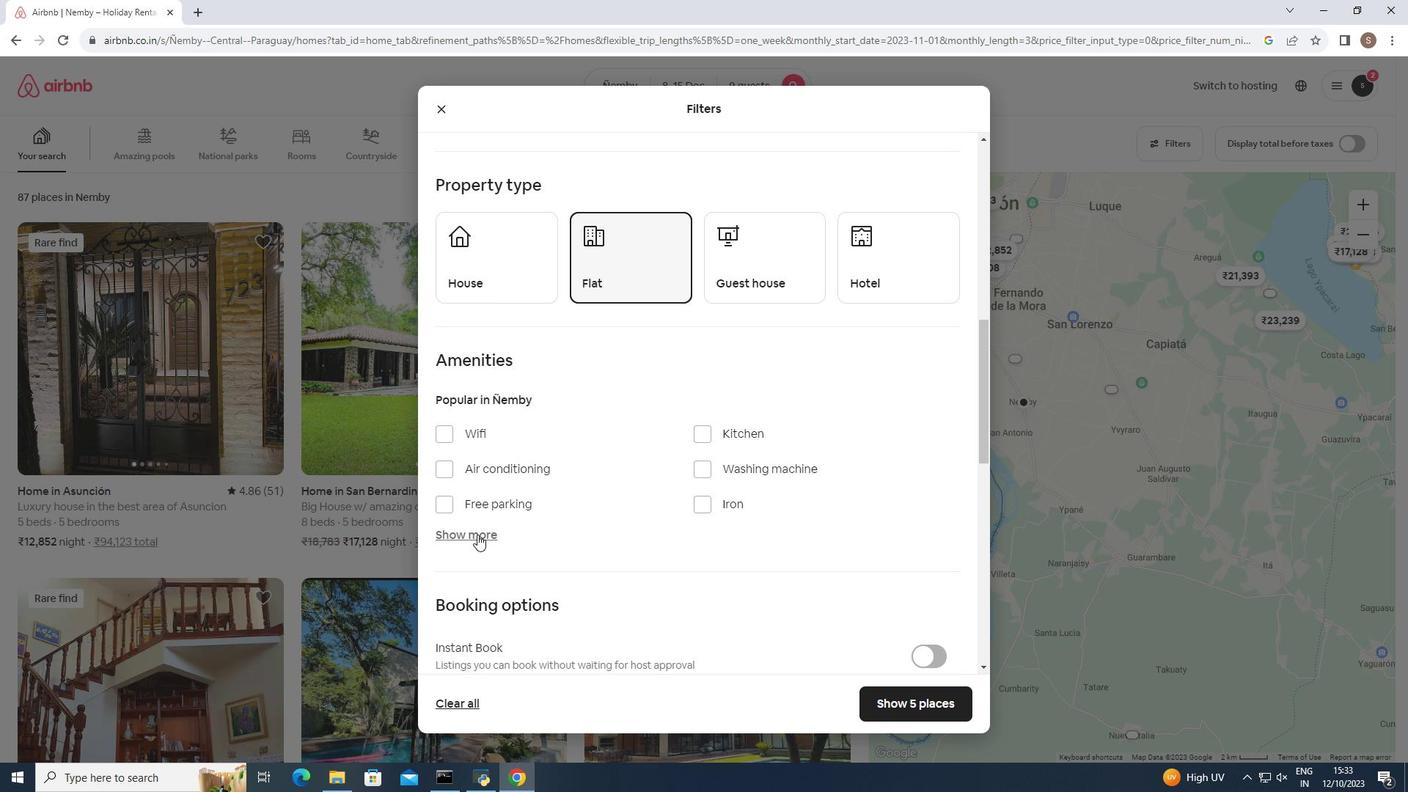 
Action: Mouse moved to (448, 432)
Screenshot: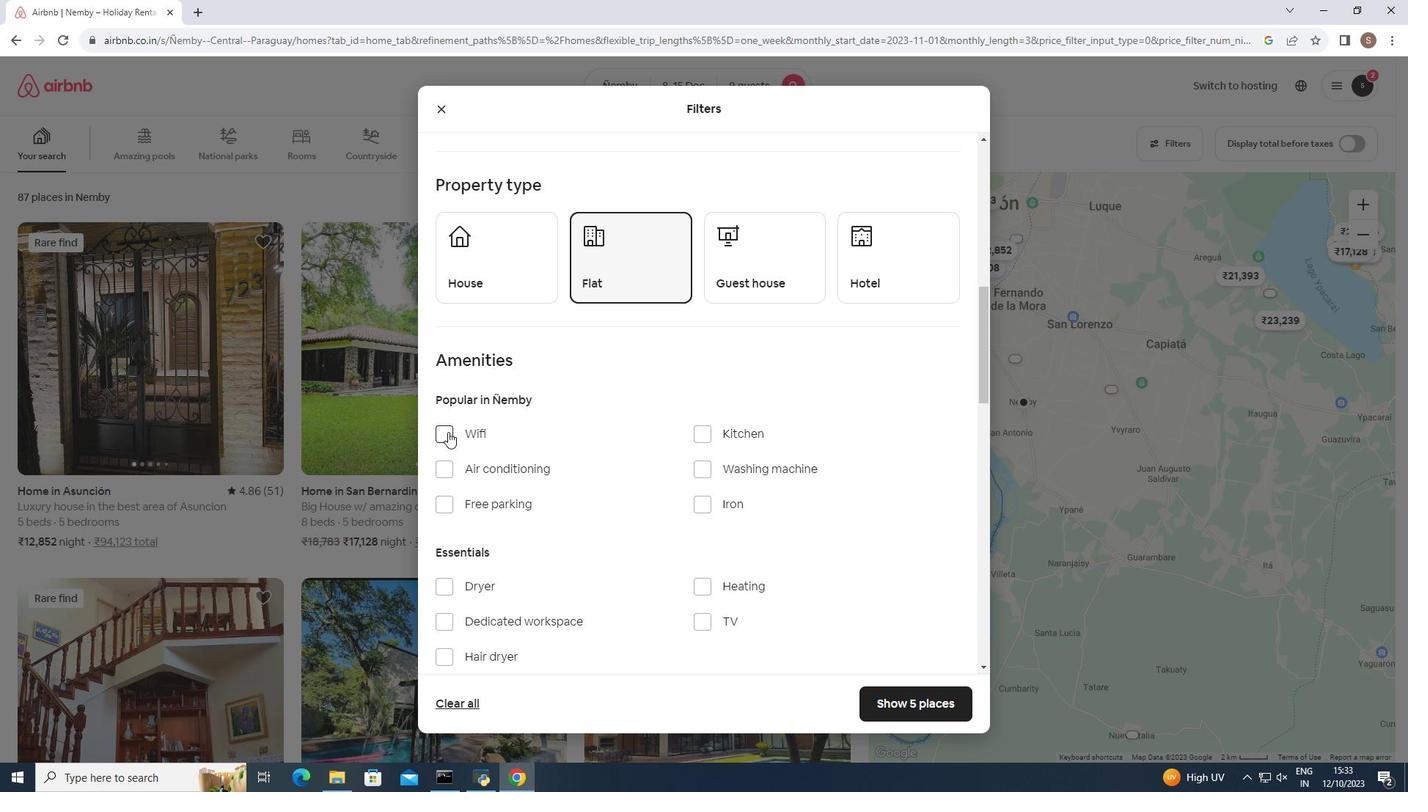 
Action: Mouse pressed left at (448, 432)
Screenshot: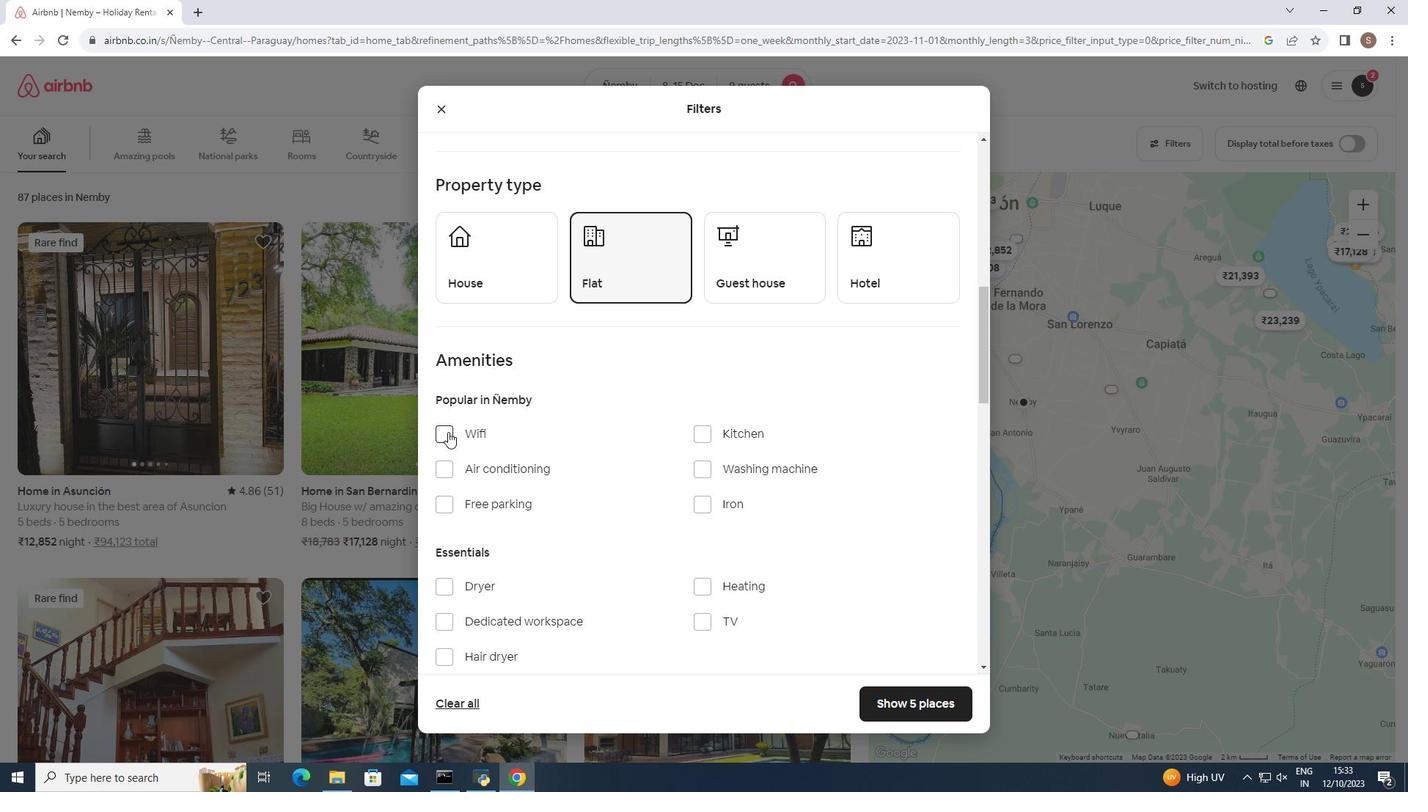 
Action: Mouse moved to (705, 621)
Screenshot: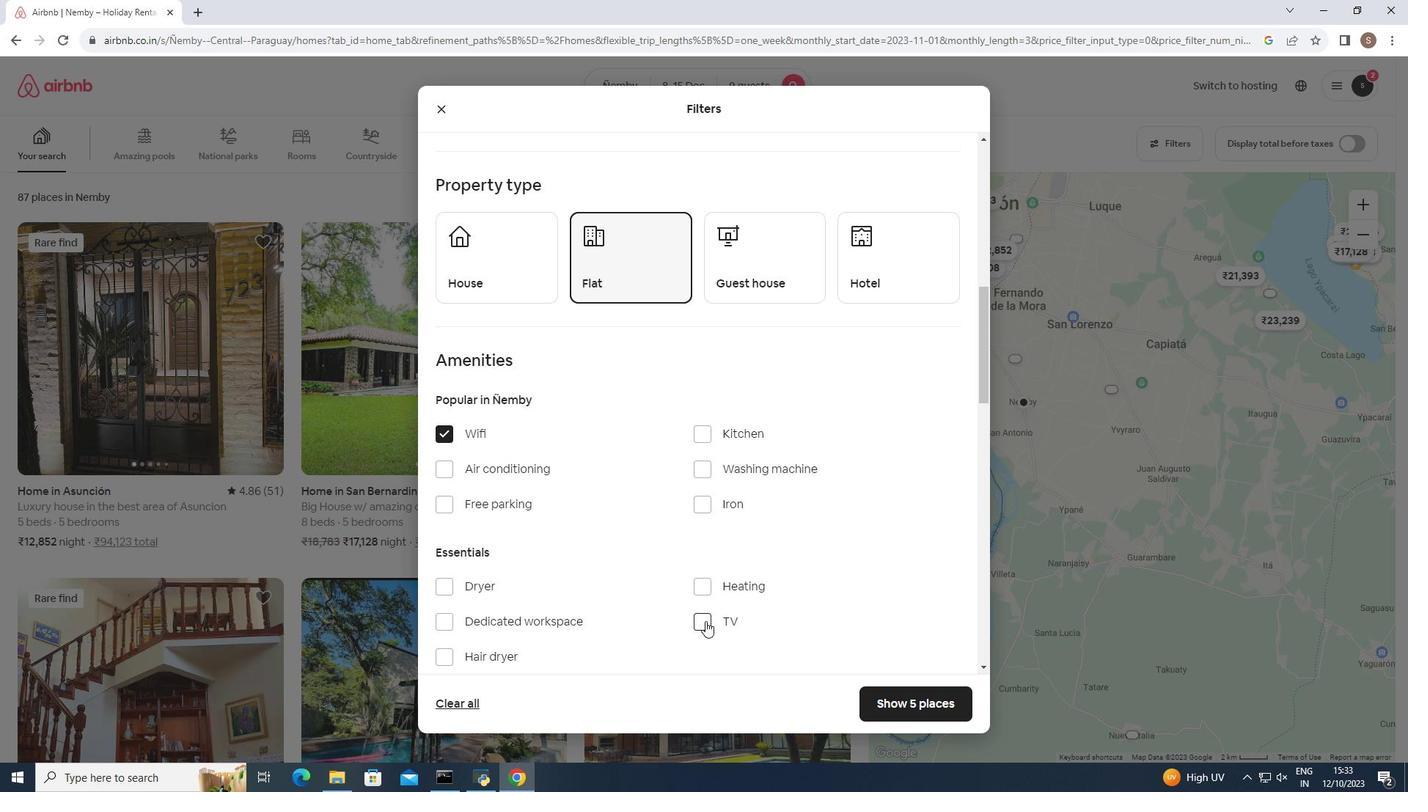 
Action: Mouse pressed left at (705, 621)
Screenshot: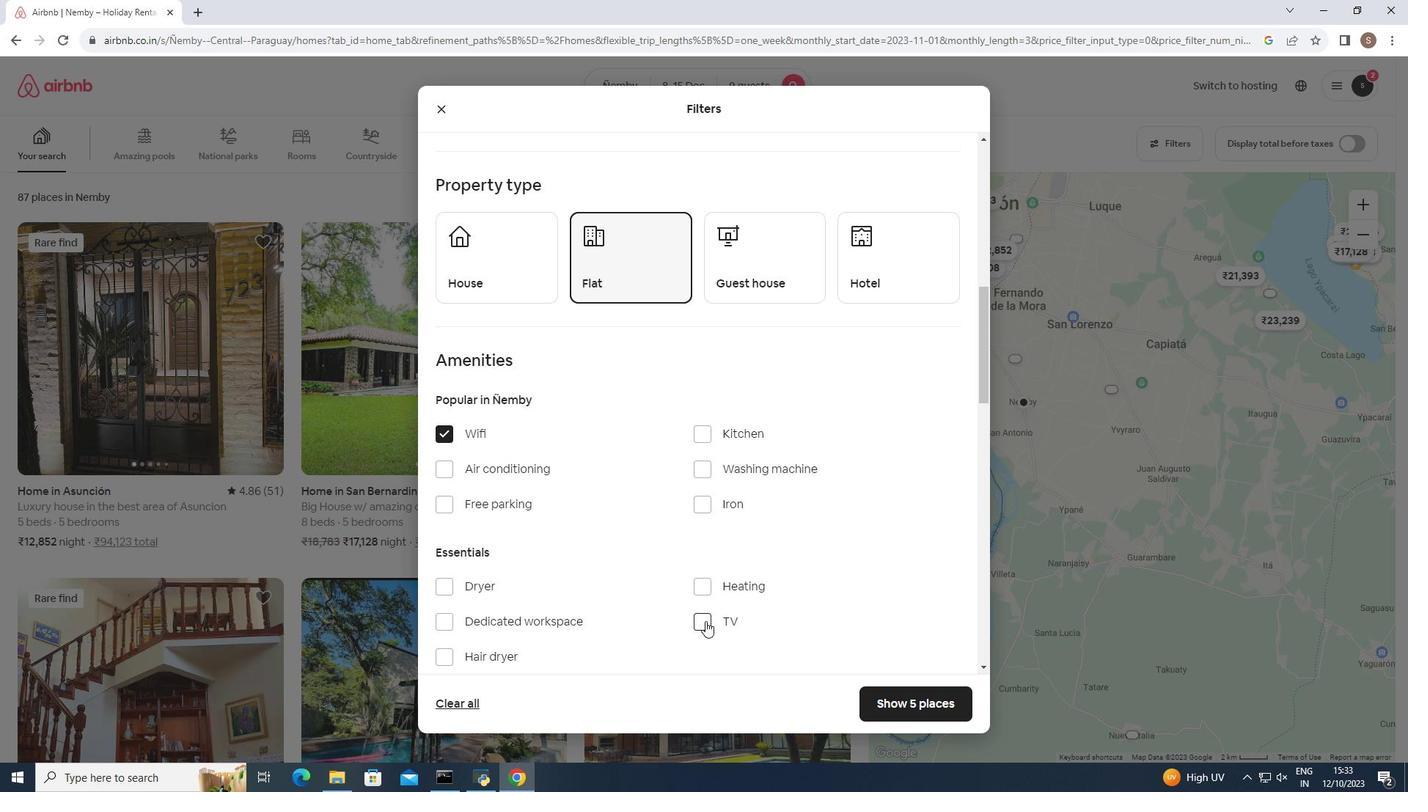 
Action: Mouse moved to (572, 474)
Screenshot: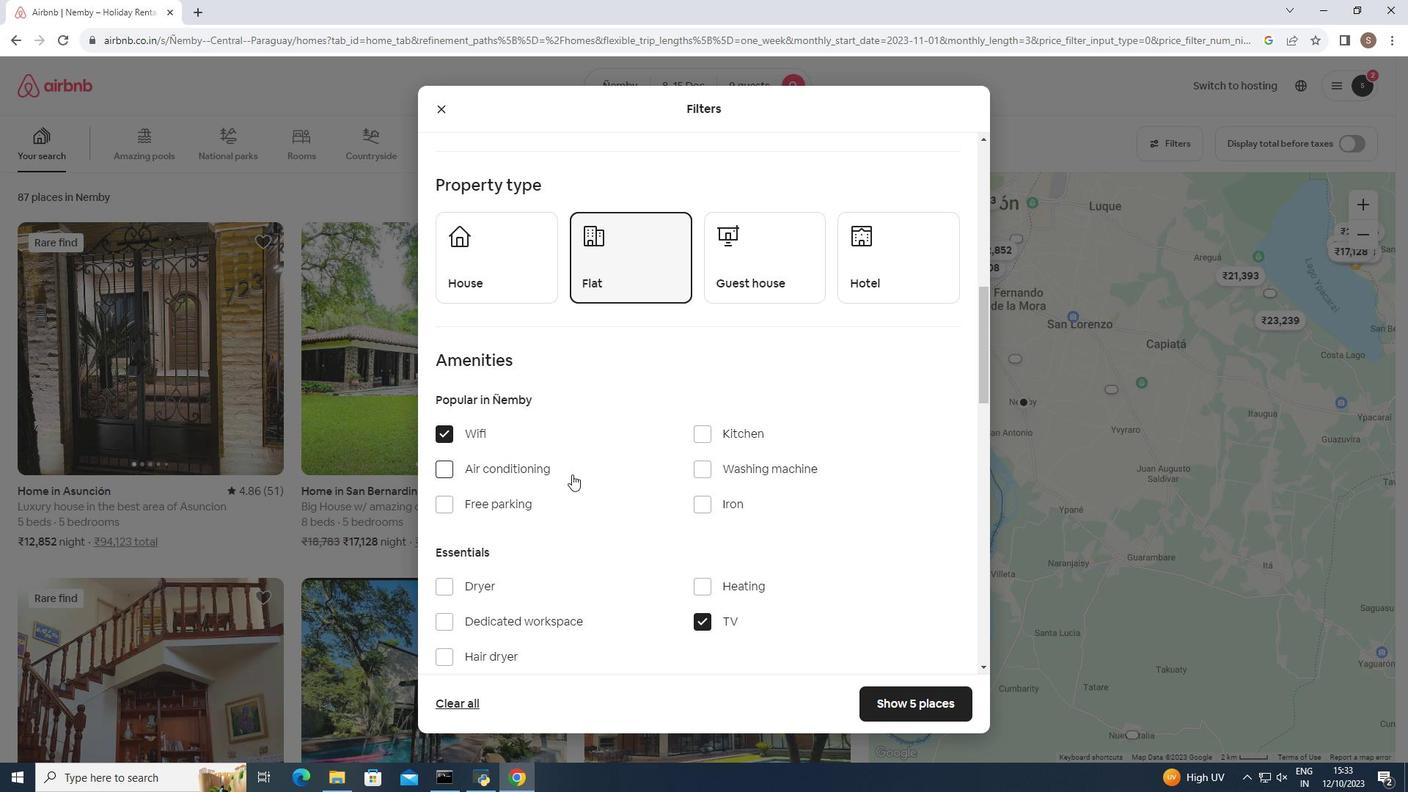 
Action: Mouse scrolled (572, 473) with delta (0, 0)
Screenshot: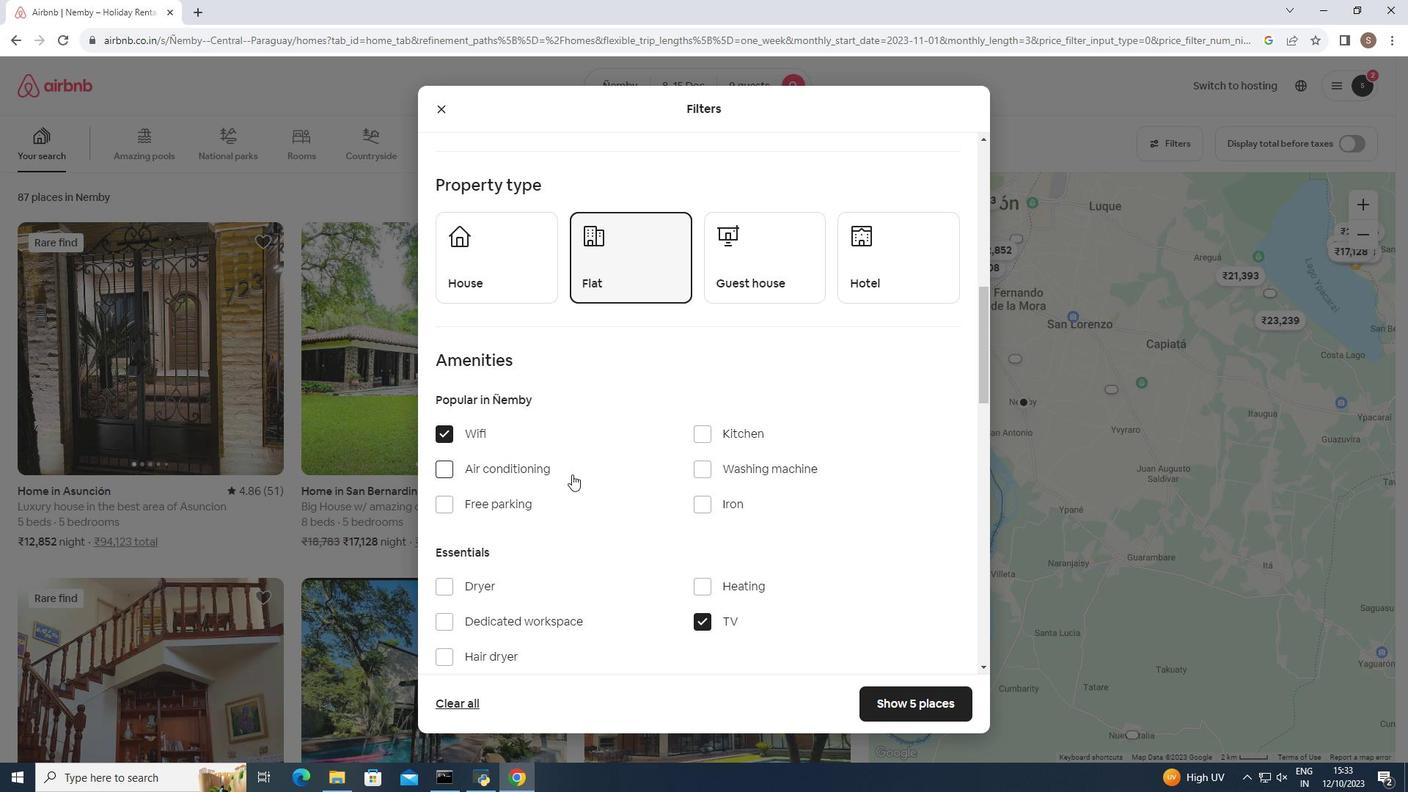 
Action: Mouse scrolled (572, 473) with delta (0, 0)
Screenshot: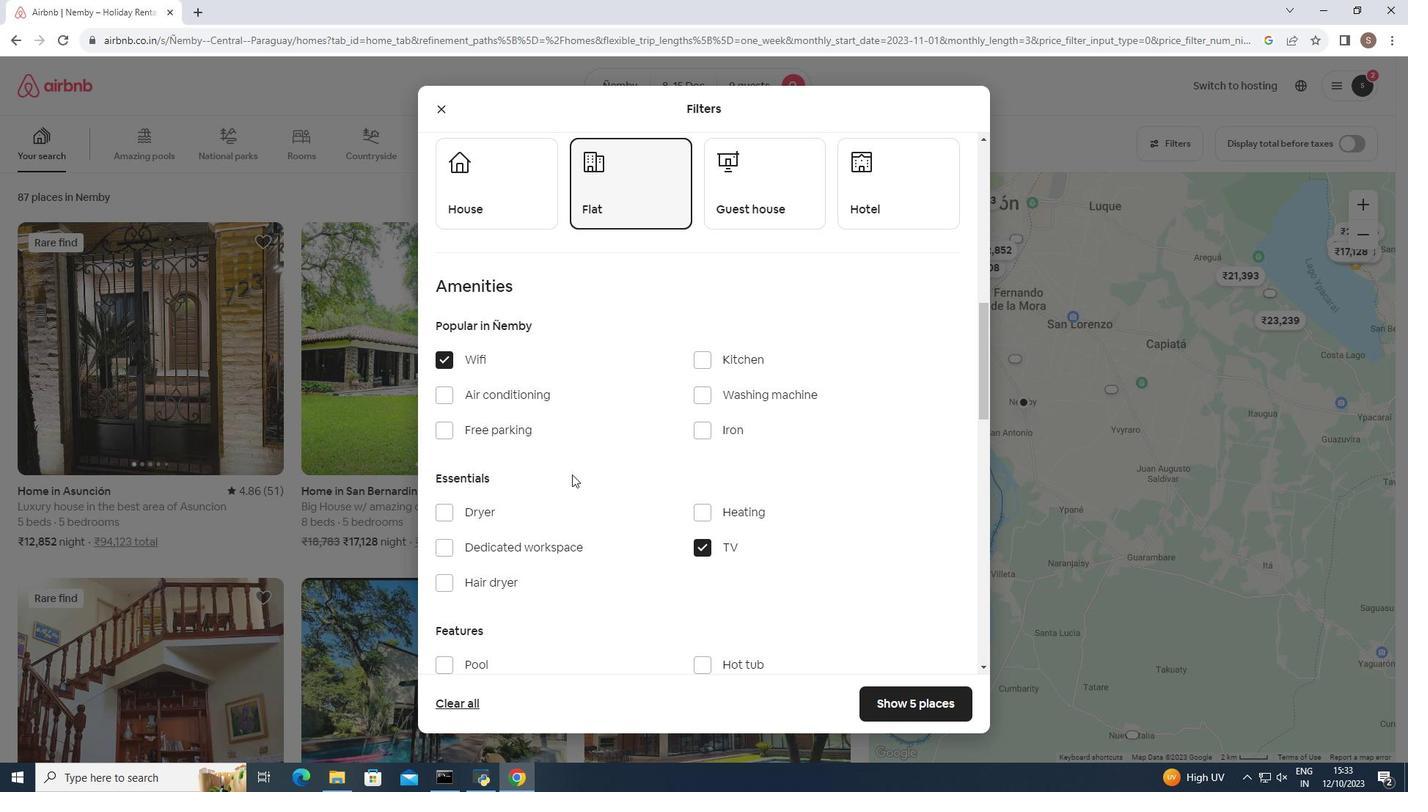 
Action: Mouse moved to (438, 361)
Screenshot: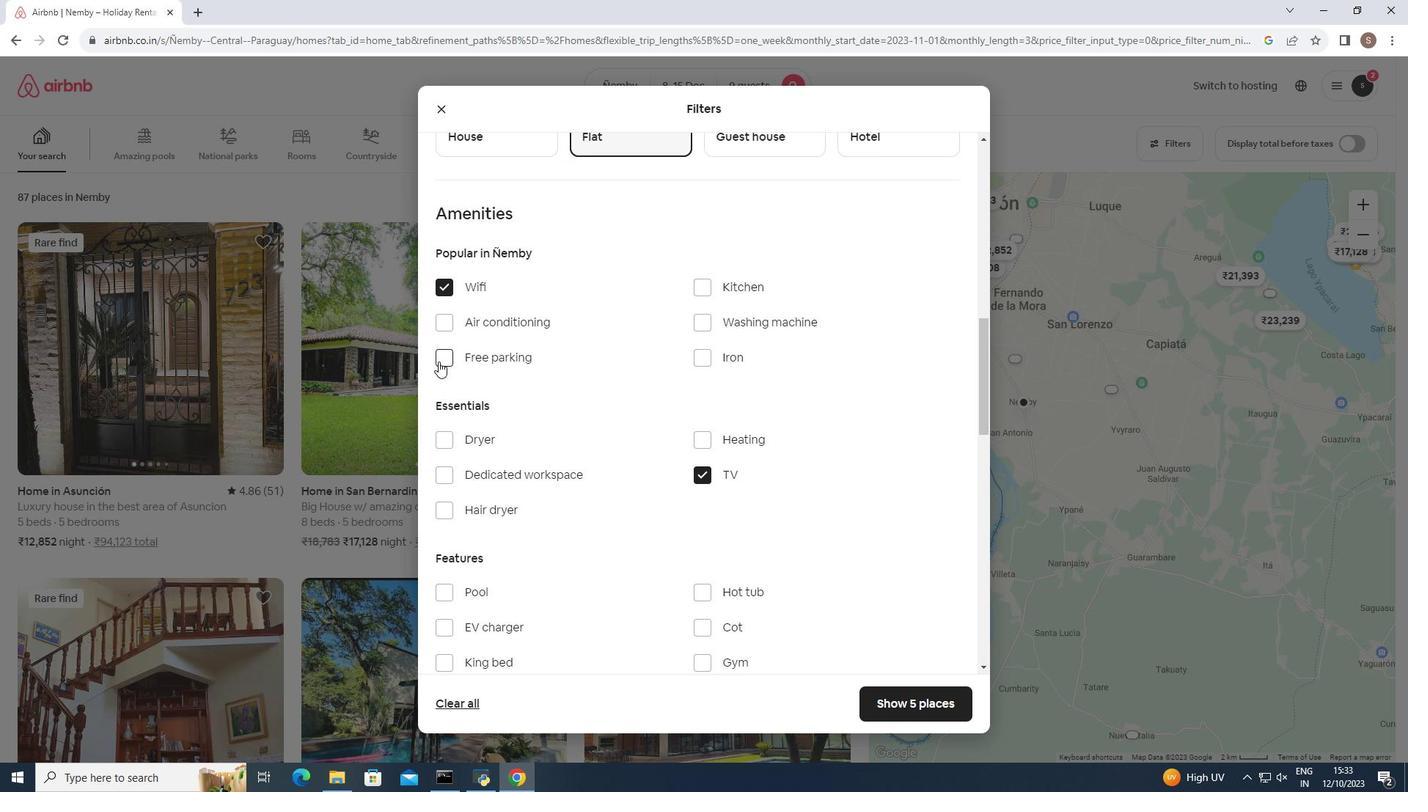 
Action: Mouse pressed left at (438, 361)
Screenshot: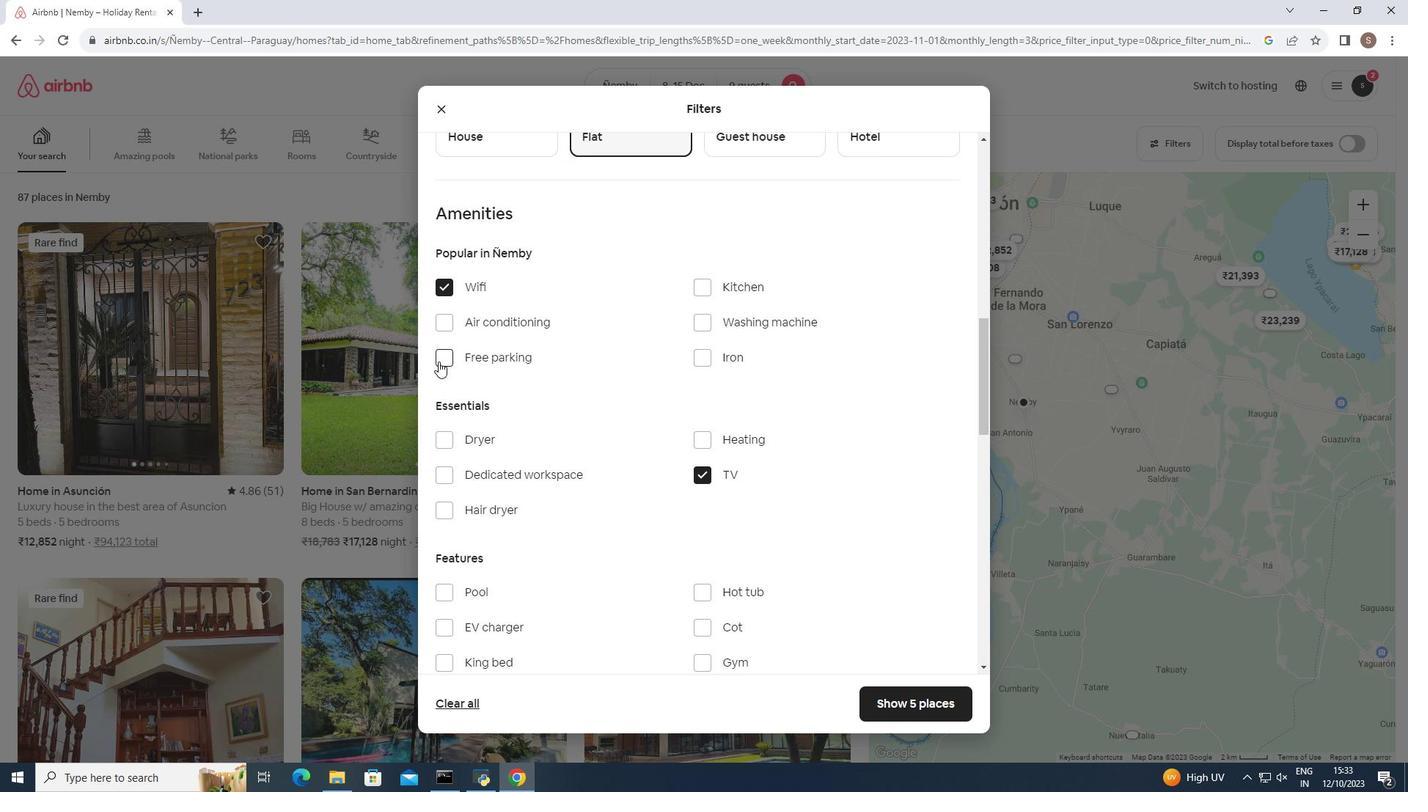 
Action: Mouse moved to (517, 501)
Screenshot: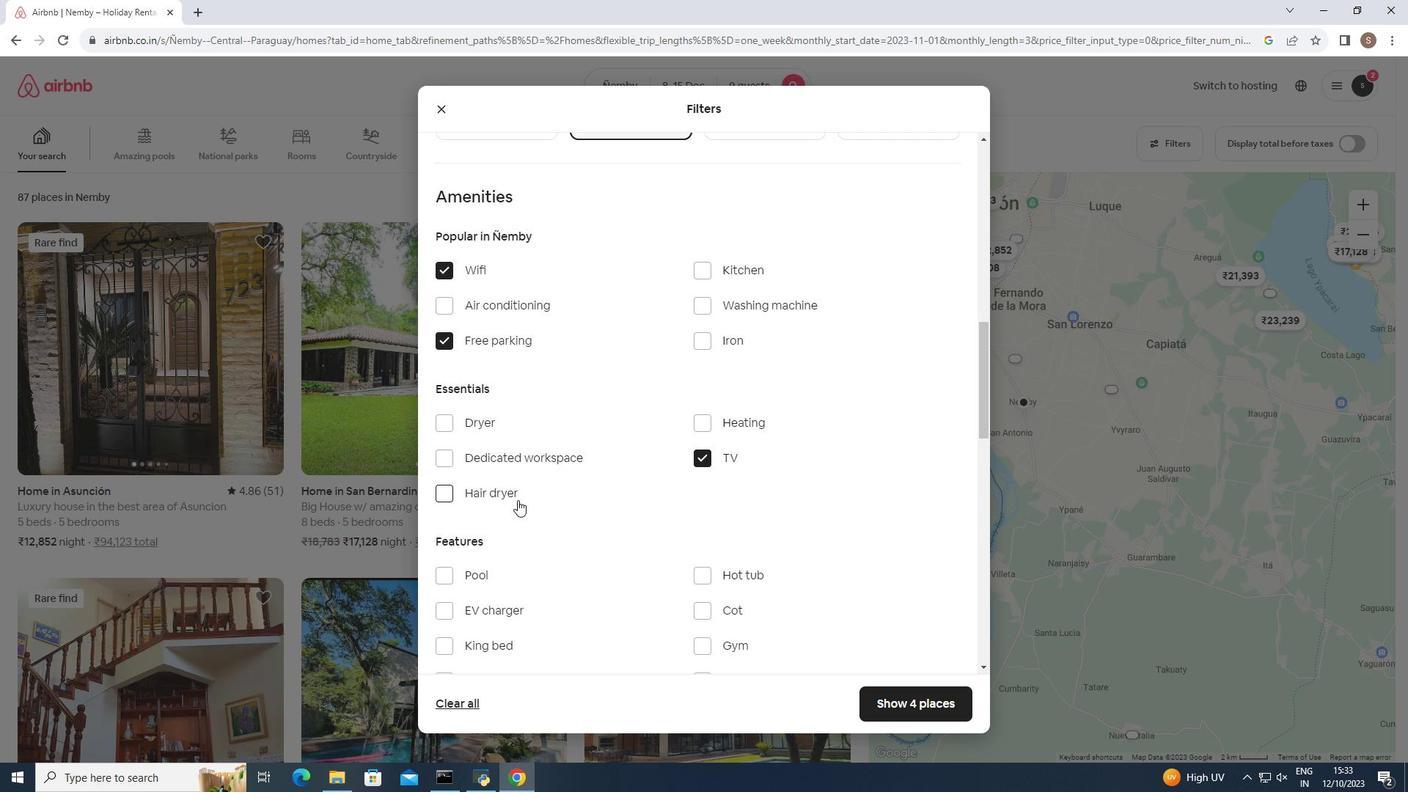 
Action: Mouse scrolled (517, 501) with delta (0, 0)
Screenshot: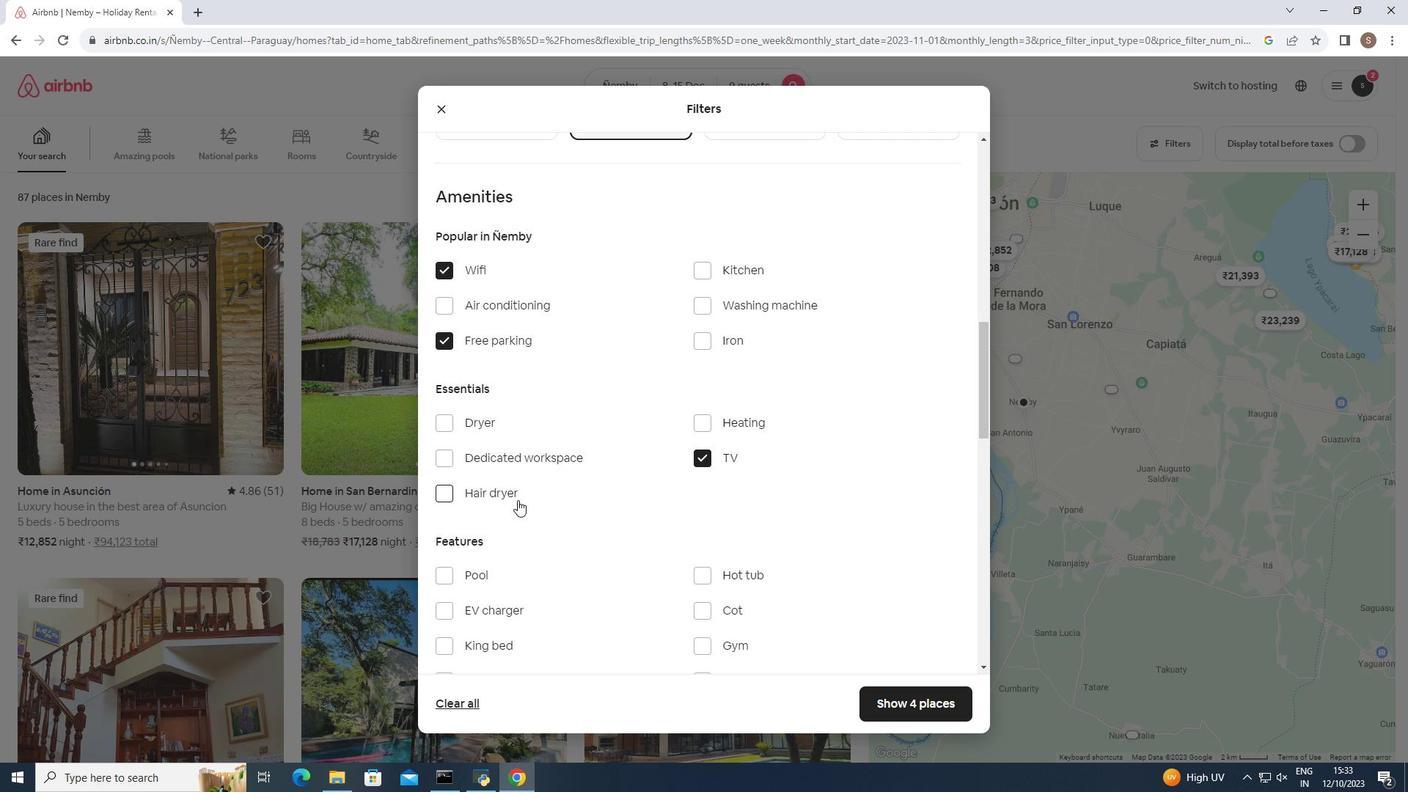 
Action: Mouse moved to (517, 500)
Screenshot: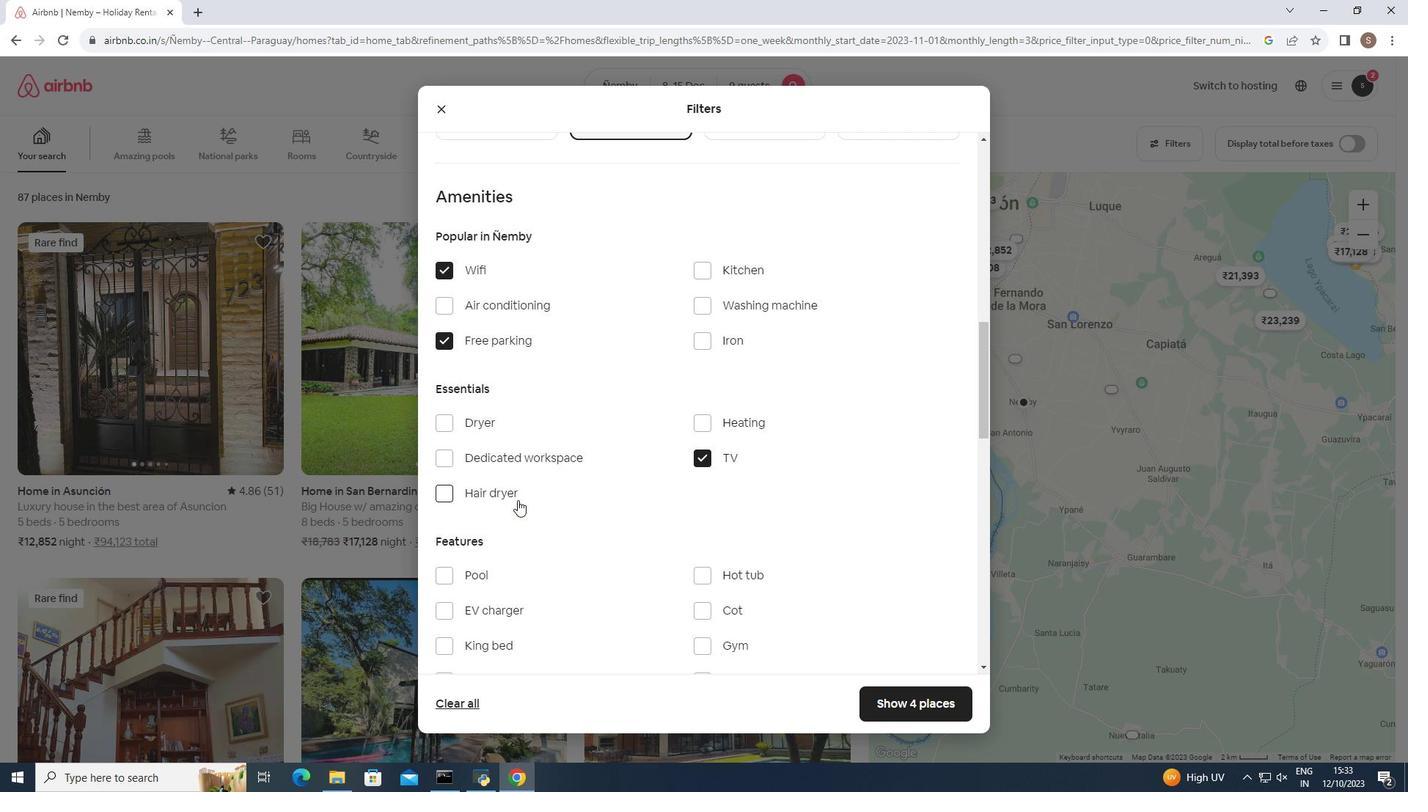 
Action: Mouse scrolled (517, 499) with delta (0, 0)
Screenshot: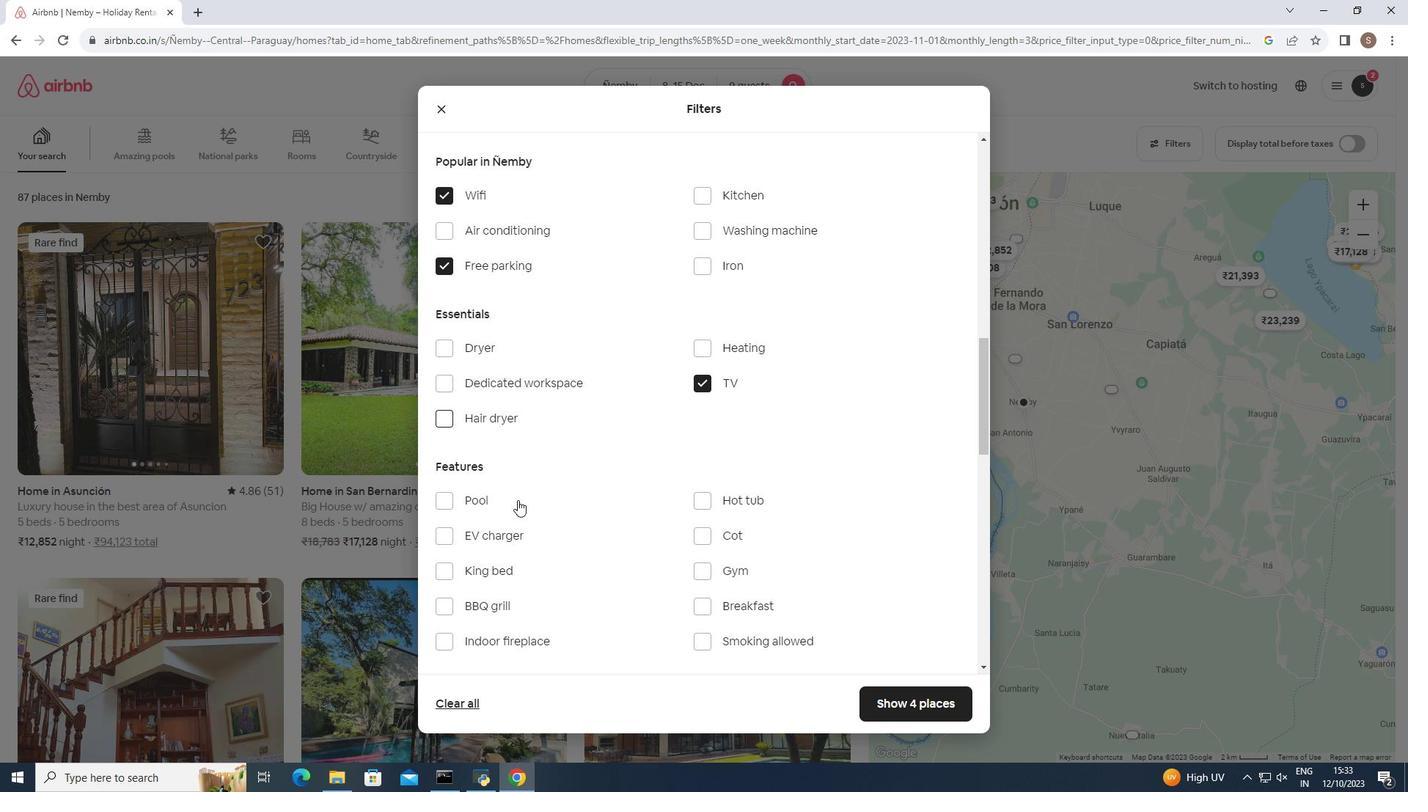 
Action: Mouse moved to (712, 514)
Screenshot: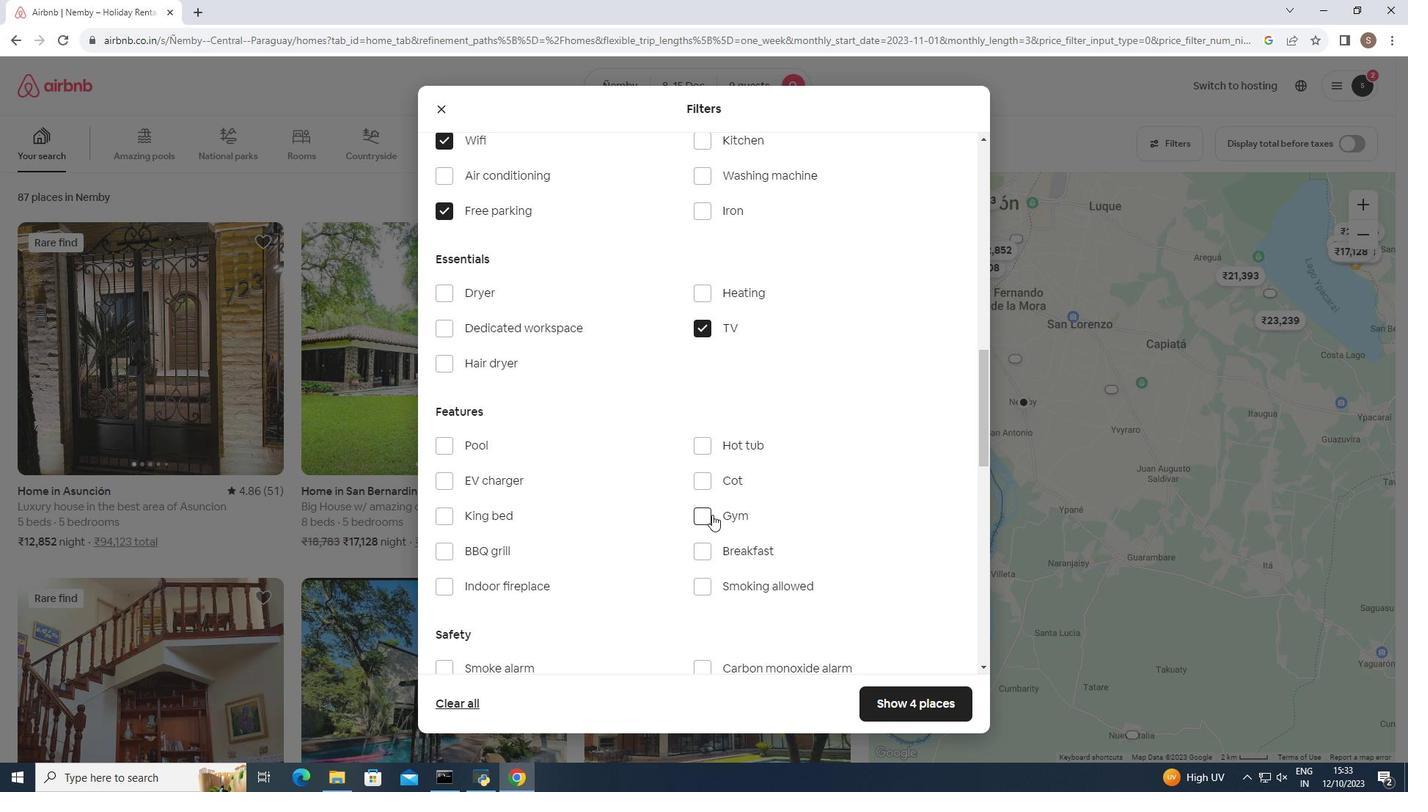 
Action: Mouse pressed left at (712, 514)
Screenshot: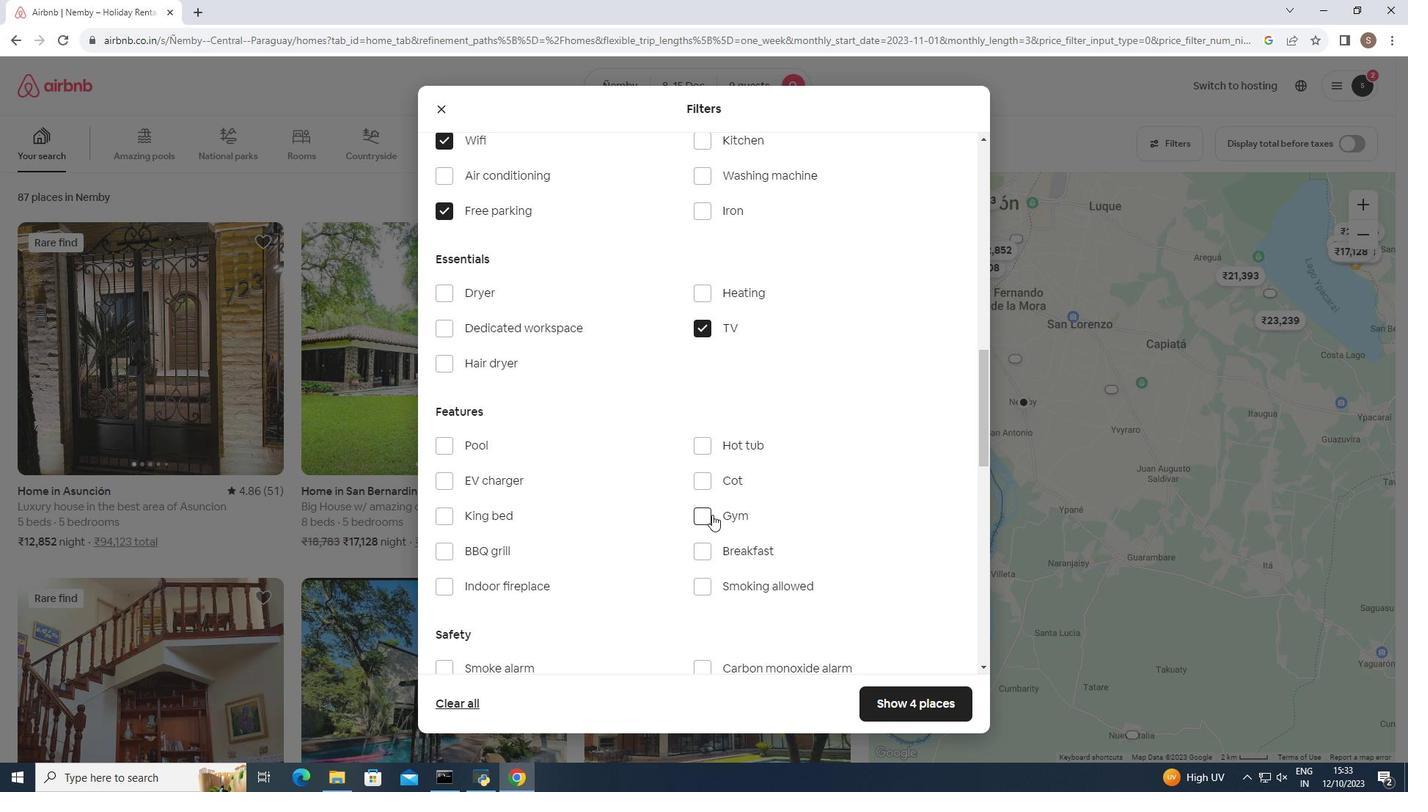 
Action: Mouse moved to (701, 553)
Screenshot: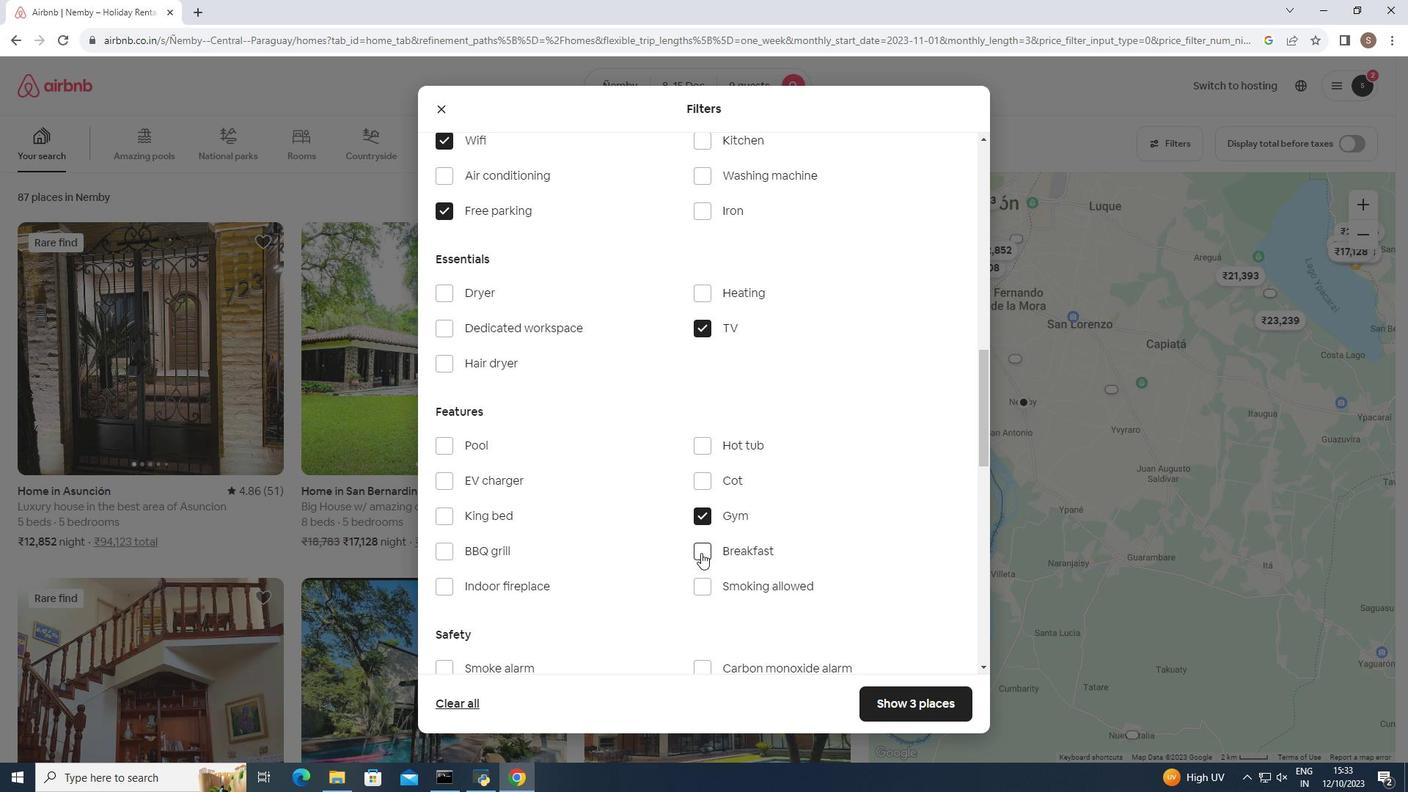
Action: Mouse pressed left at (701, 553)
Screenshot: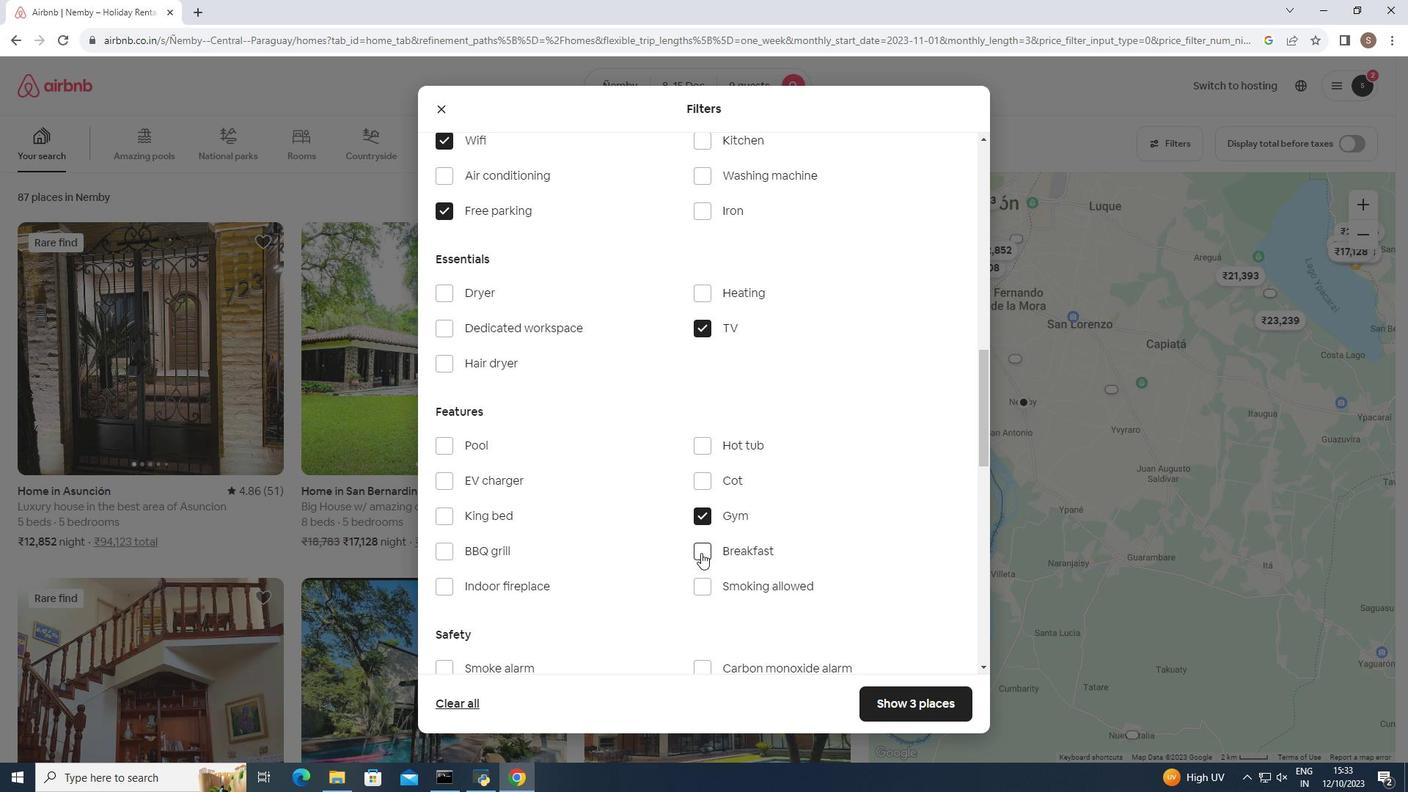 
Action: Mouse moved to (763, 531)
Screenshot: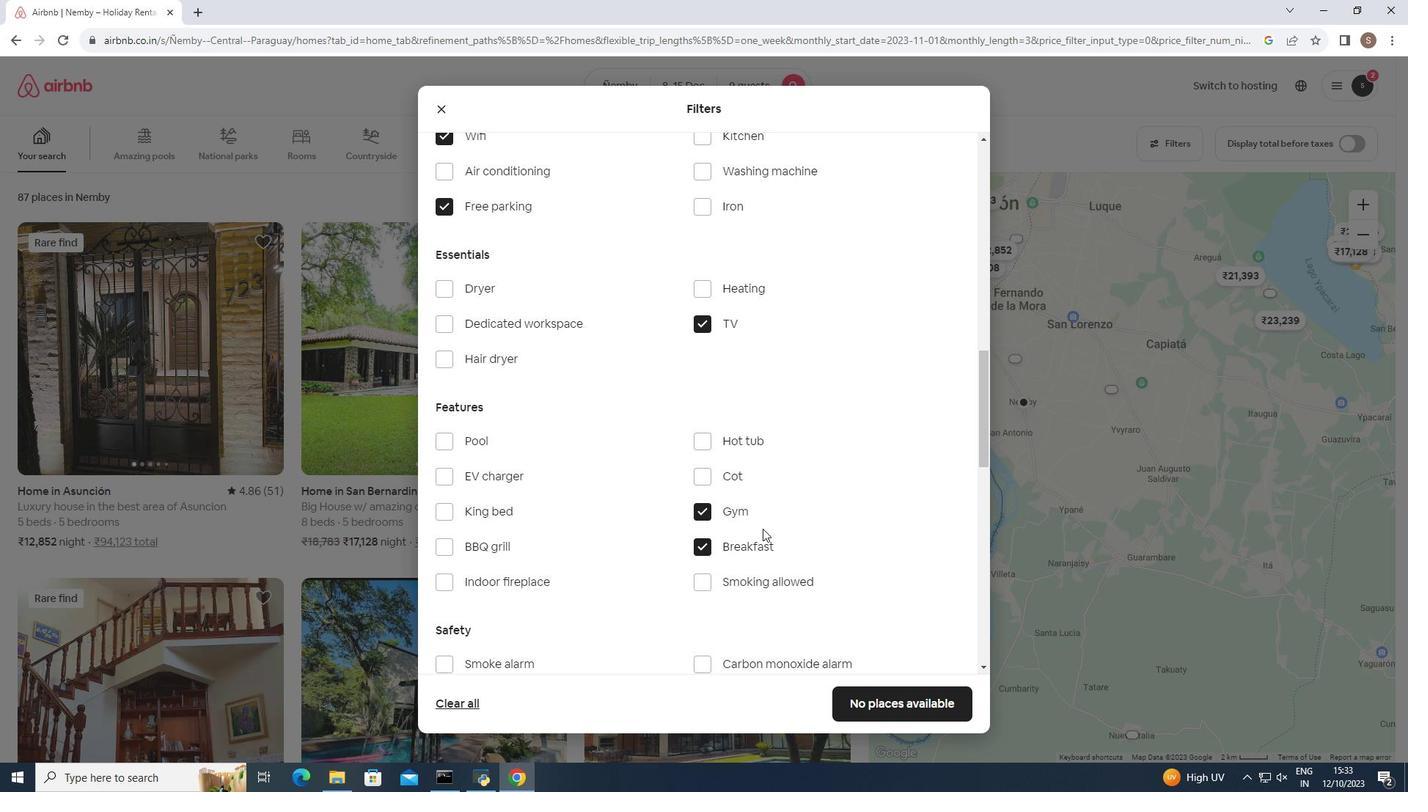 
Action: Mouse scrolled (763, 531) with delta (0, 0)
Screenshot: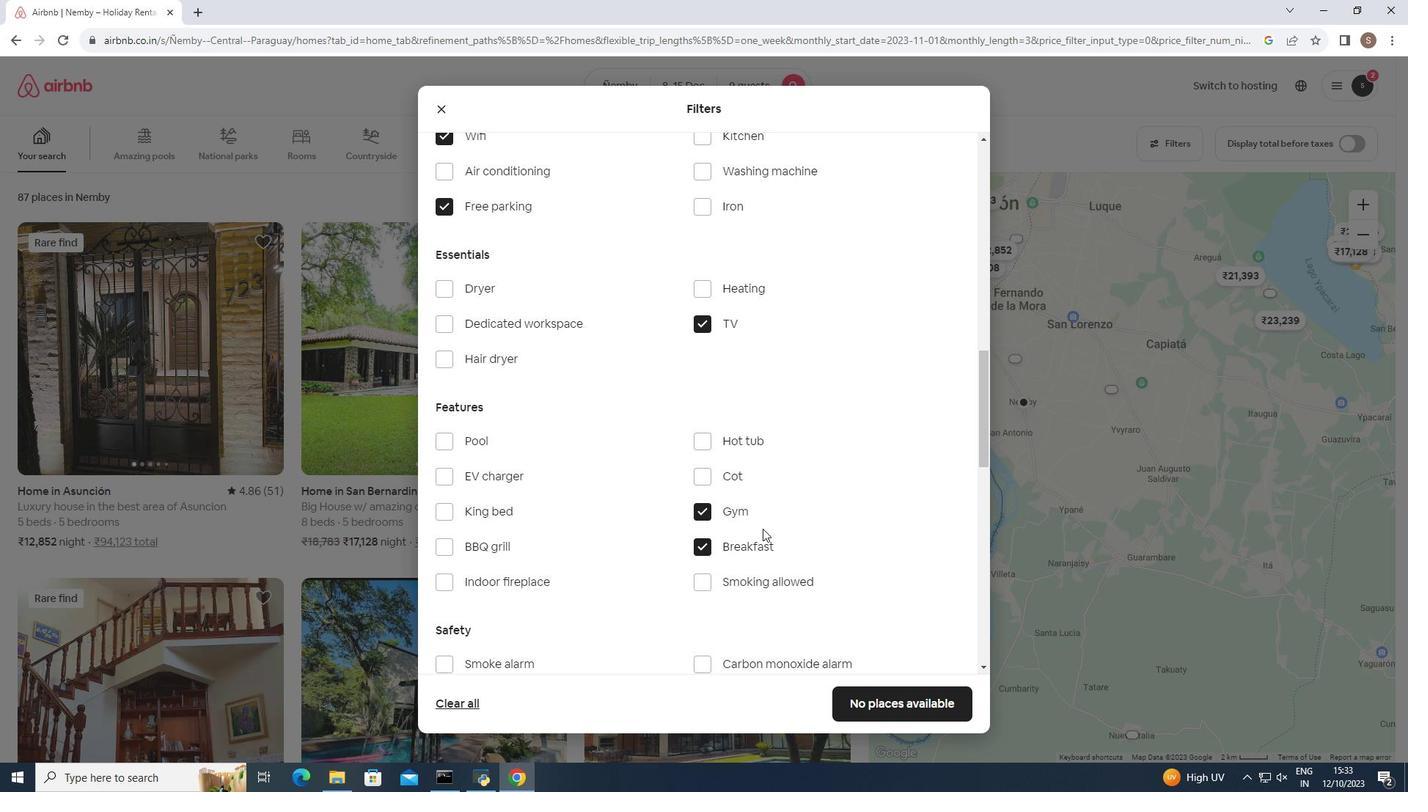 
Action: Mouse moved to (761, 525)
Screenshot: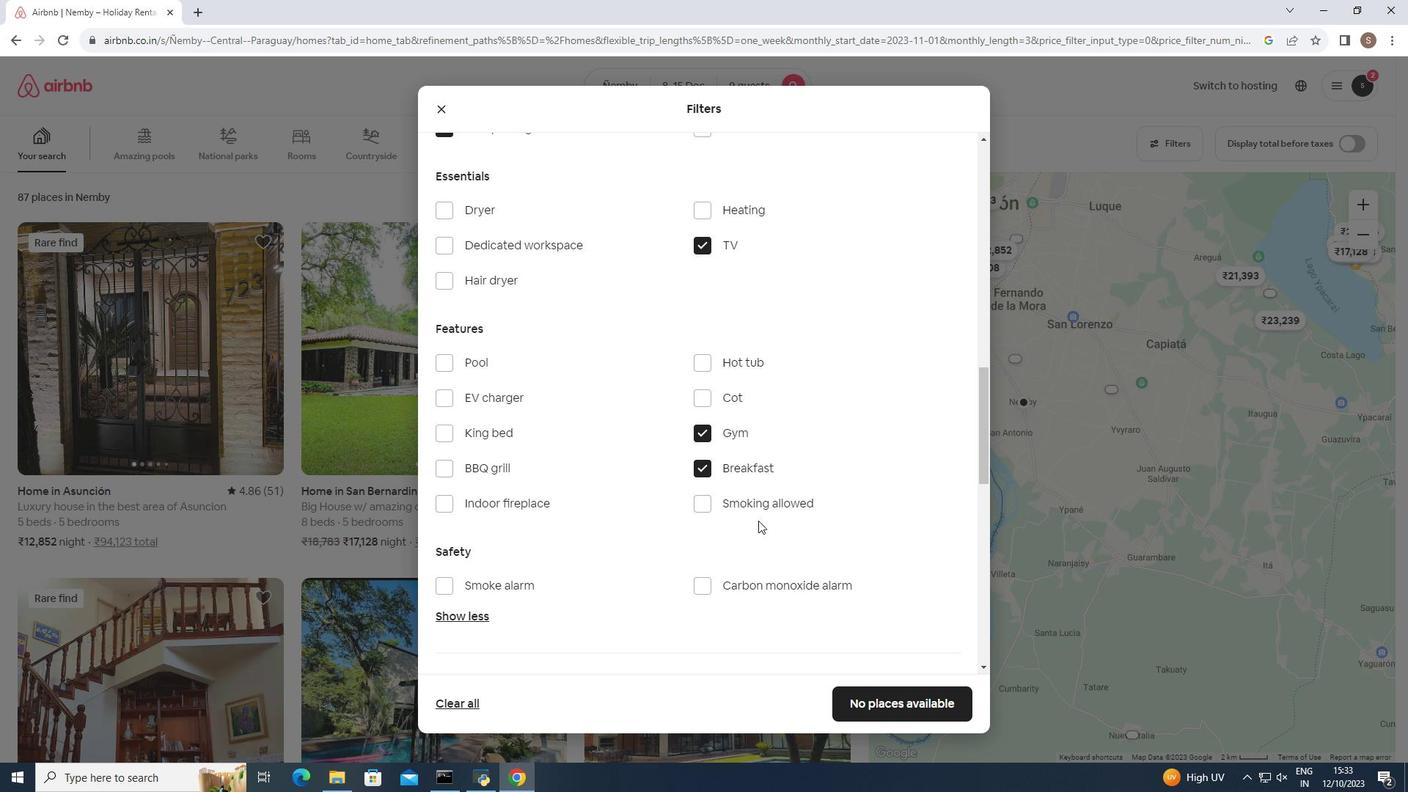 
Action: Mouse scrolled (761, 525) with delta (0, 0)
Screenshot: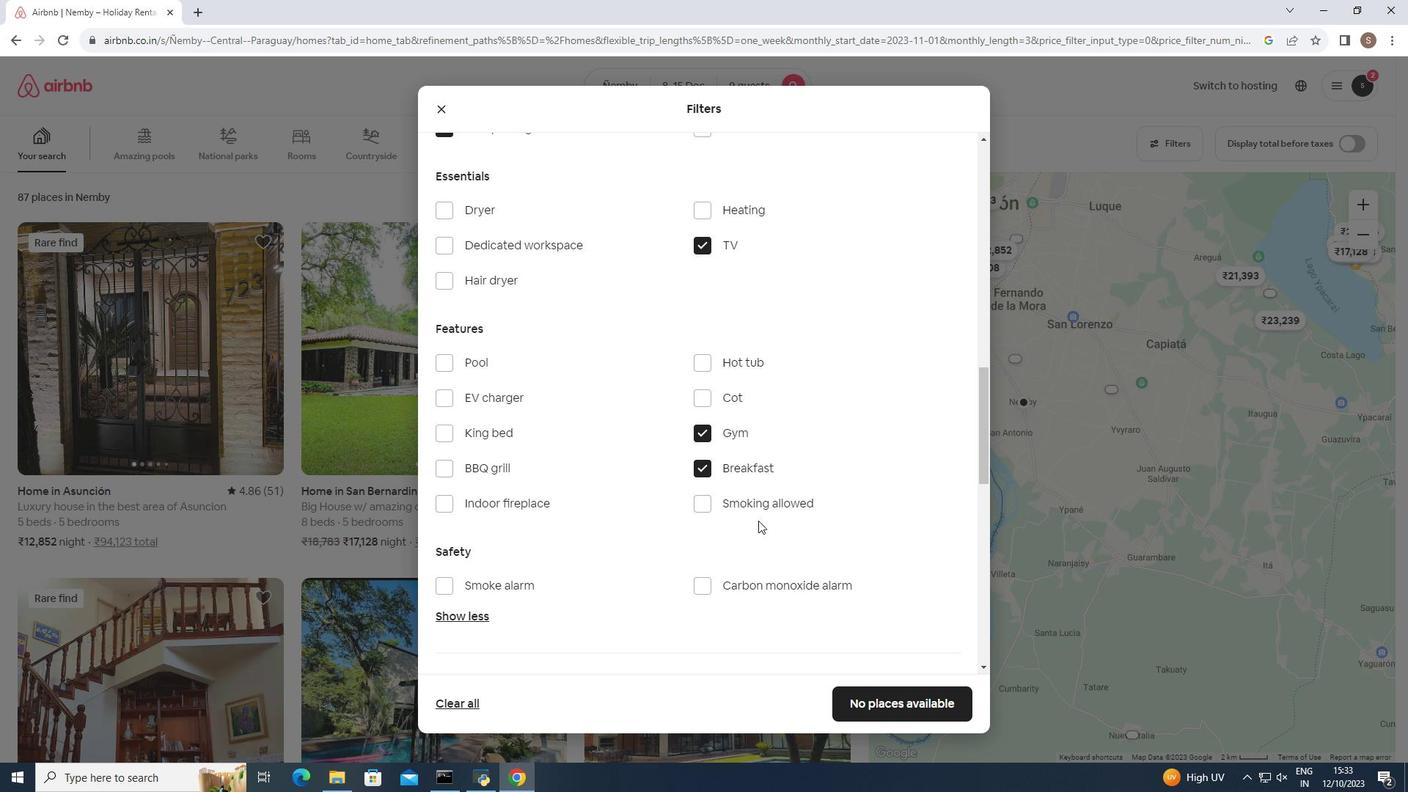 
Action: Mouse moved to (757, 517)
Screenshot: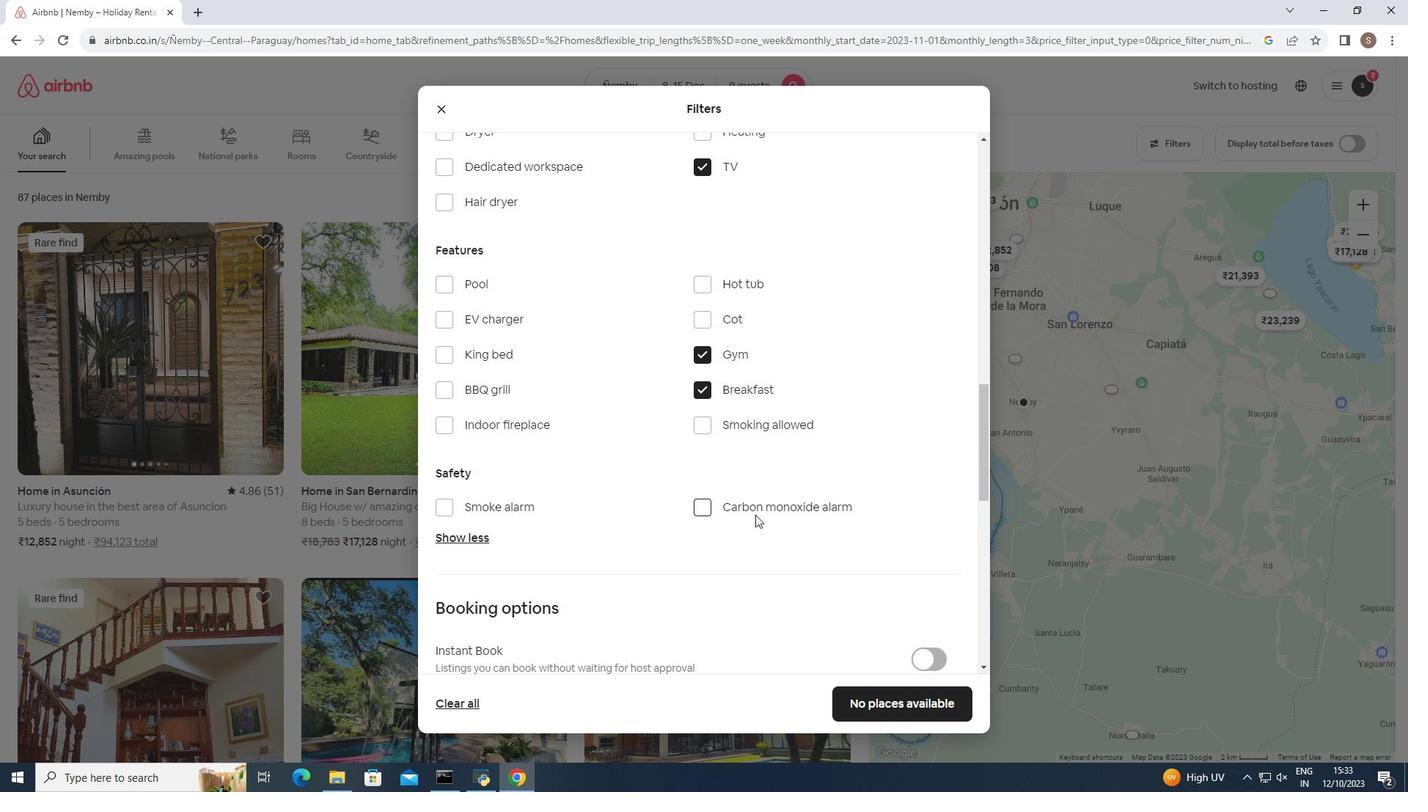 
Action: Mouse scrolled (757, 517) with delta (0, 0)
Screenshot: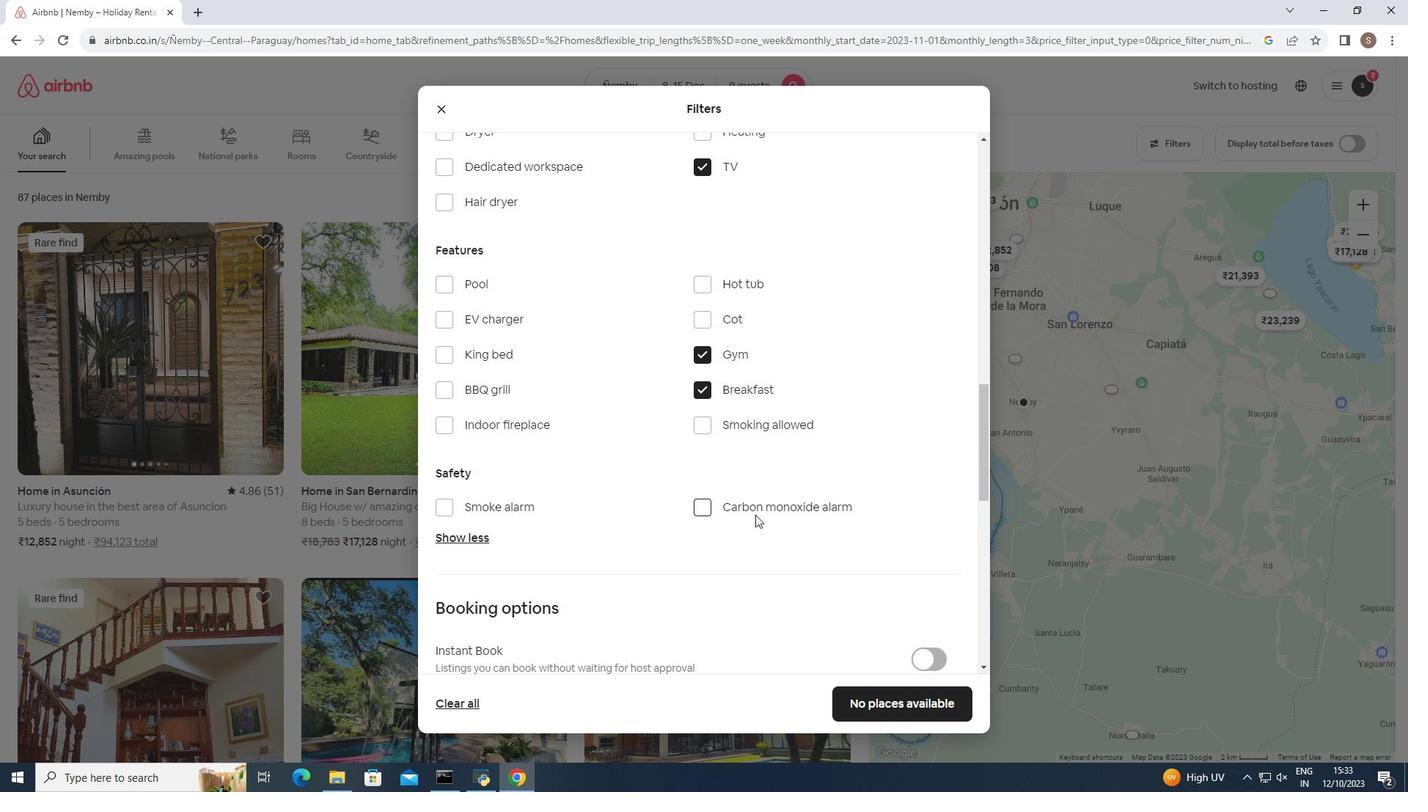 
Action: Mouse moved to (675, 488)
Screenshot: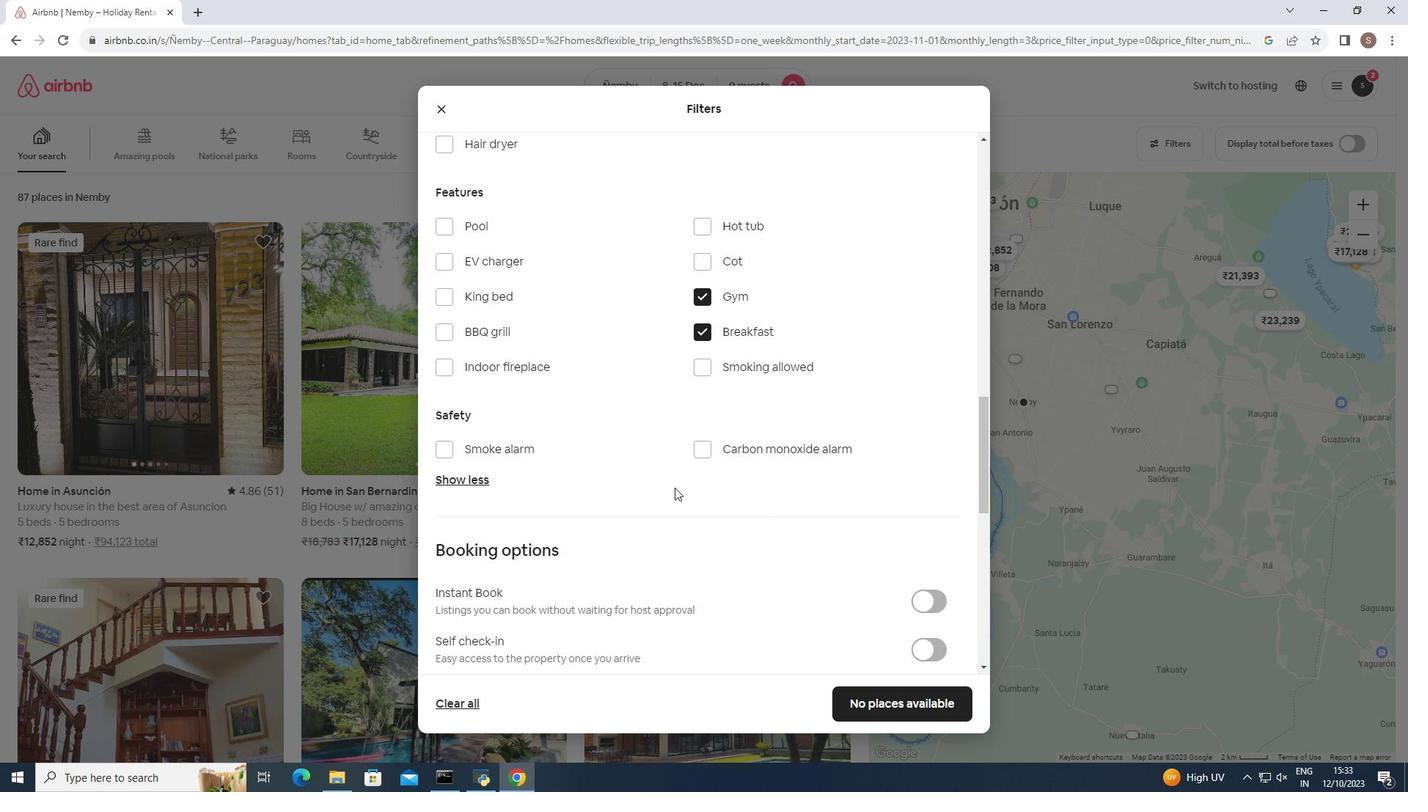 
Action: Mouse scrolled (675, 489) with delta (0, 0)
Screenshot: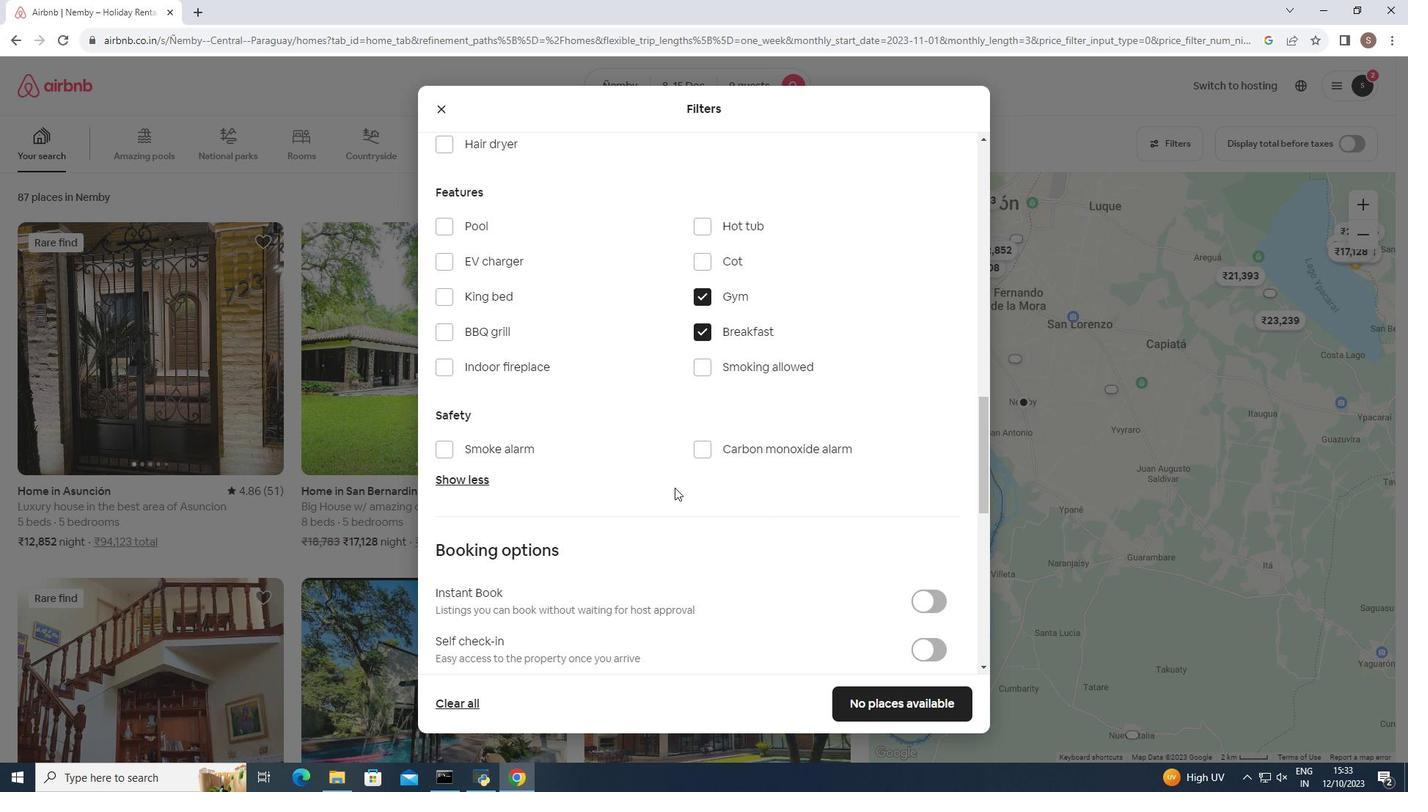 
Action: Mouse moved to (674, 487)
Screenshot: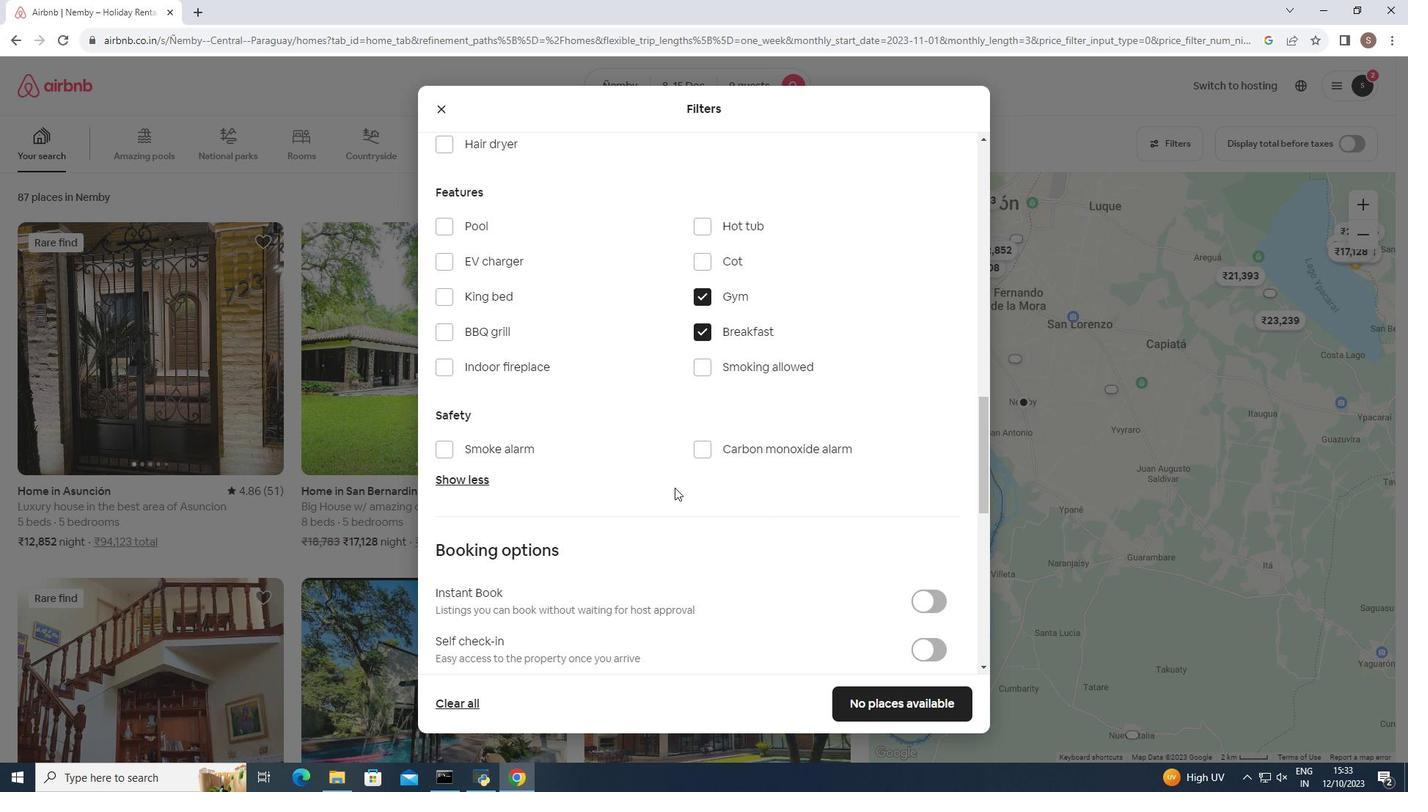
Action: Mouse scrolled (674, 488) with delta (0, 0)
Screenshot: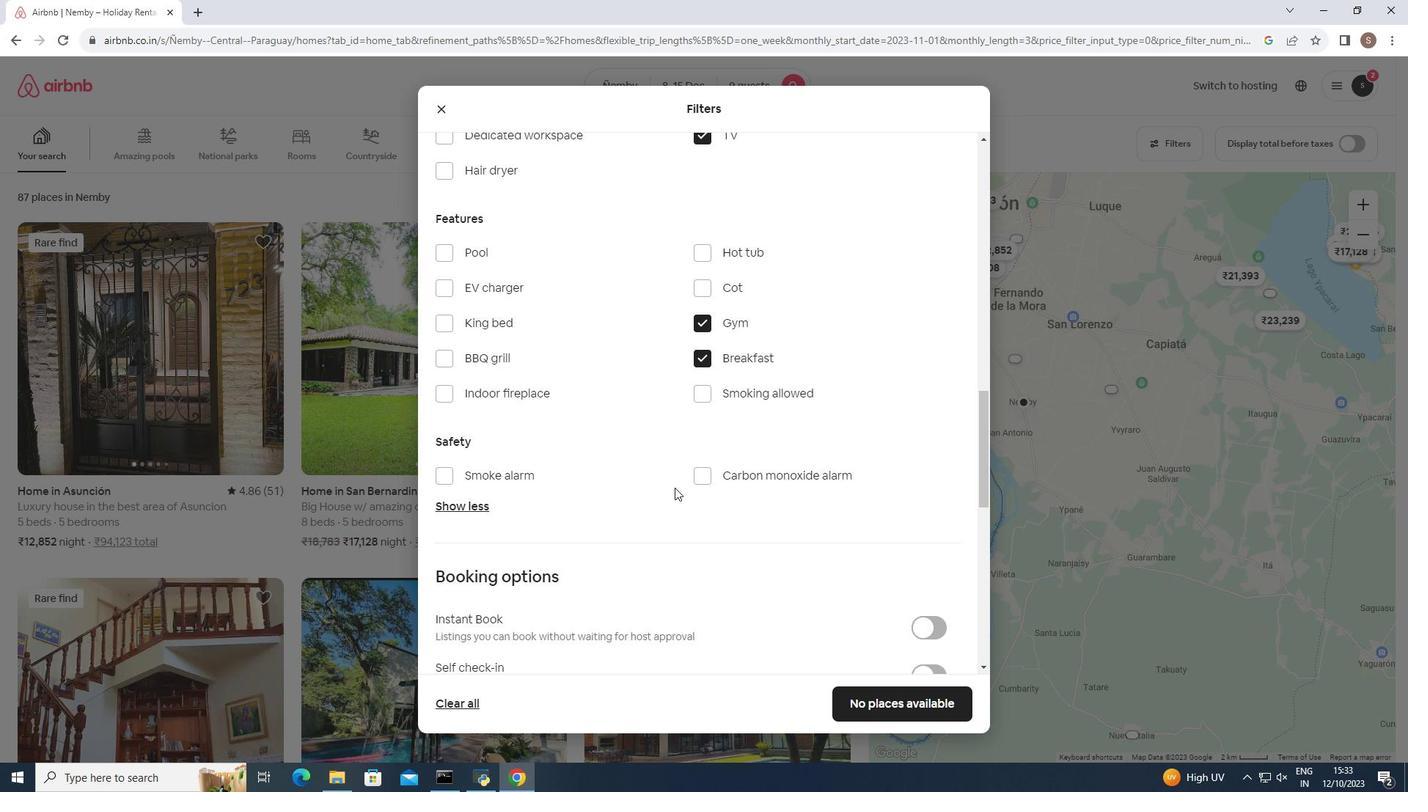 
Action: Mouse scrolled (674, 488) with delta (0, 0)
Screenshot: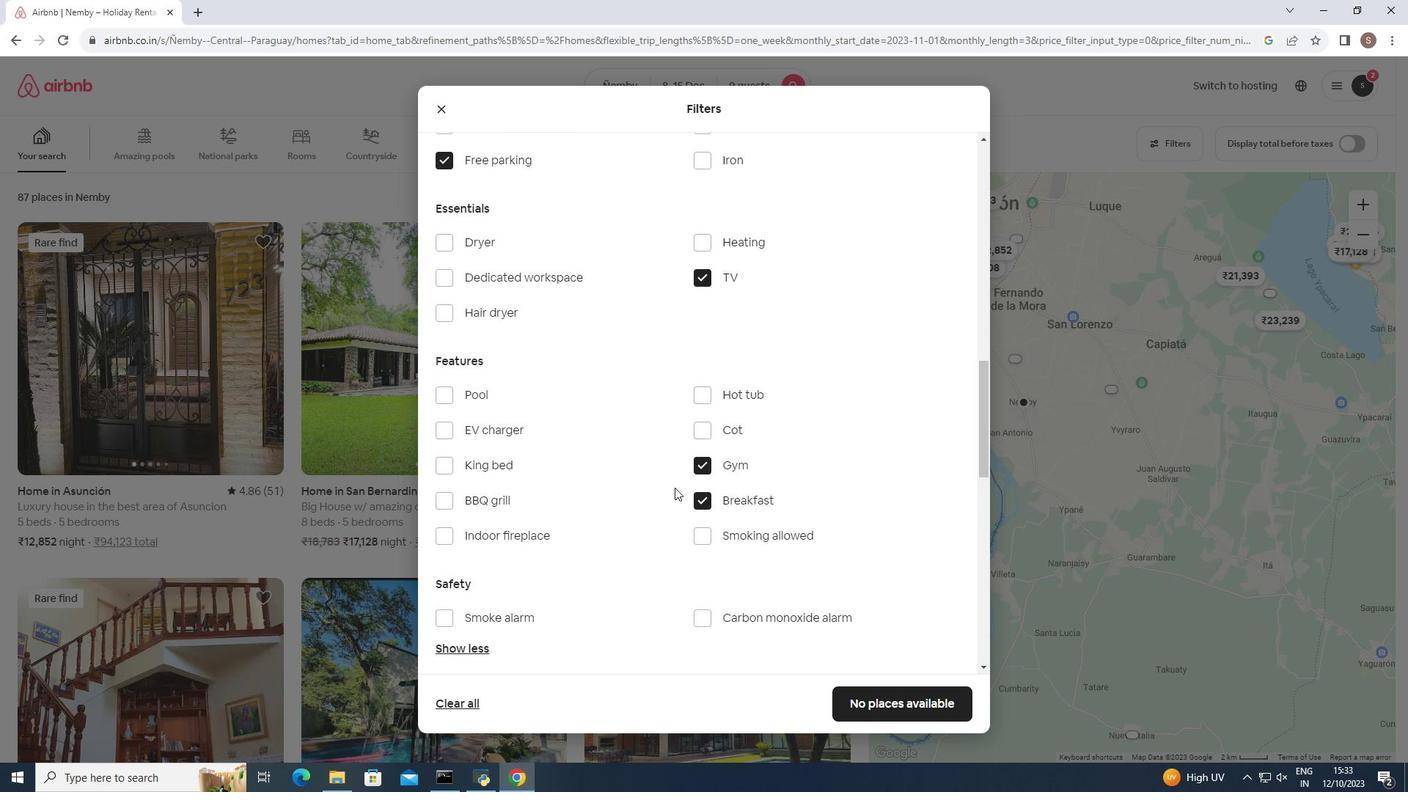 
Action: Mouse scrolled (674, 488) with delta (0, 0)
Screenshot: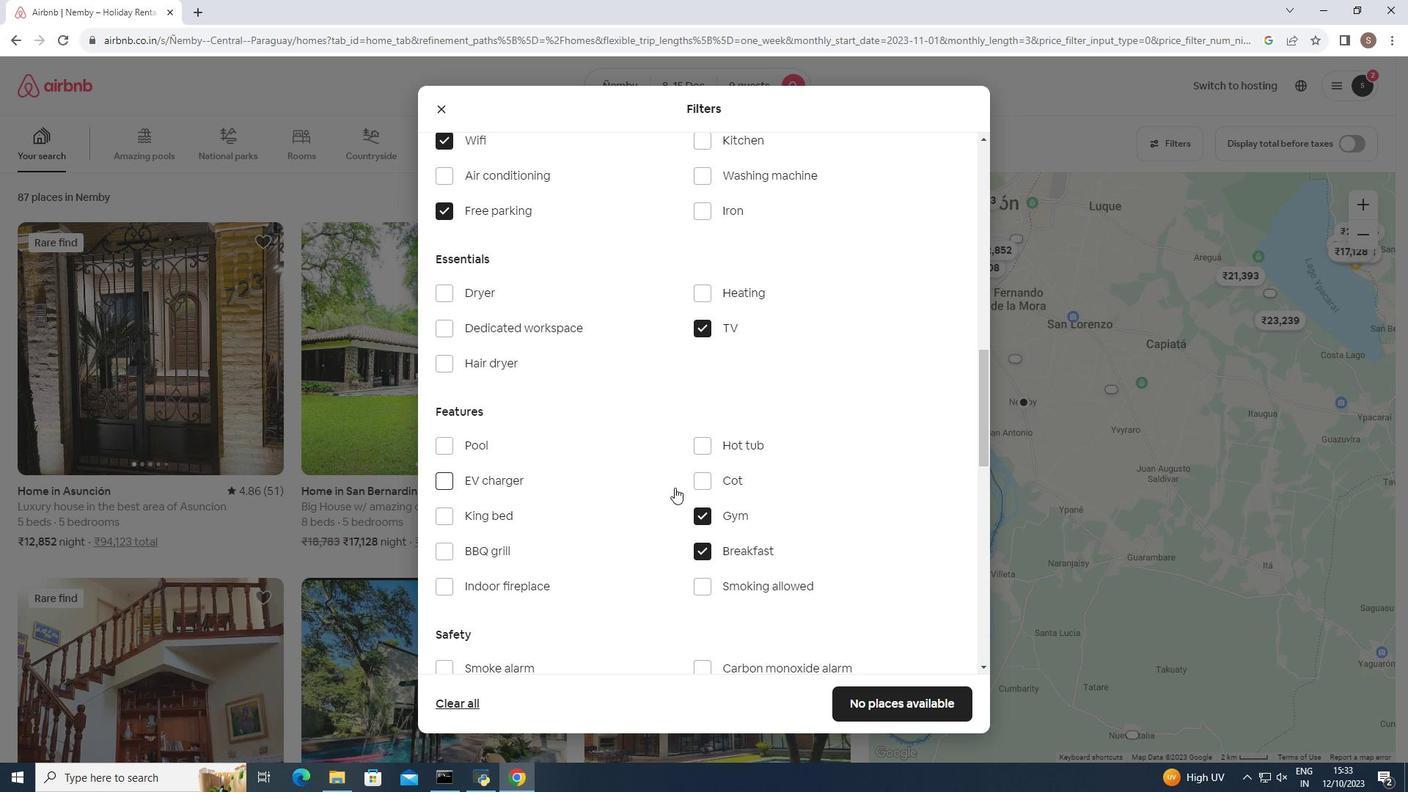 
Action: Mouse scrolled (674, 488) with delta (0, 0)
Screenshot: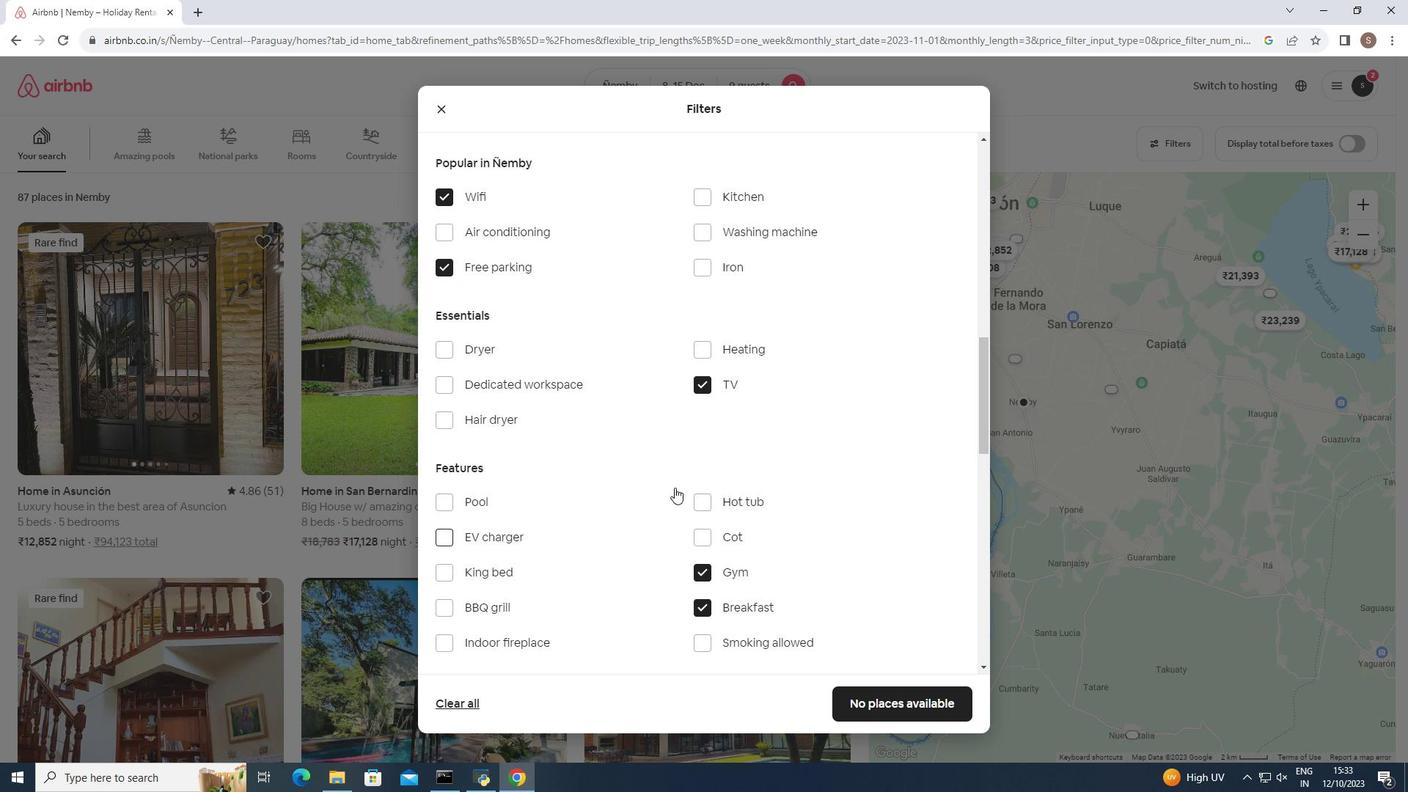 
Action: Mouse moved to (903, 704)
Screenshot: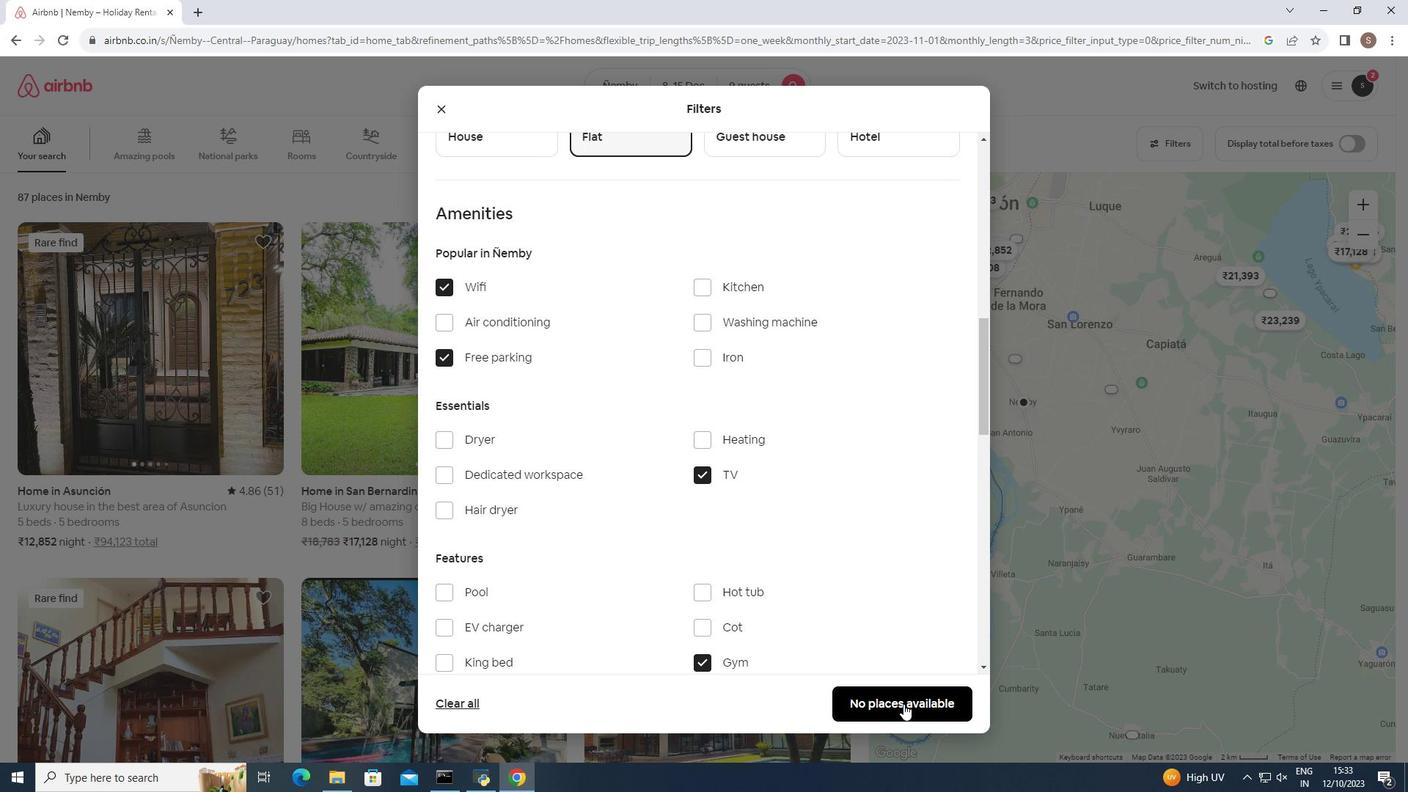 
Action: Mouse pressed left at (903, 704)
Screenshot: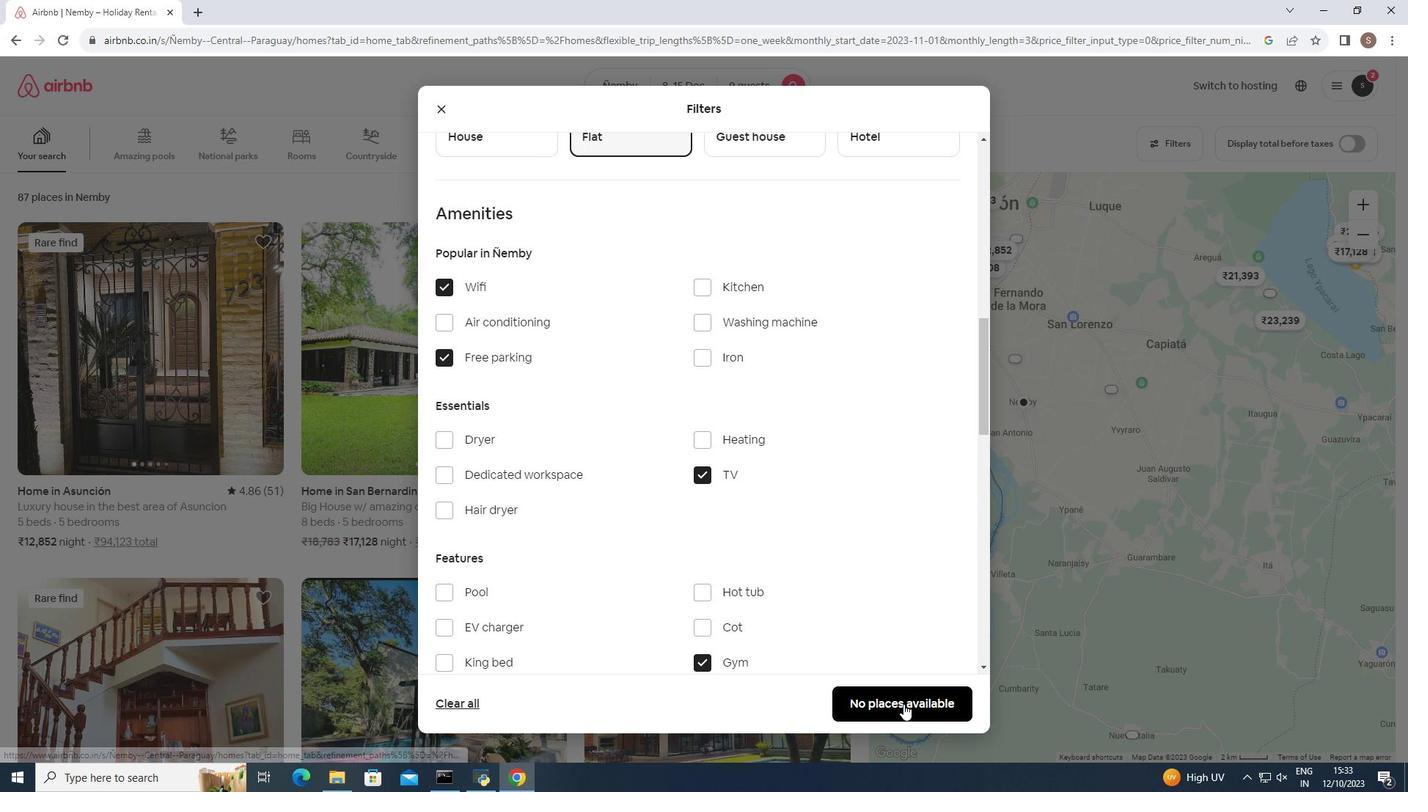 
Action: Mouse moved to (563, 525)
Screenshot: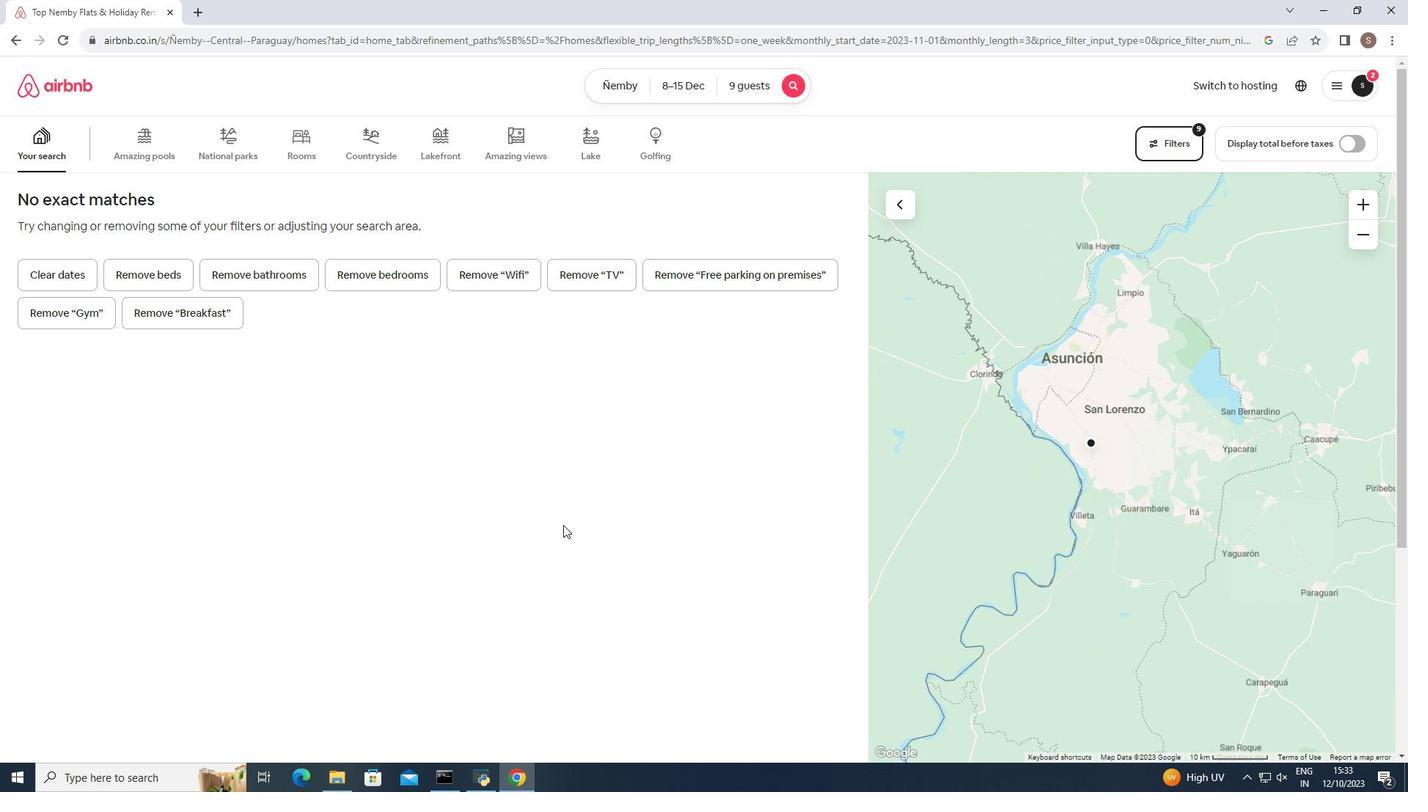 
